 Task: Look for space in Bafia, Cameroon from 2nd June, 2023 to 9th June, 2023 for 5 adults in price range Rs.7000 to Rs.13000. Place can be shared room with 2 bedrooms having 5 beds and 2 bathrooms. Property type can be house, flat, guest house. Amenities needed are: wifi, washing machine. Booking option can be shelf check-in. Required host language is English.
Action: Mouse moved to (328, 240)
Screenshot: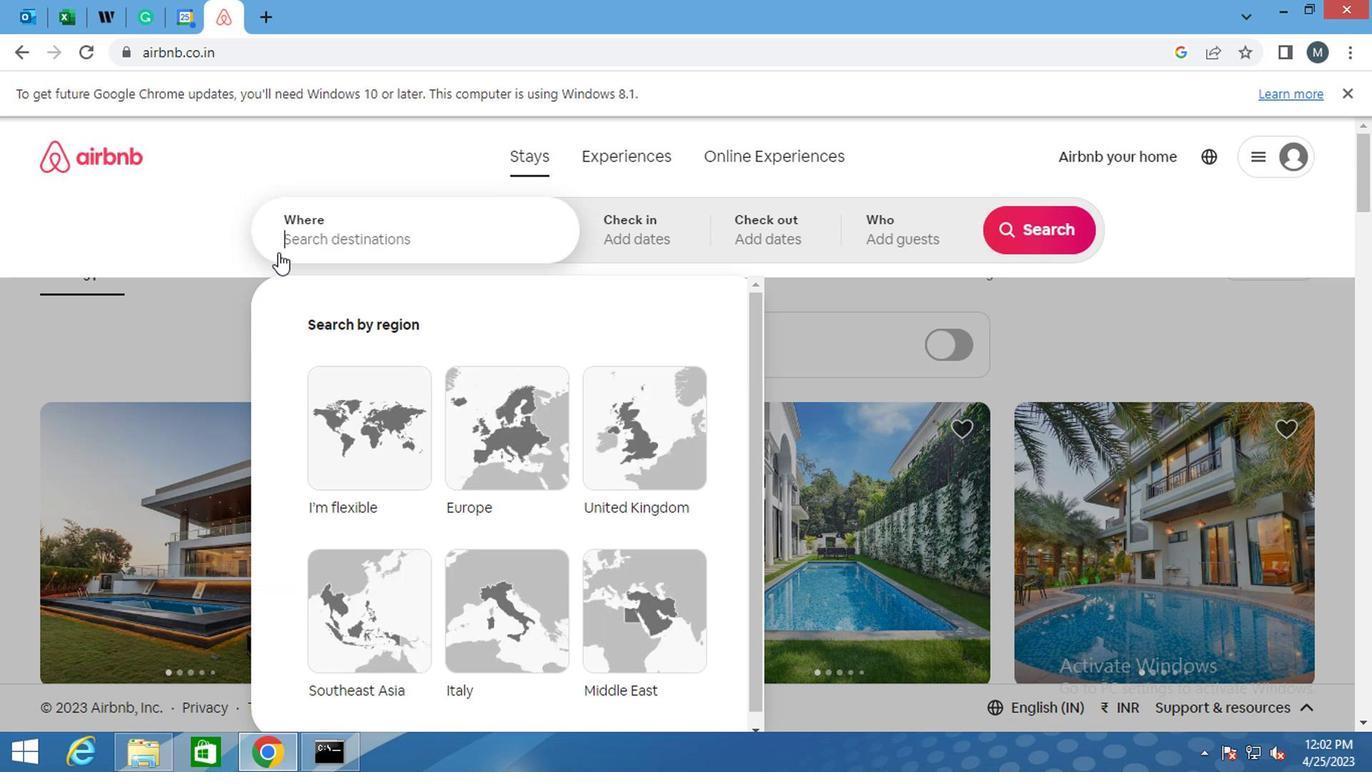 
Action: Mouse pressed left at (328, 240)
Screenshot: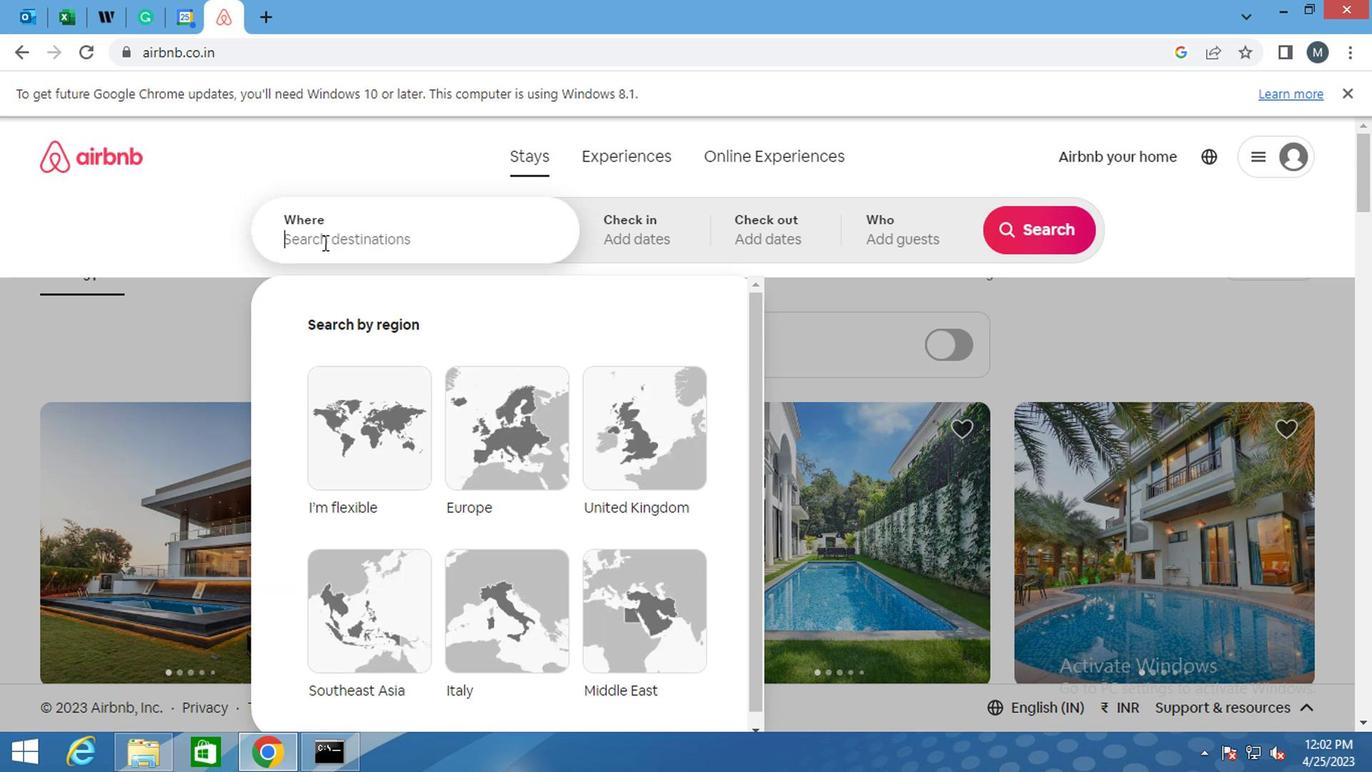
Action: Mouse moved to (329, 240)
Screenshot: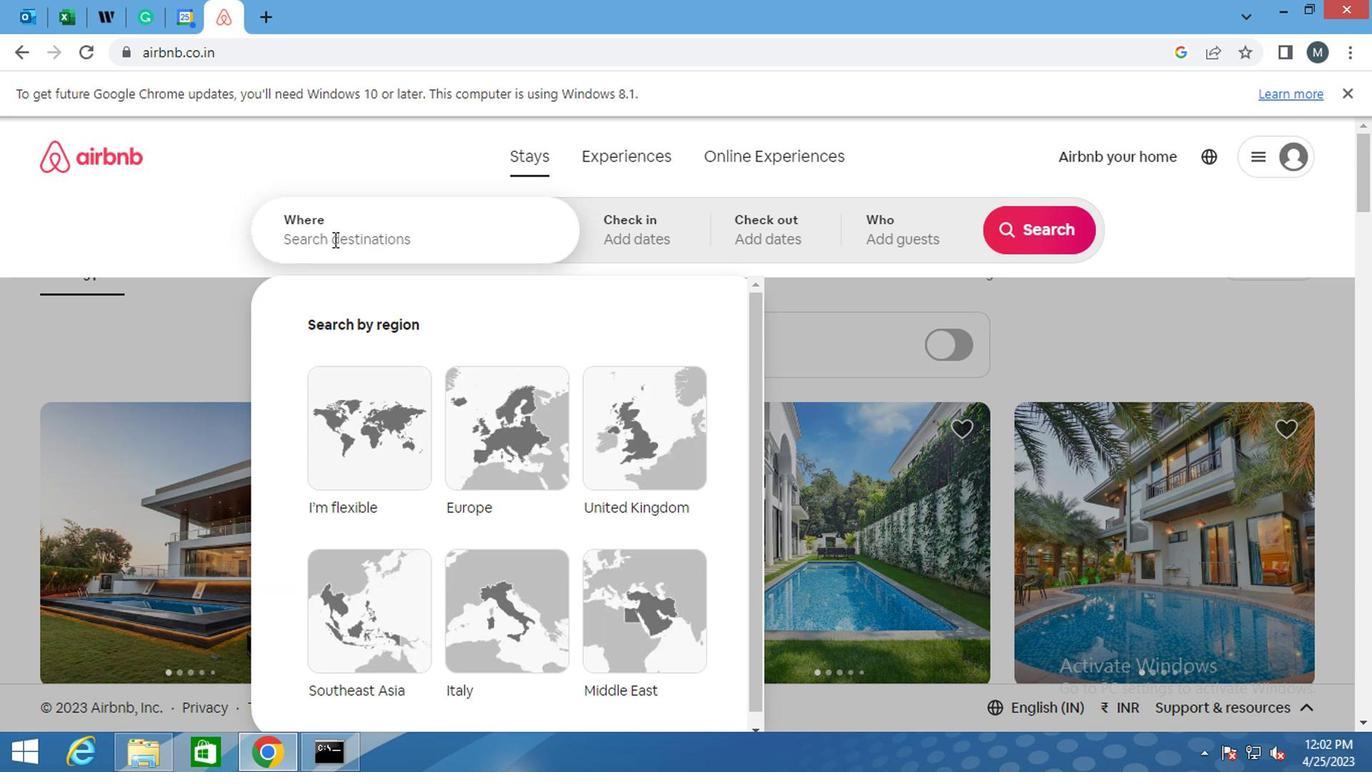 
Action: Key pressed <Key.shift>BAFIA,<Key.shift>CAMEROO
Screenshot: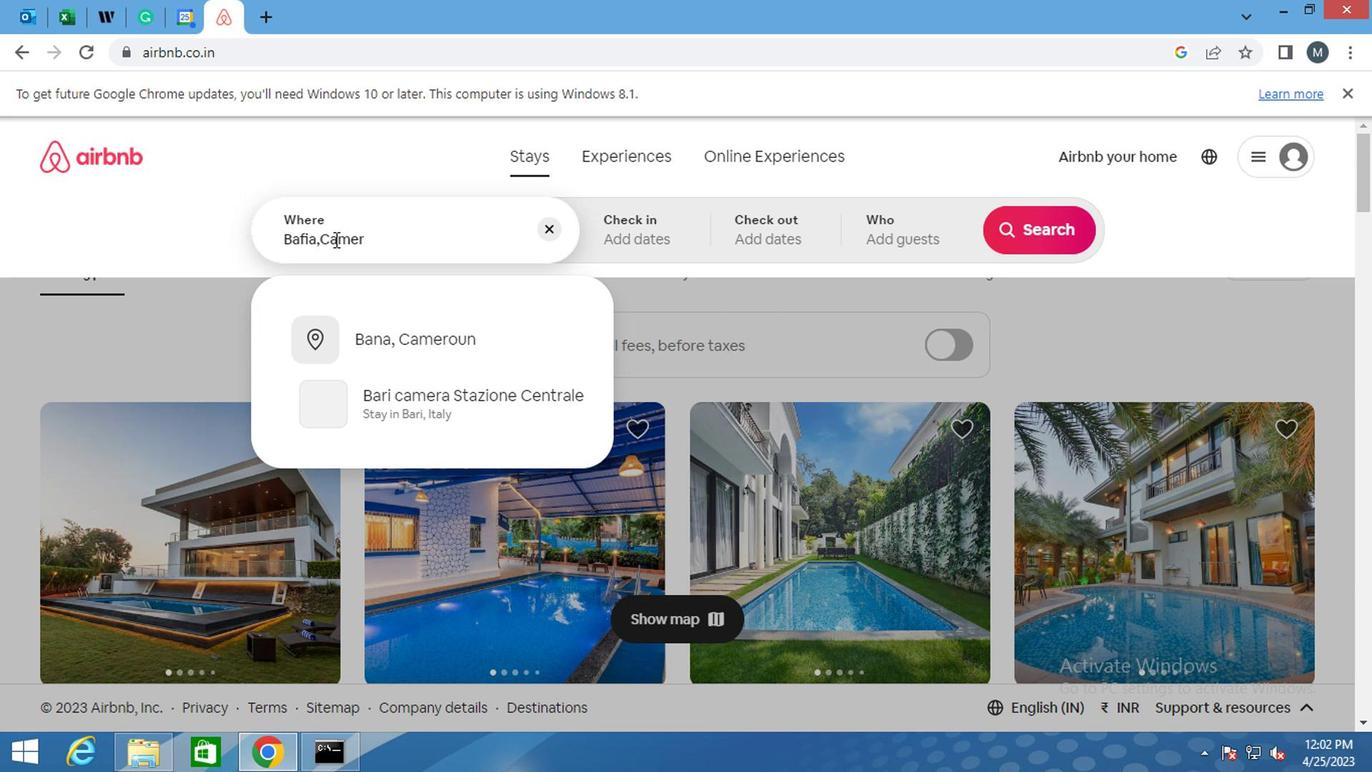 
Action: Mouse moved to (290, 230)
Screenshot: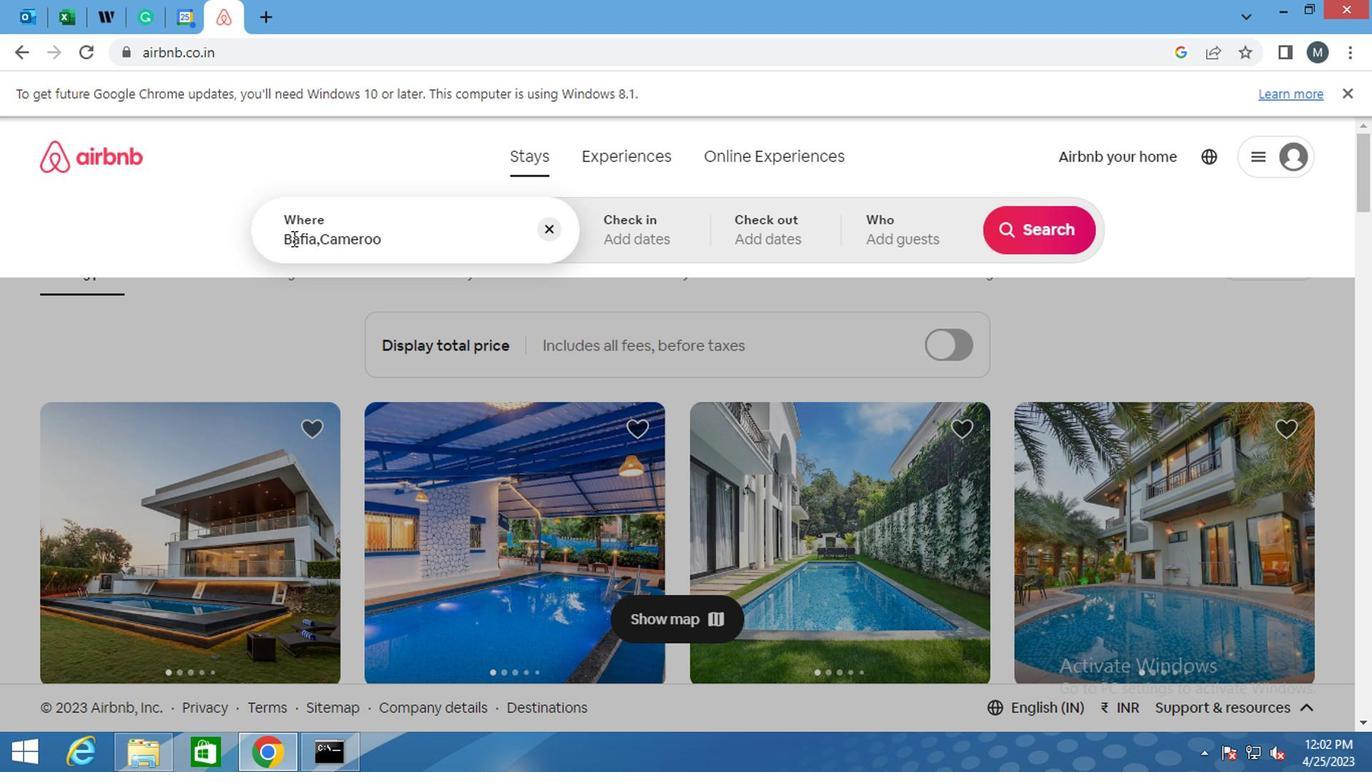 
Action: Key pressed <Key.backspace>
Screenshot: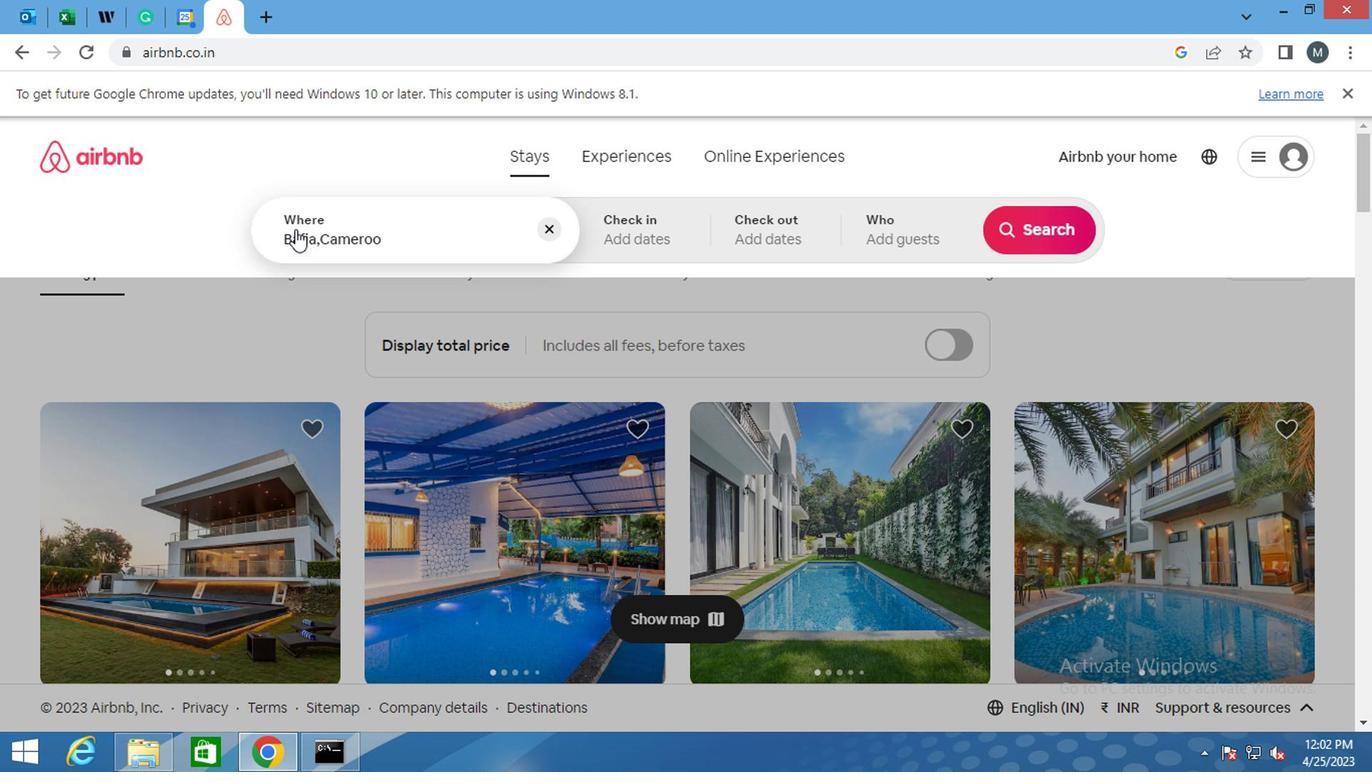
Action: Mouse moved to (381, 338)
Screenshot: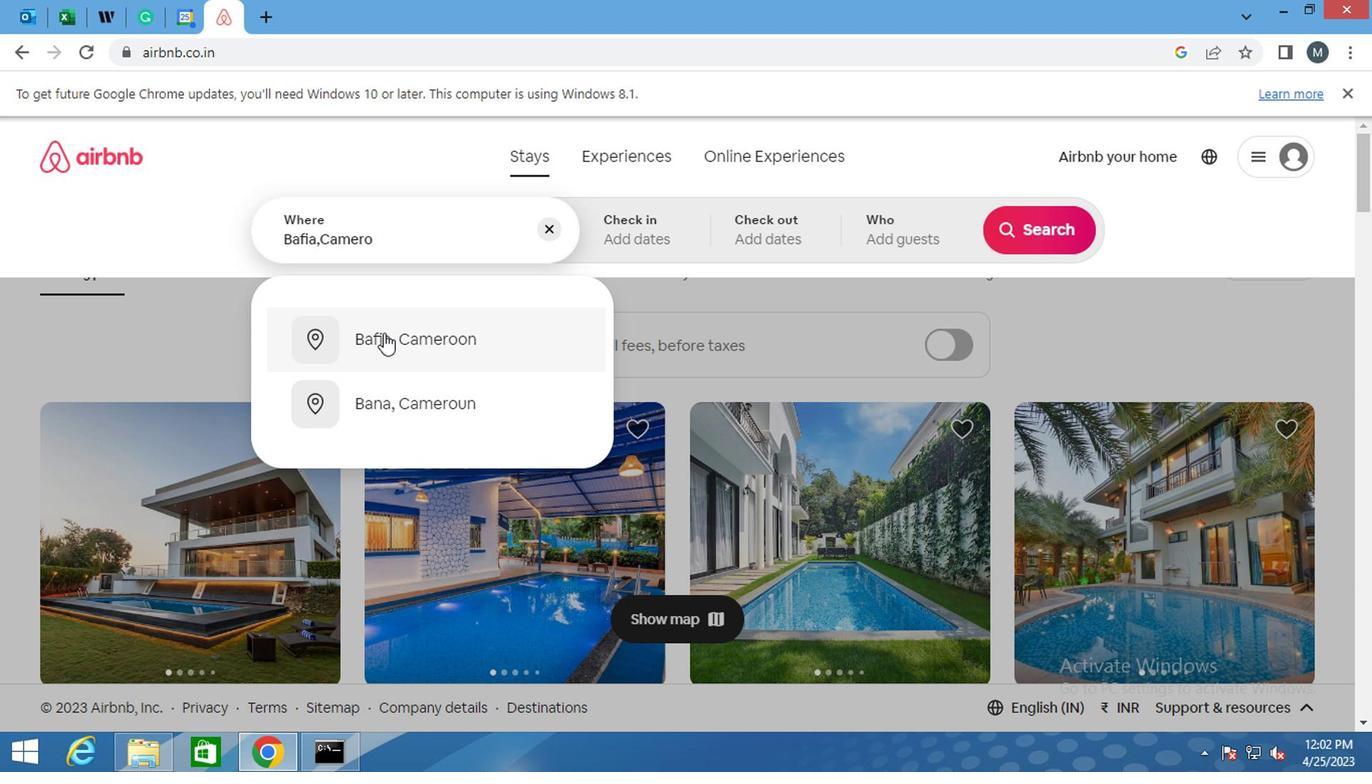 
Action: Mouse pressed left at (381, 338)
Screenshot: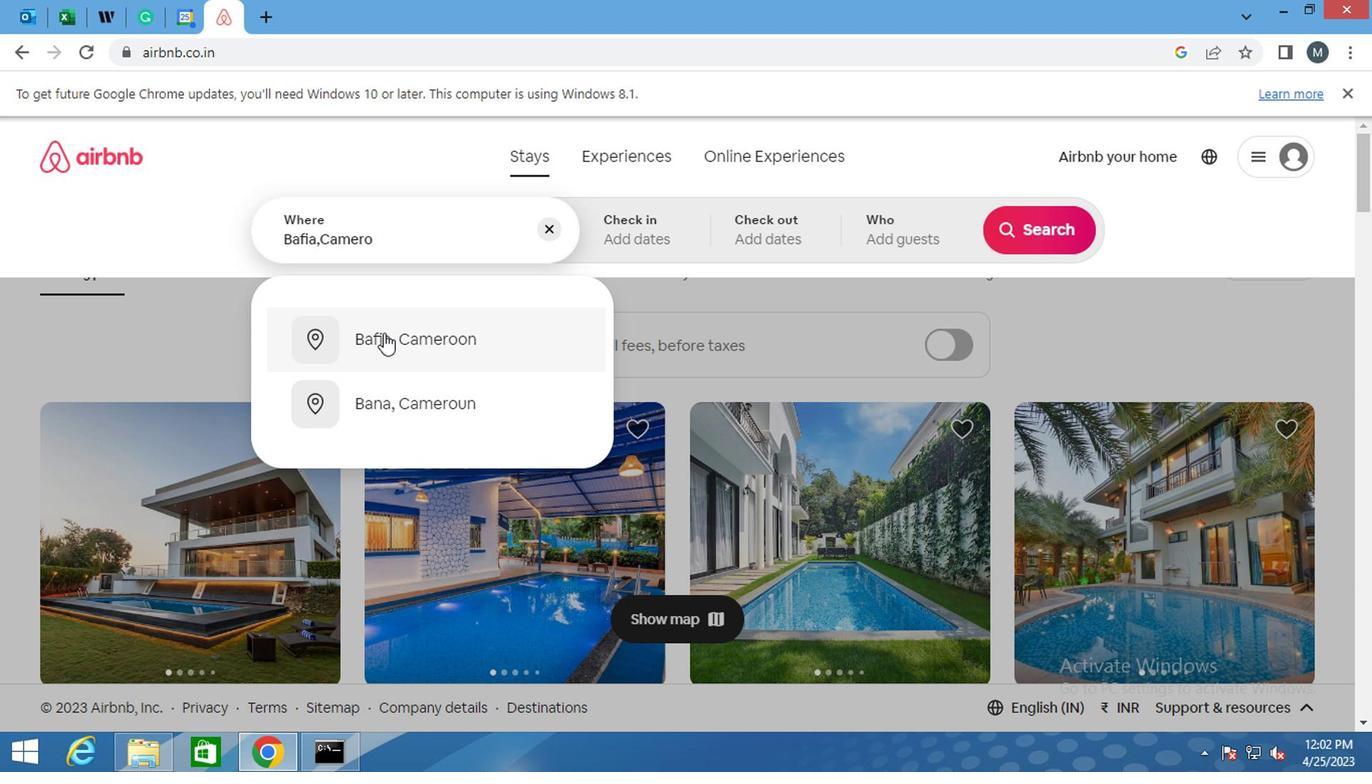 
Action: Mouse moved to (1012, 388)
Screenshot: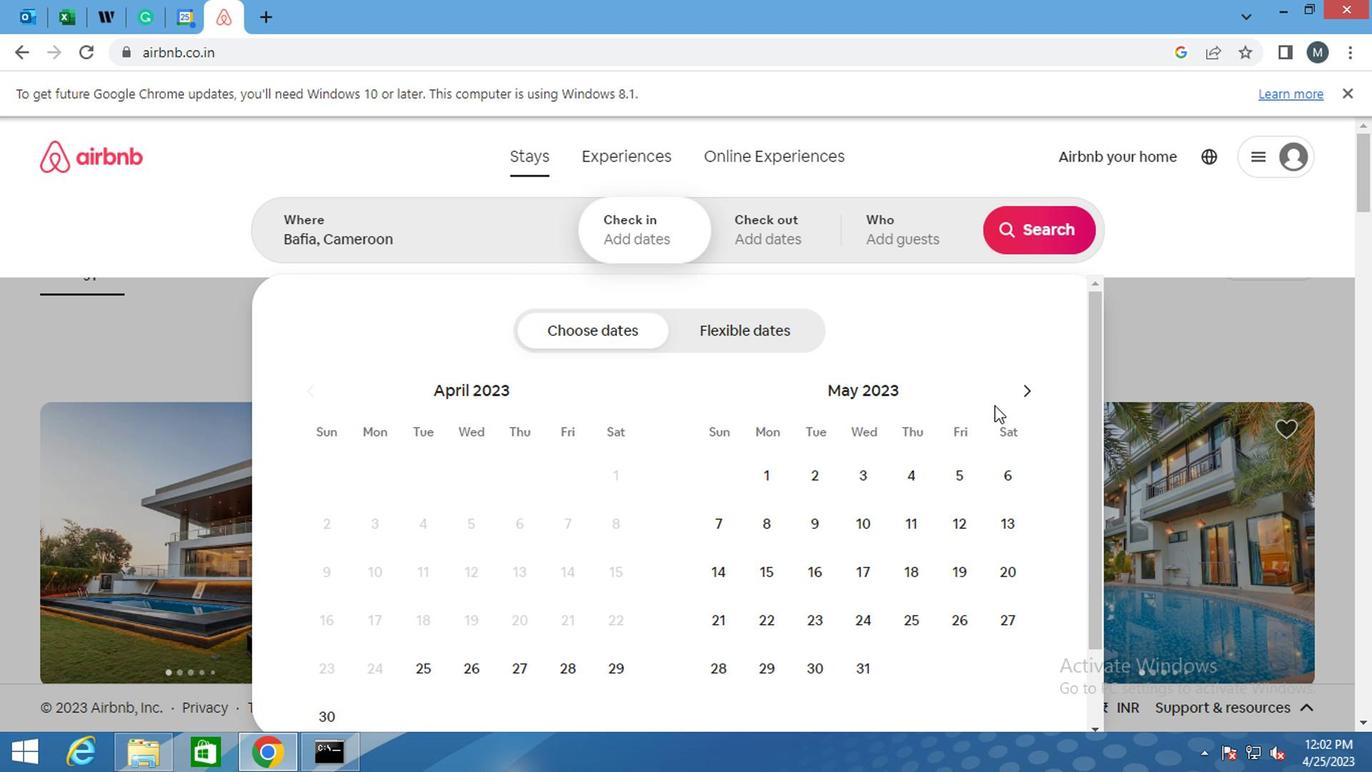 
Action: Mouse pressed left at (1012, 388)
Screenshot: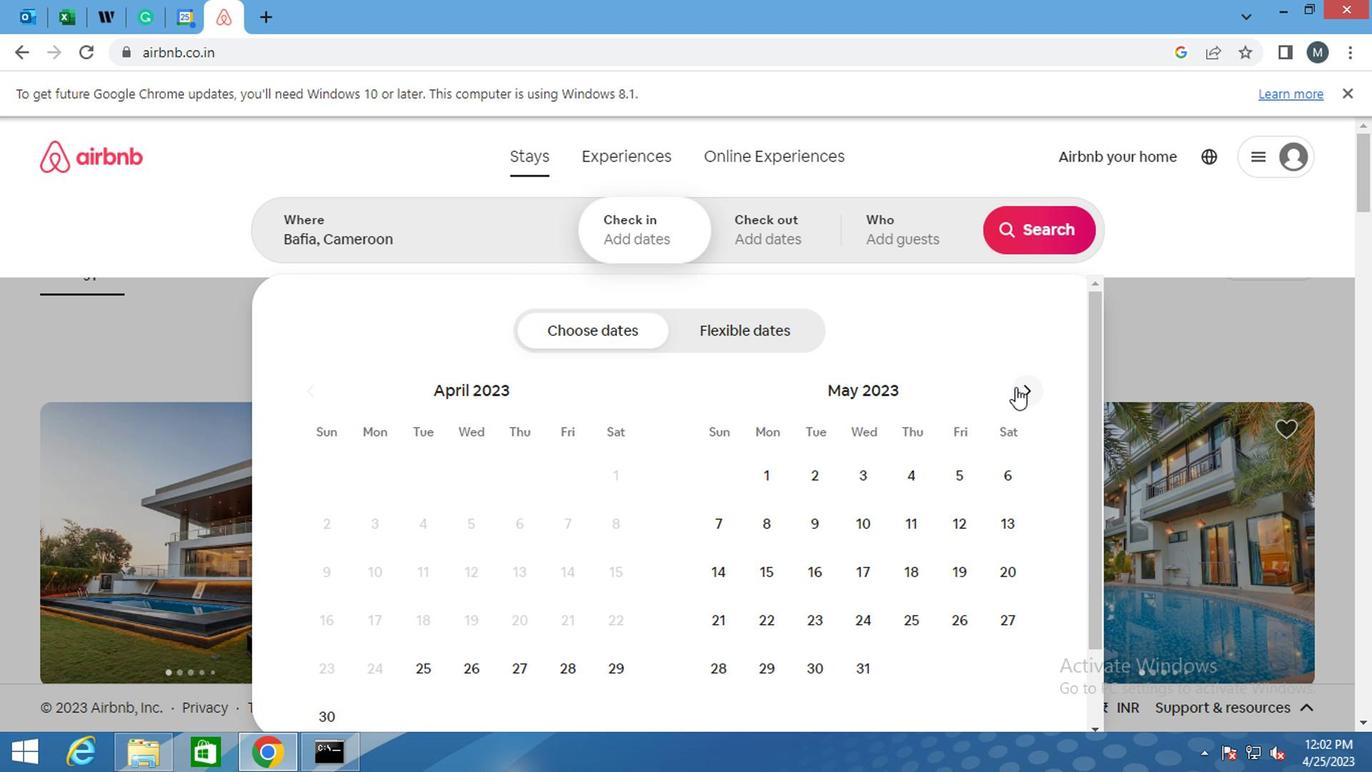 
Action: Mouse moved to (1015, 388)
Screenshot: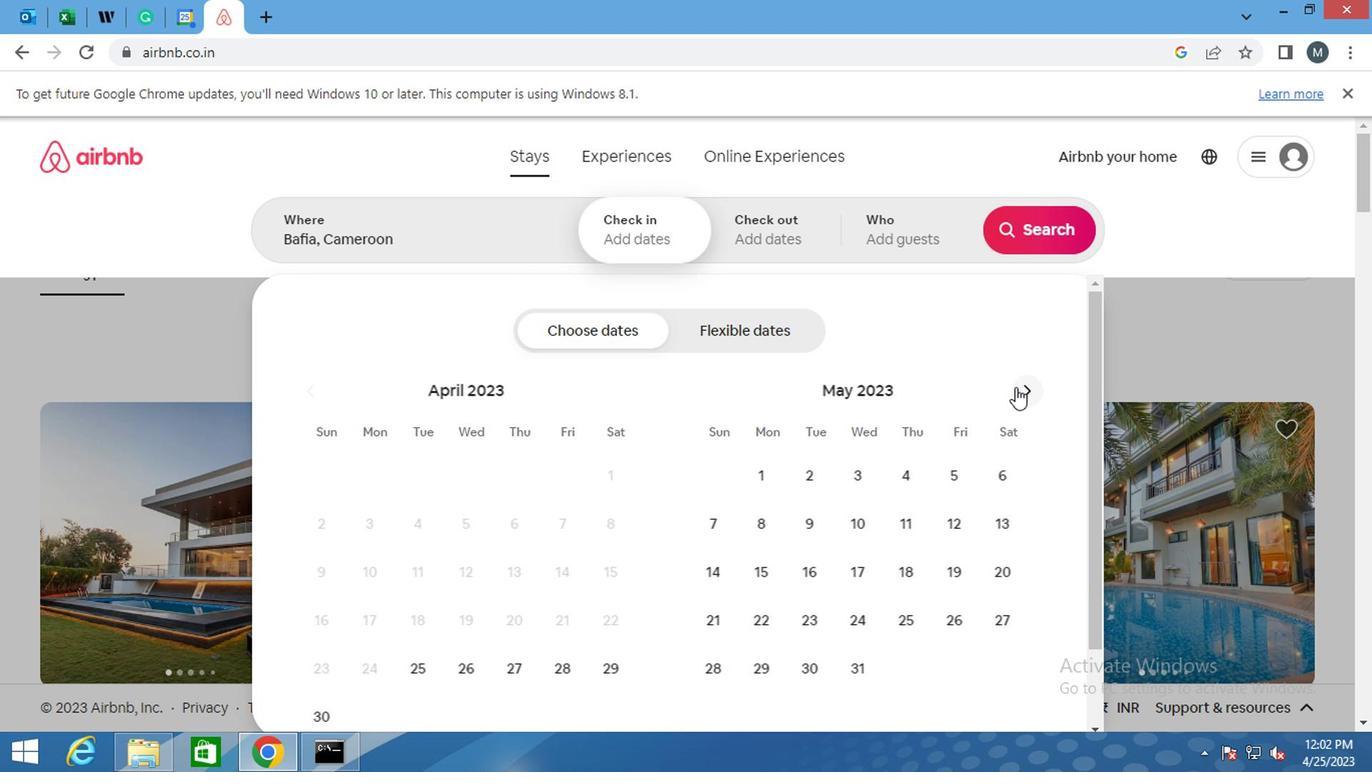 
Action: Mouse pressed left at (1015, 388)
Screenshot: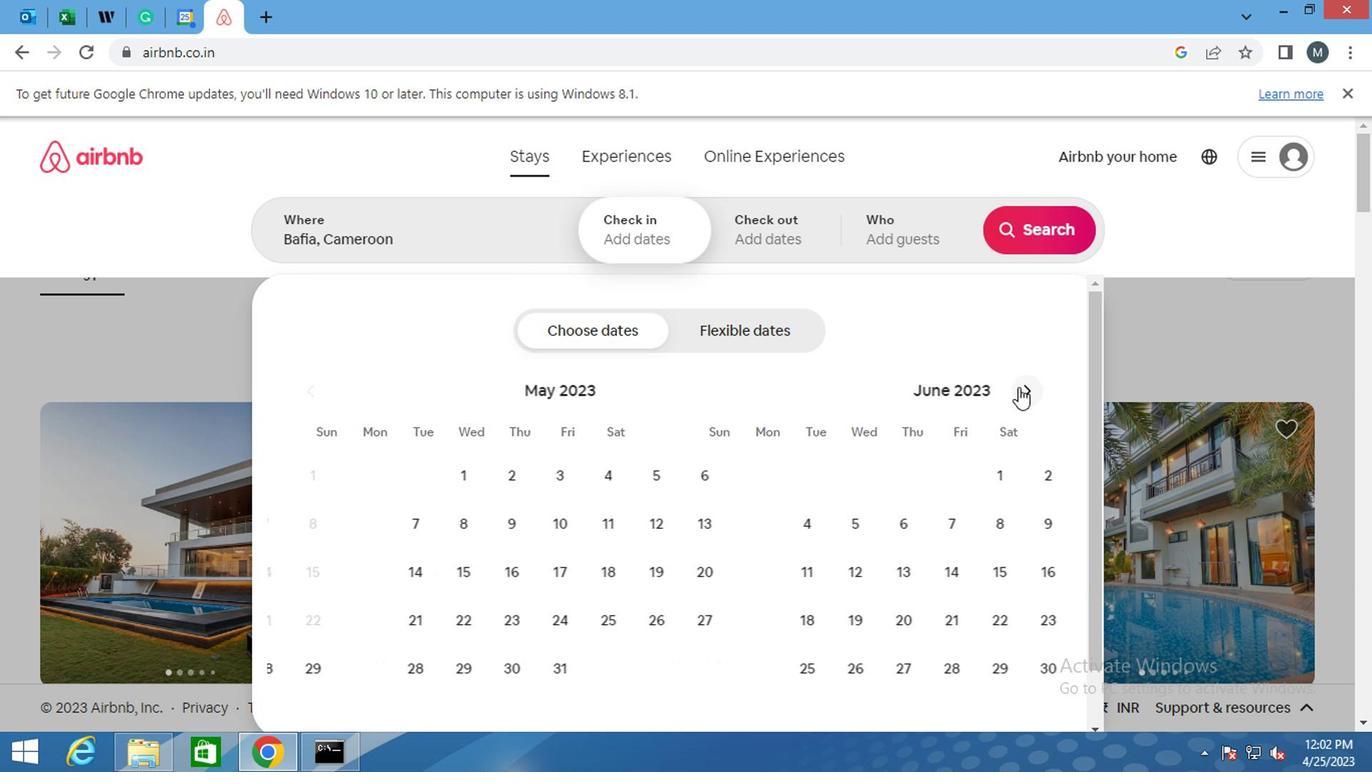 
Action: Mouse moved to (556, 487)
Screenshot: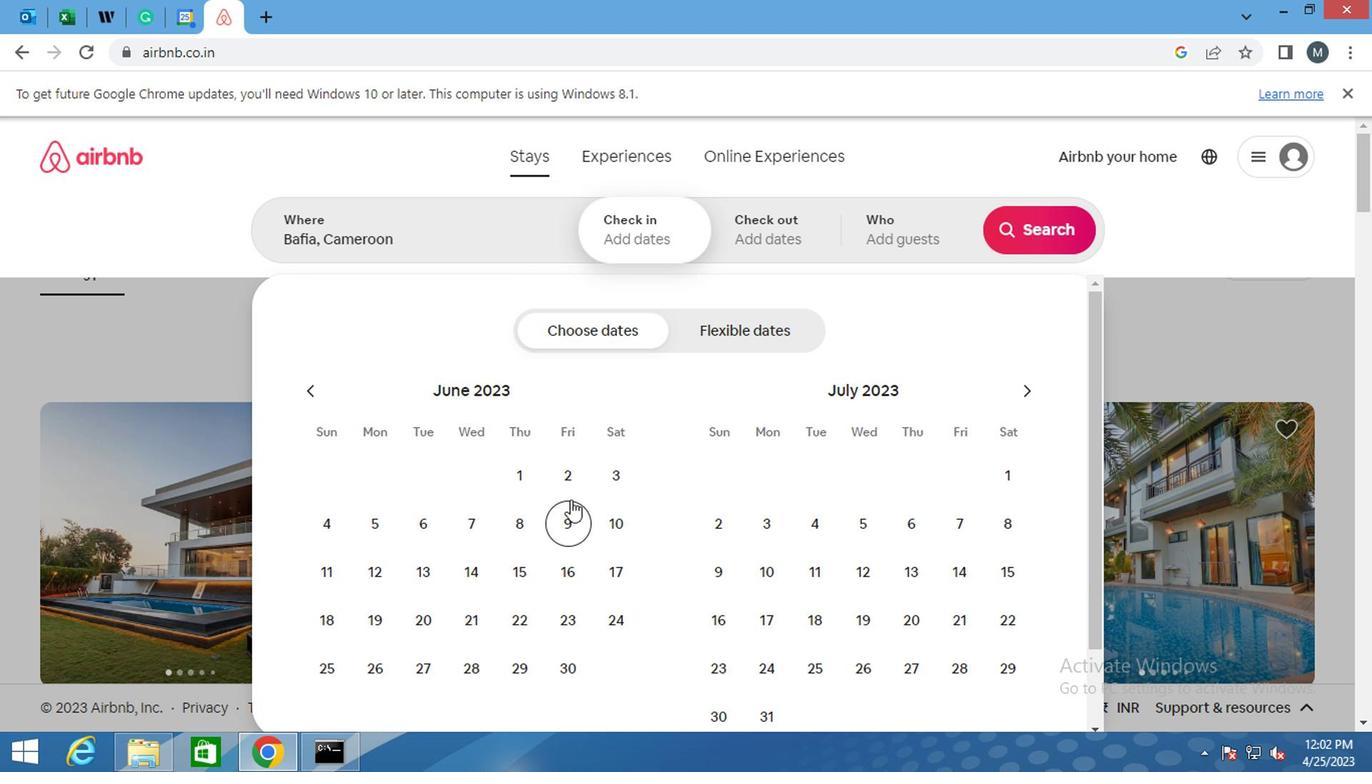
Action: Mouse pressed left at (556, 487)
Screenshot: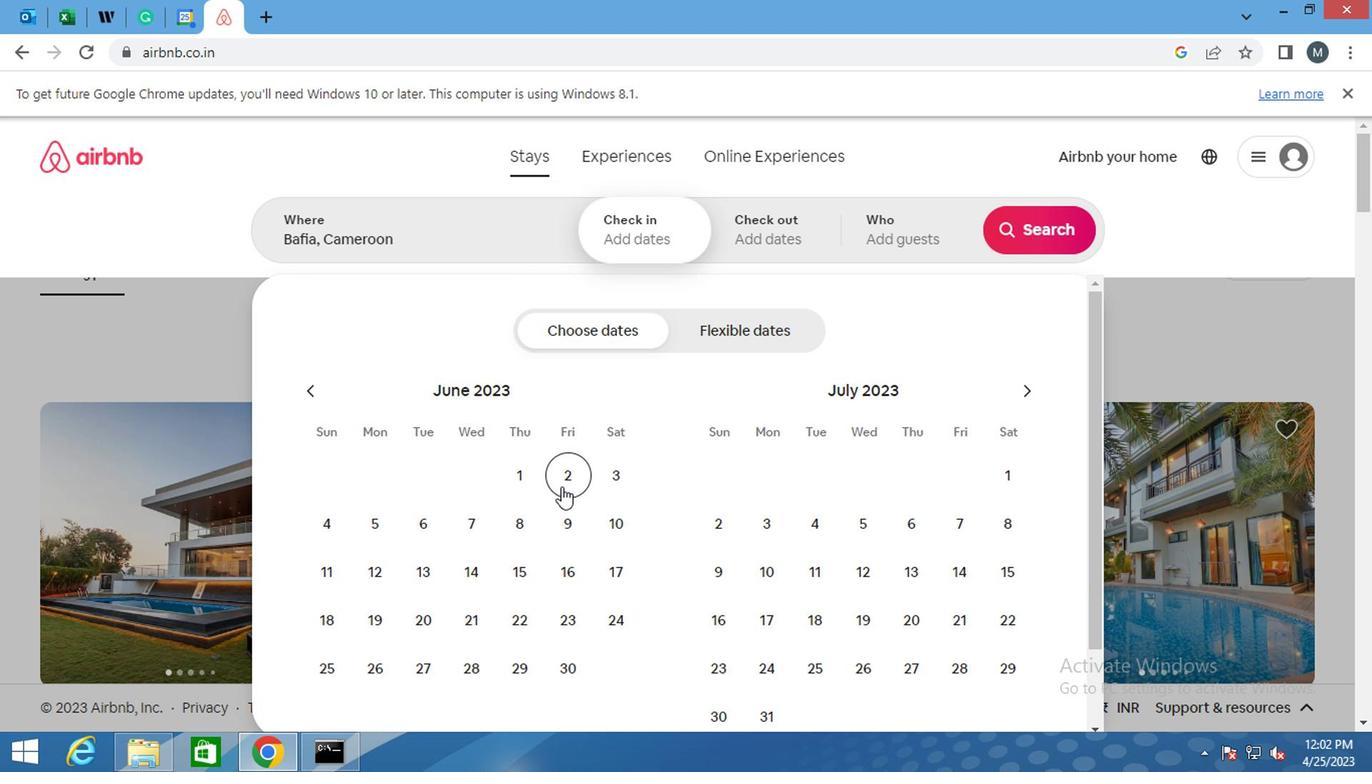 
Action: Mouse moved to (555, 516)
Screenshot: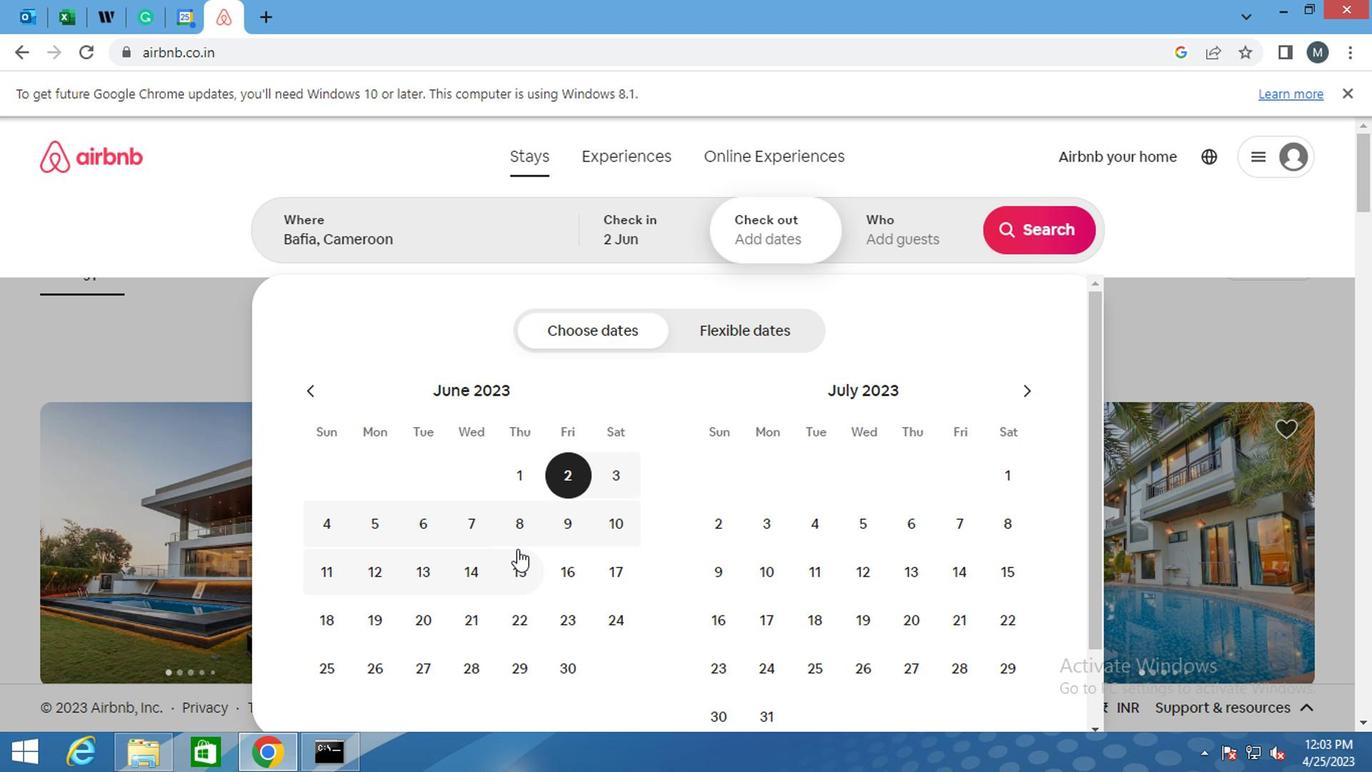 
Action: Mouse pressed left at (555, 516)
Screenshot: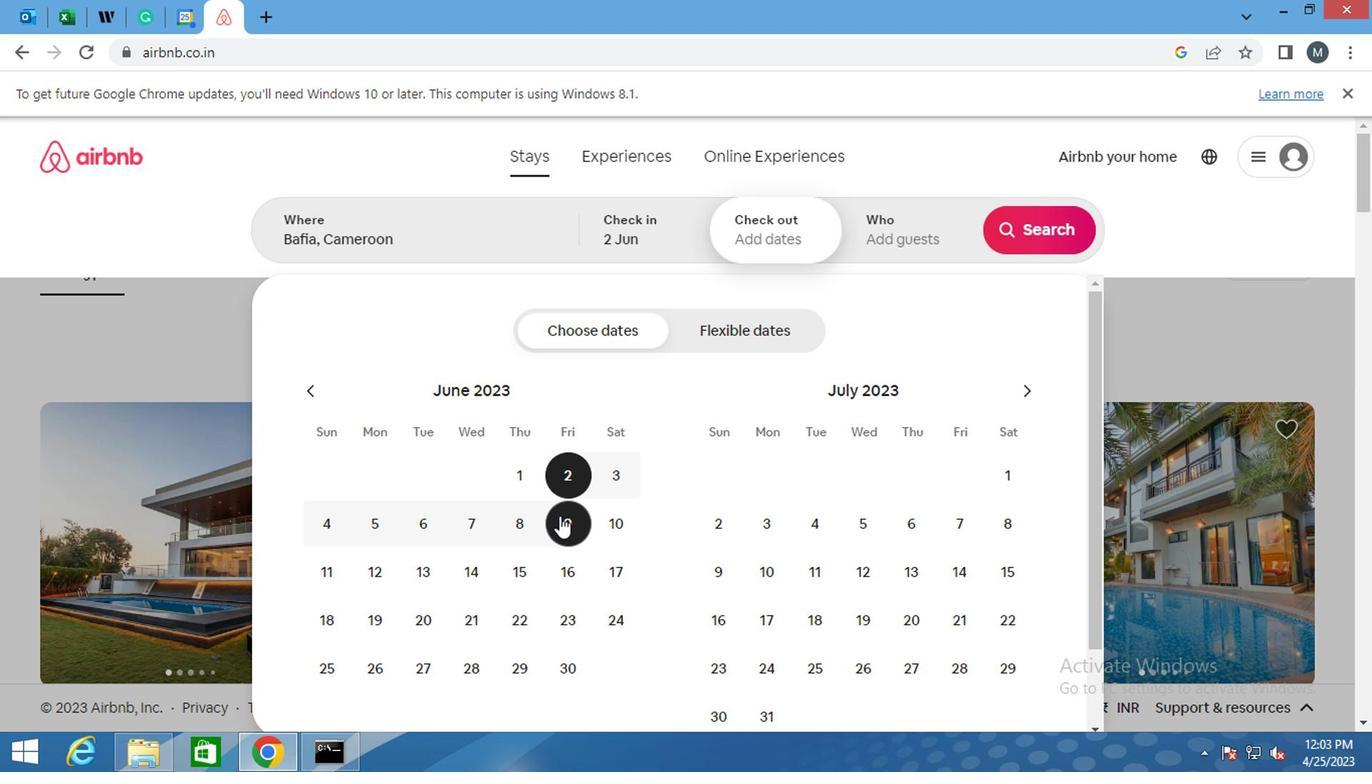 
Action: Mouse moved to (885, 227)
Screenshot: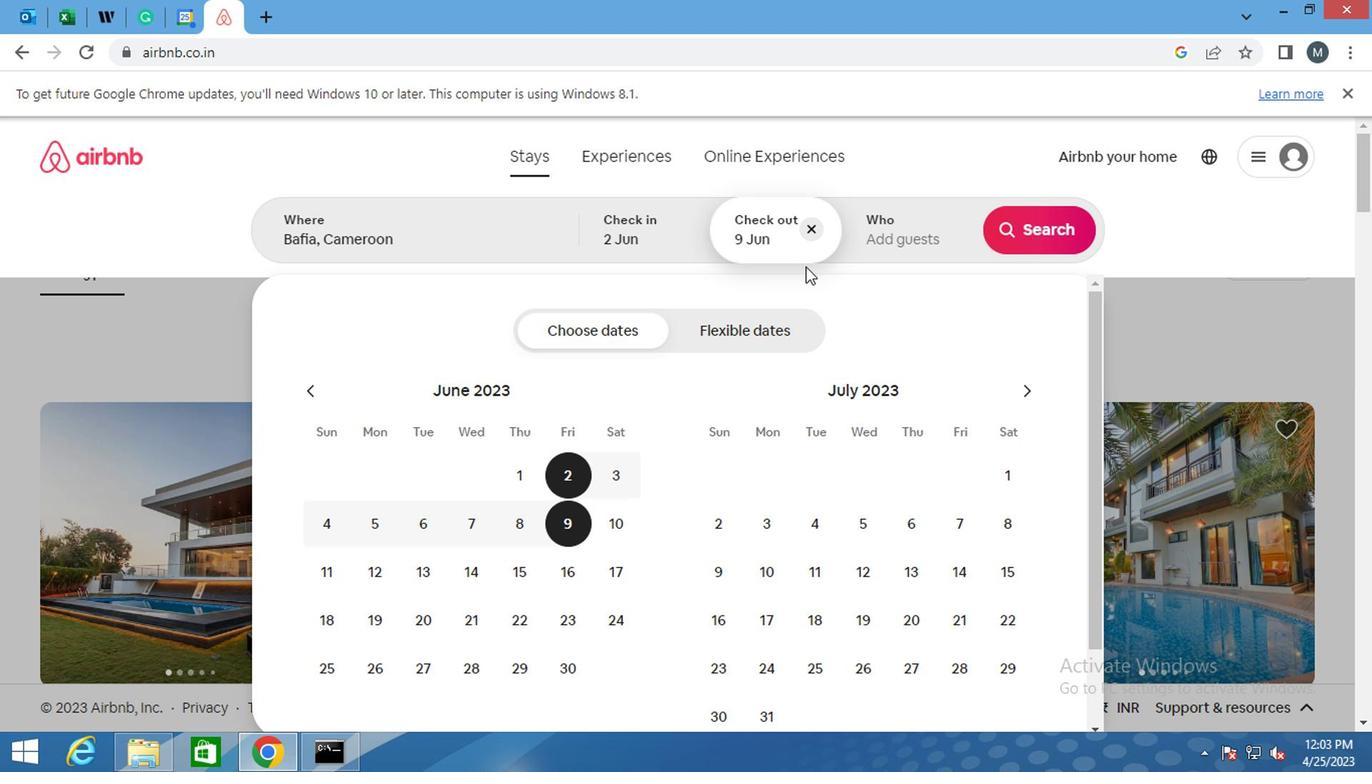 
Action: Mouse pressed left at (885, 227)
Screenshot: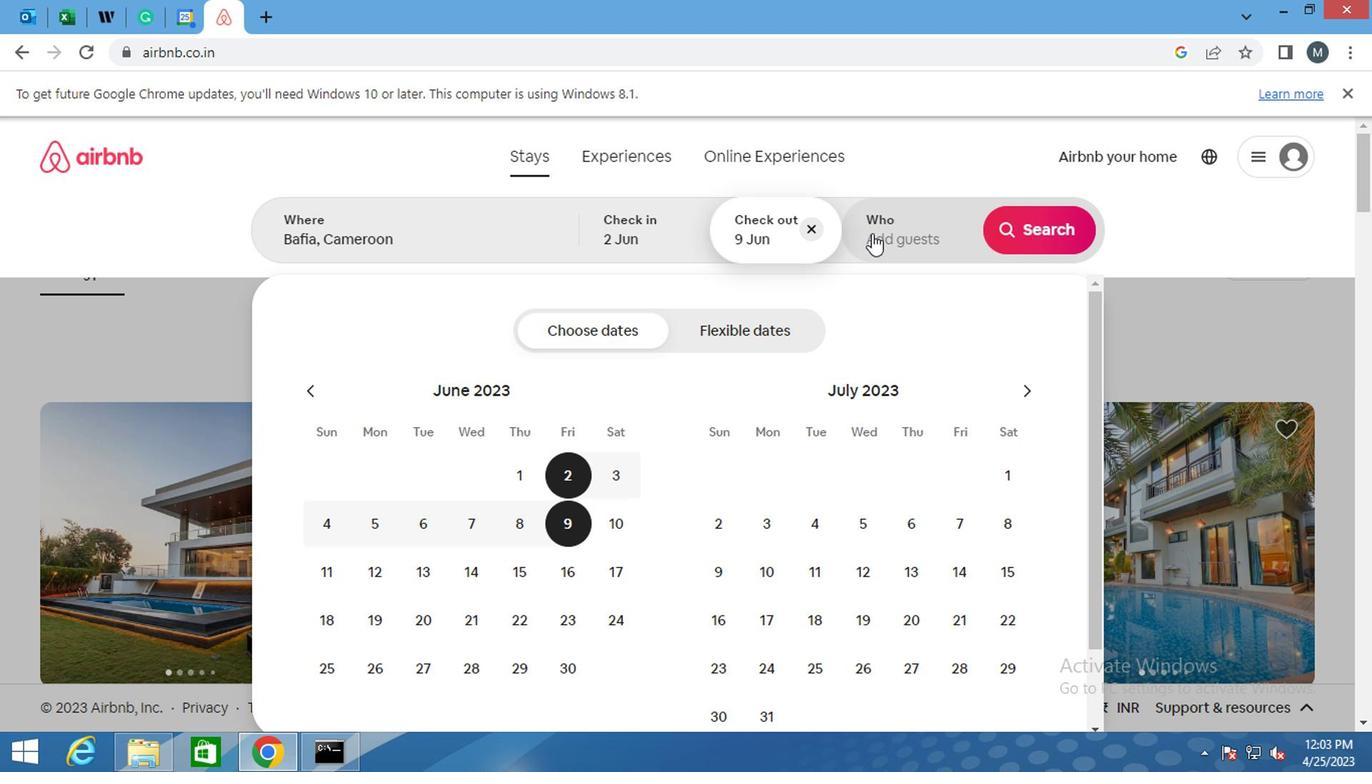 
Action: Mouse moved to (1033, 333)
Screenshot: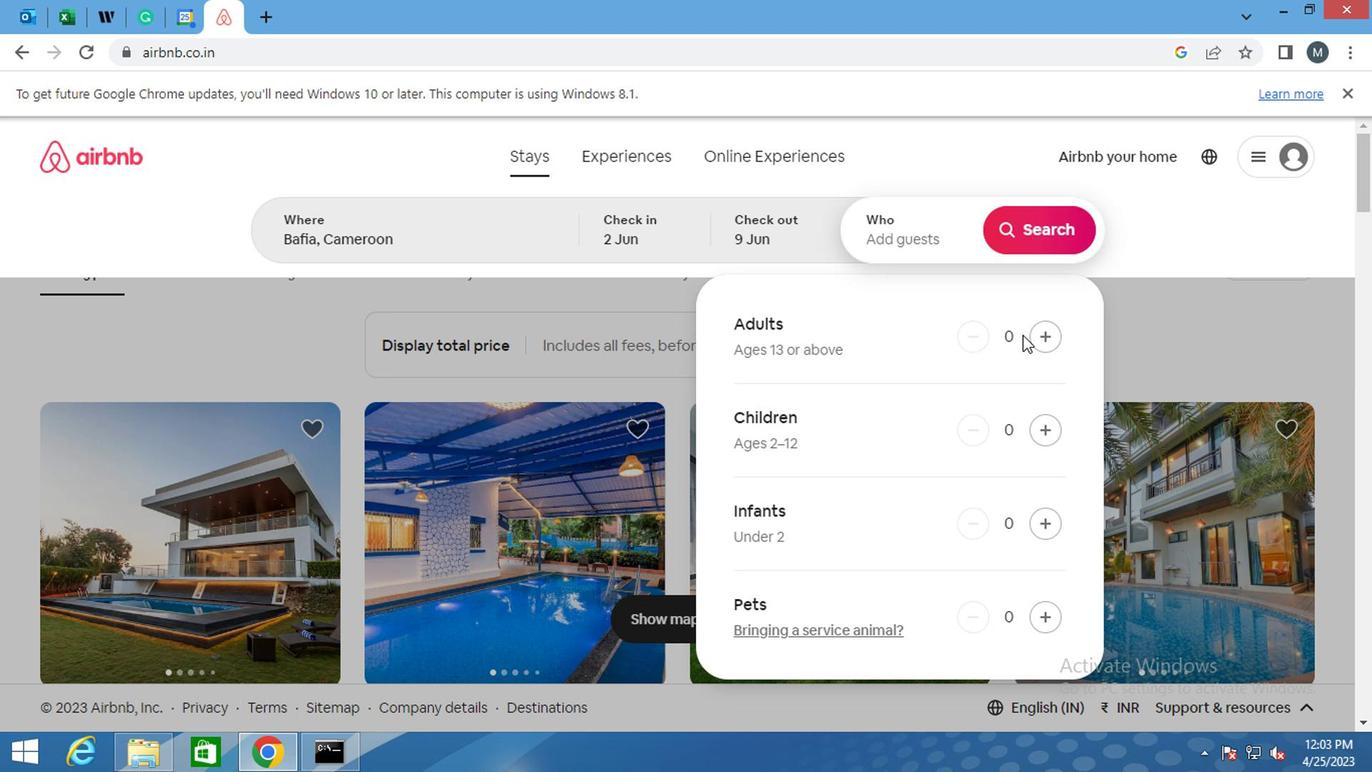 
Action: Mouse pressed left at (1033, 333)
Screenshot: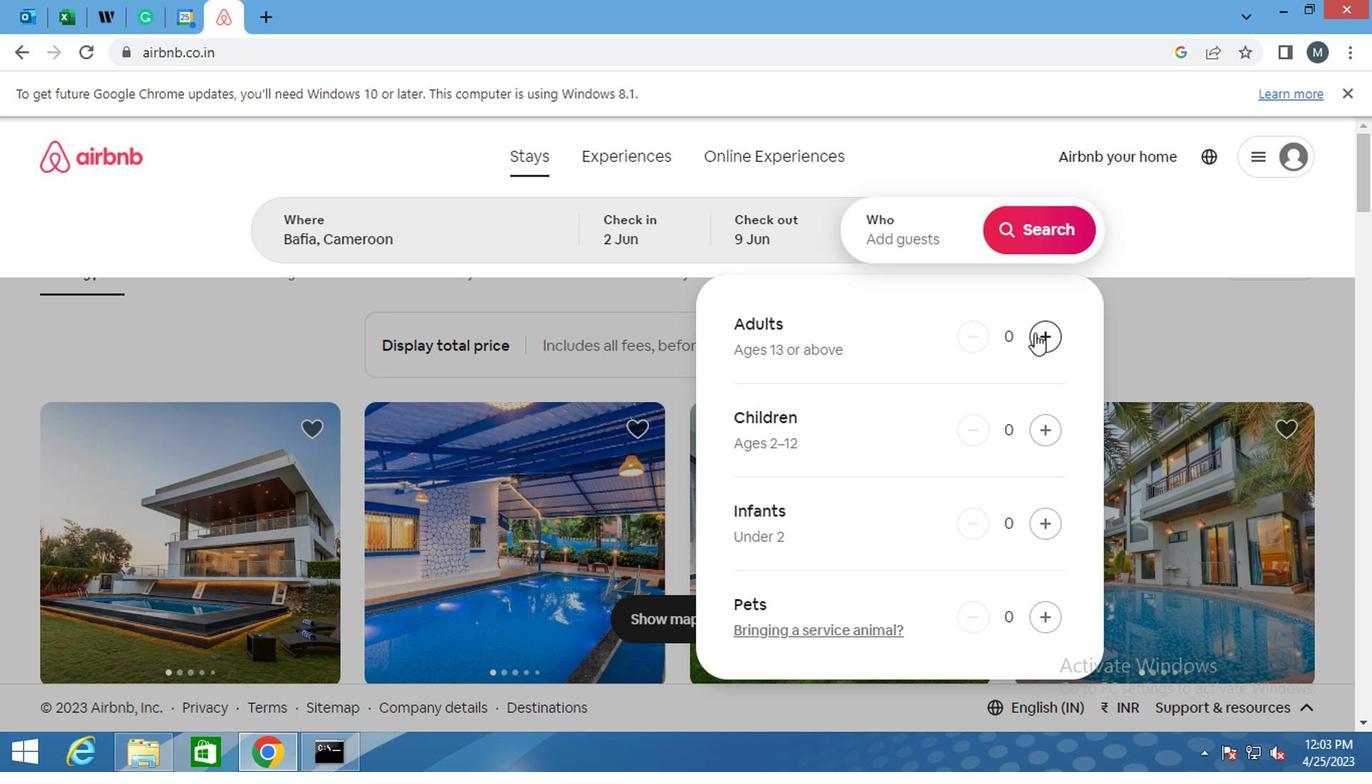 
Action: Mouse moved to (1035, 333)
Screenshot: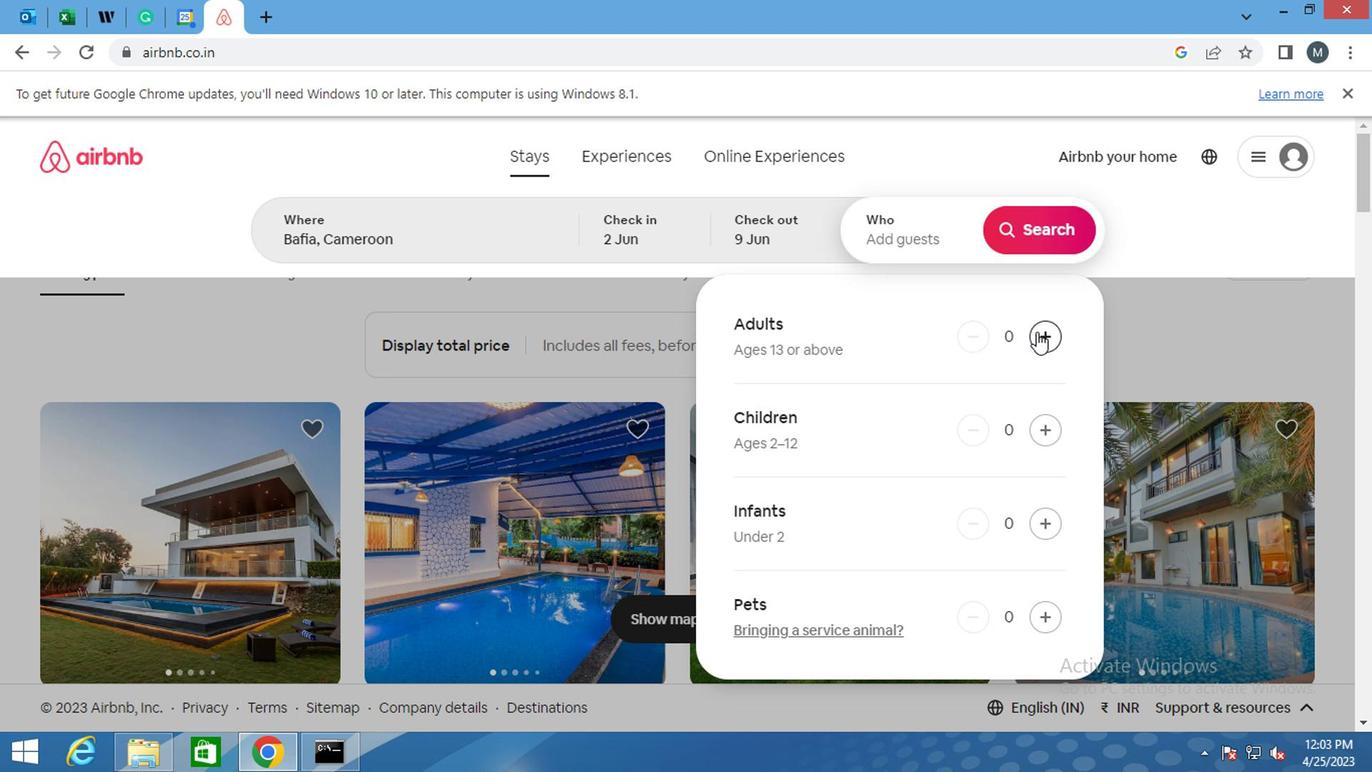
Action: Mouse pressed left at (1035, 333)
Screenshot: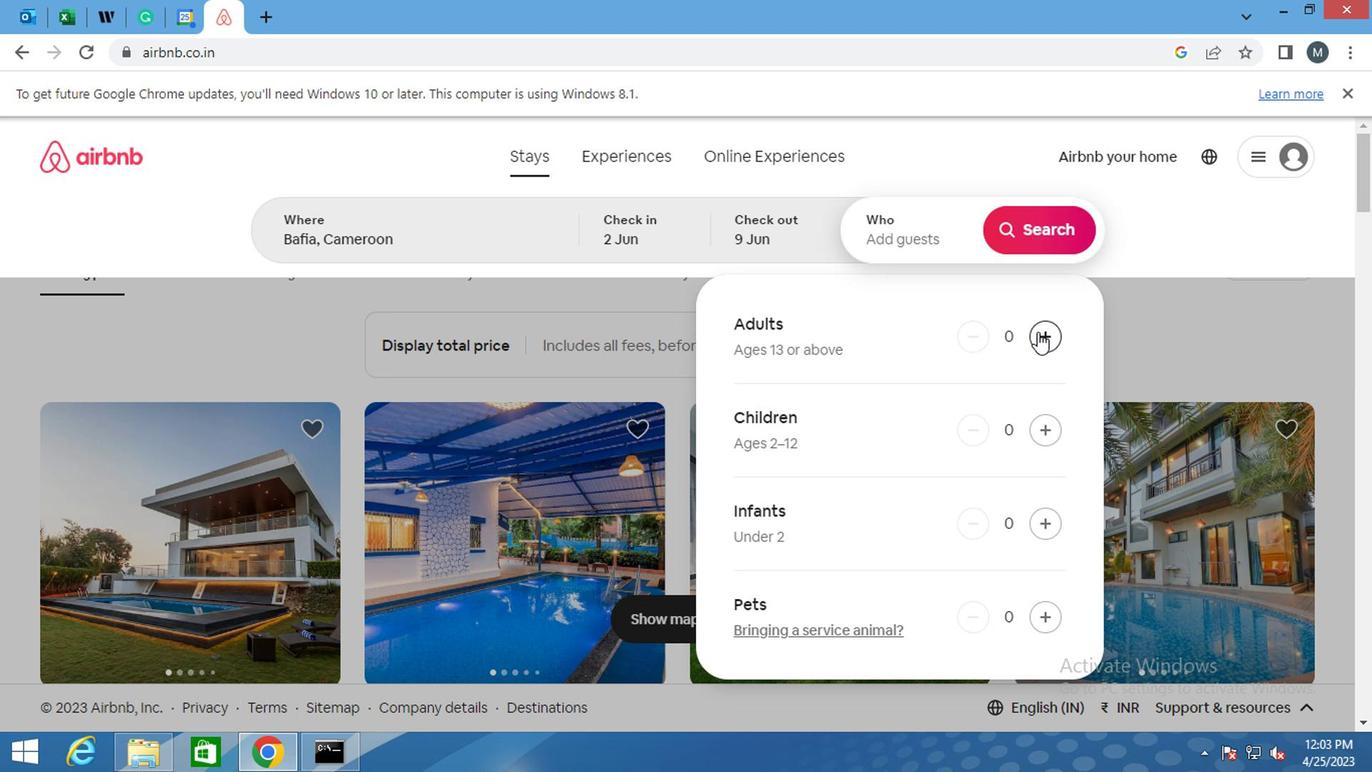 
Action: Mouse pressed left at (1035, 333)
Screenshot: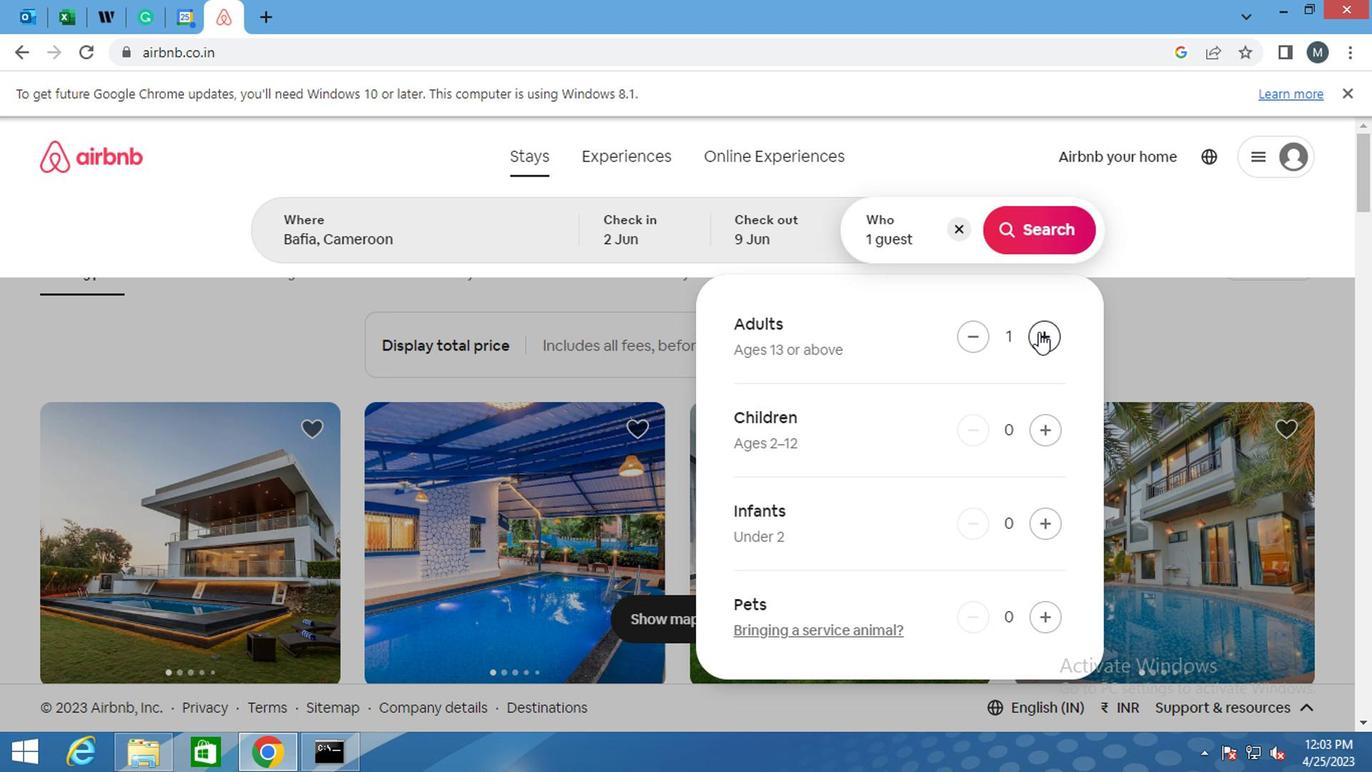 
Action: Mouse pressed left at (1035, 333)
Screenshot: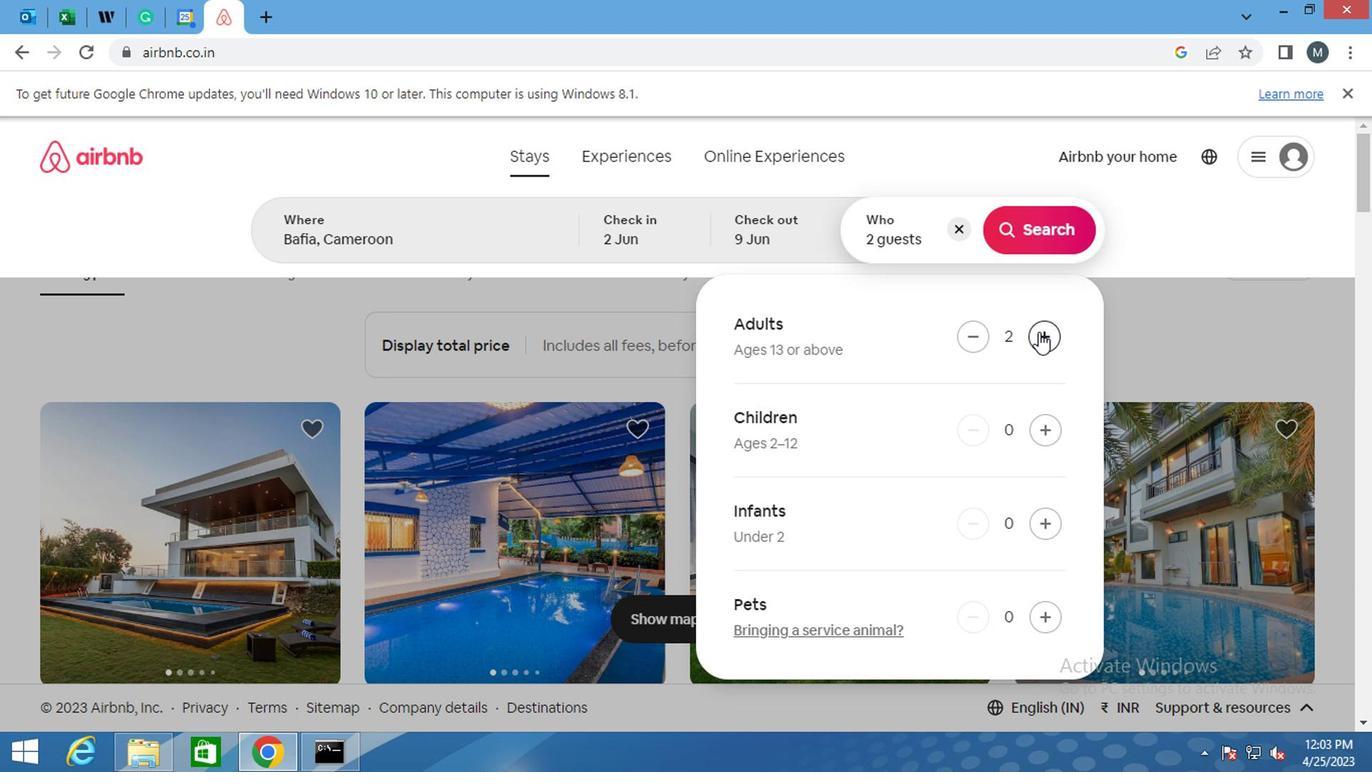 
Action: Mouse pressed left at (1035, 333)
Screenshot: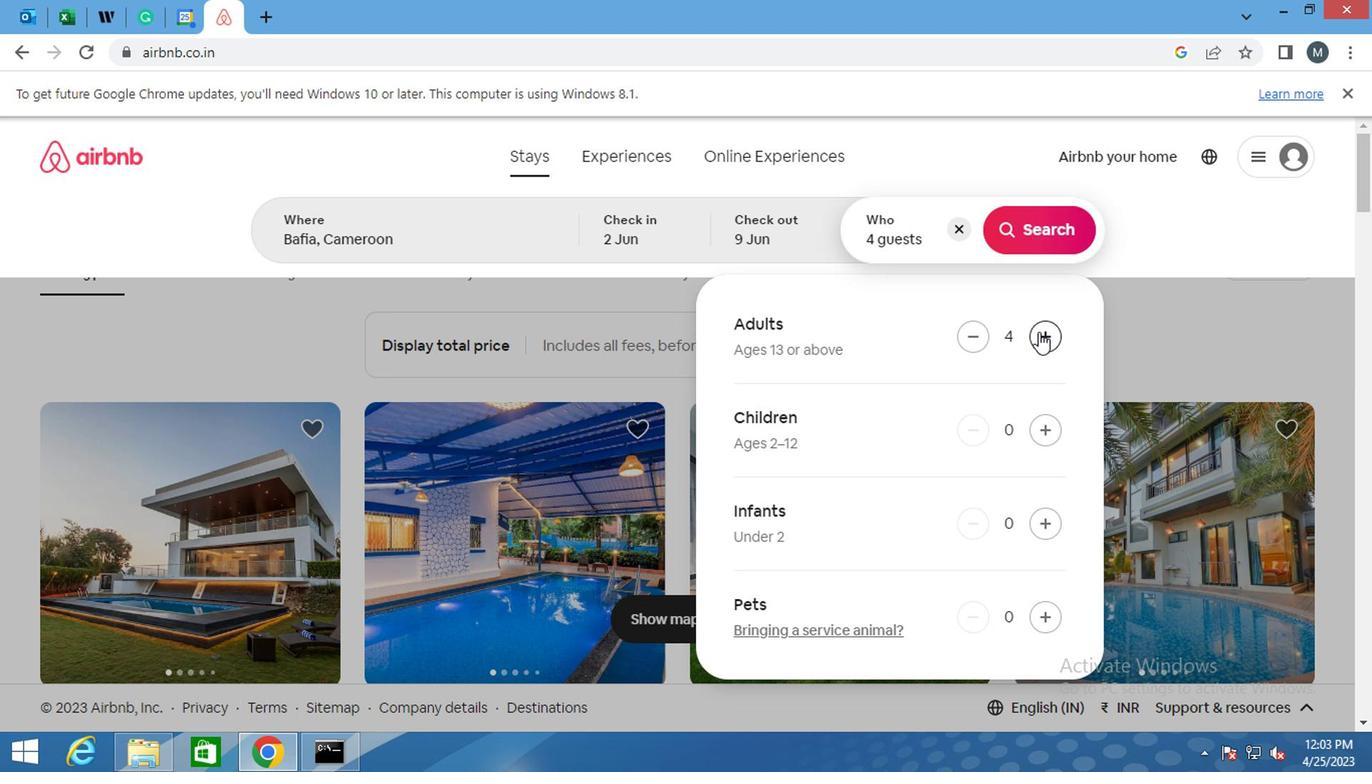 
Action: Mouse moved to (1035, 231)
Screenshot: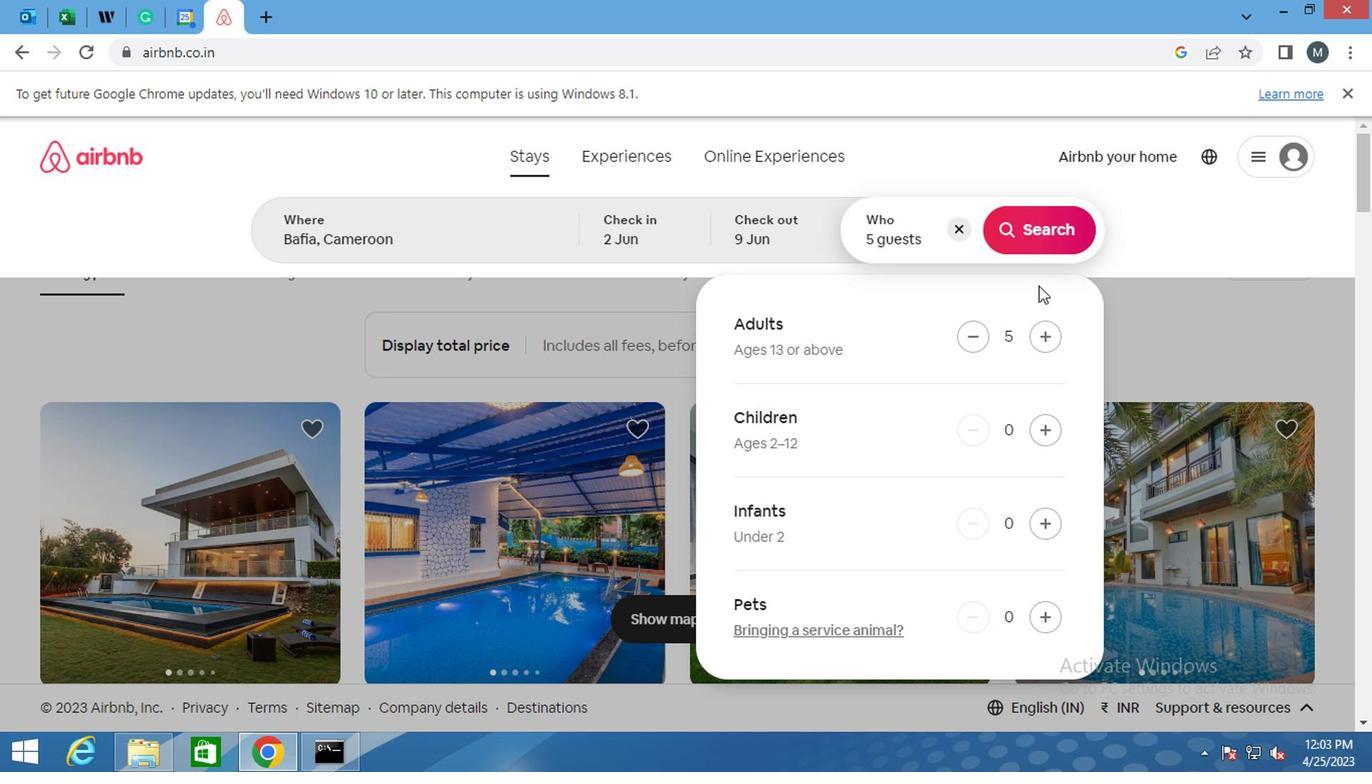 
Action: Mouse pressed left at (1035, 231)
Screenshot: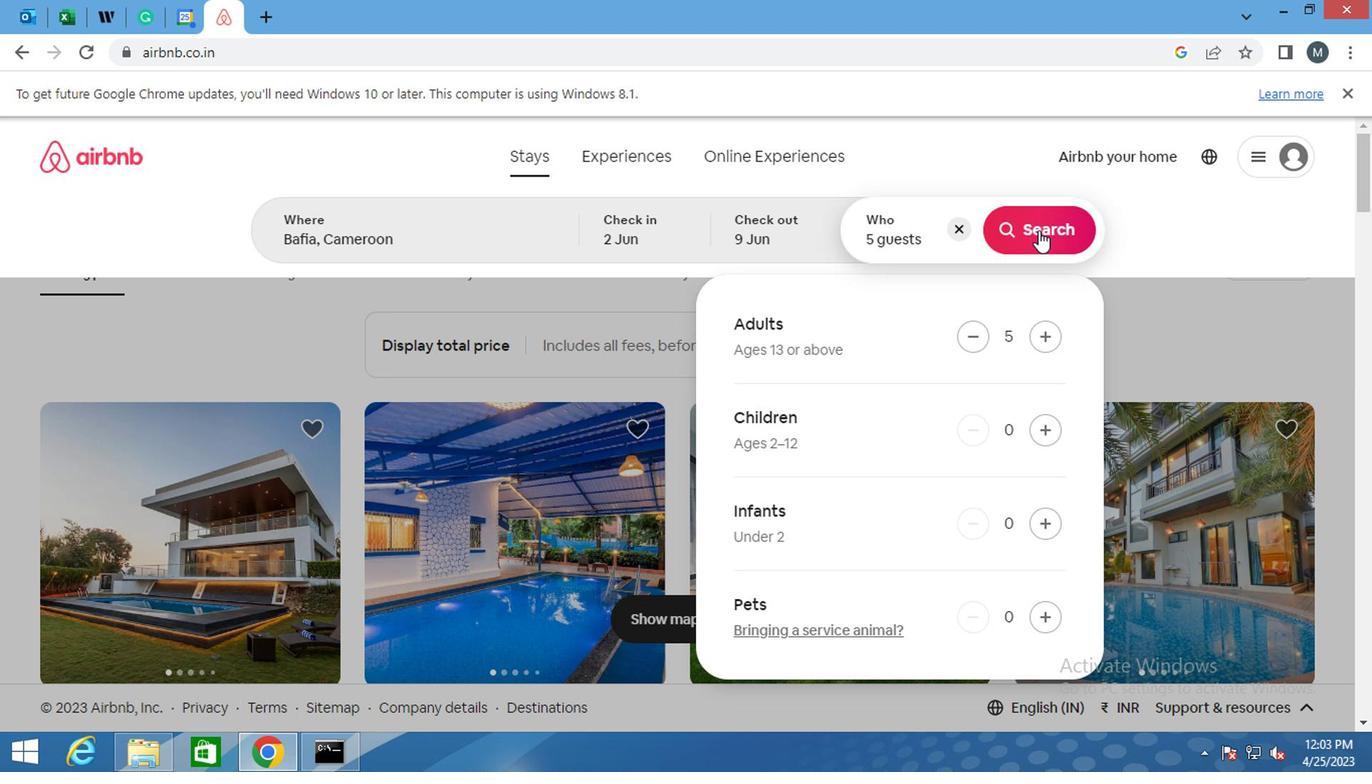 
Action: Mouse moved to (1276, 227)
Screenshot: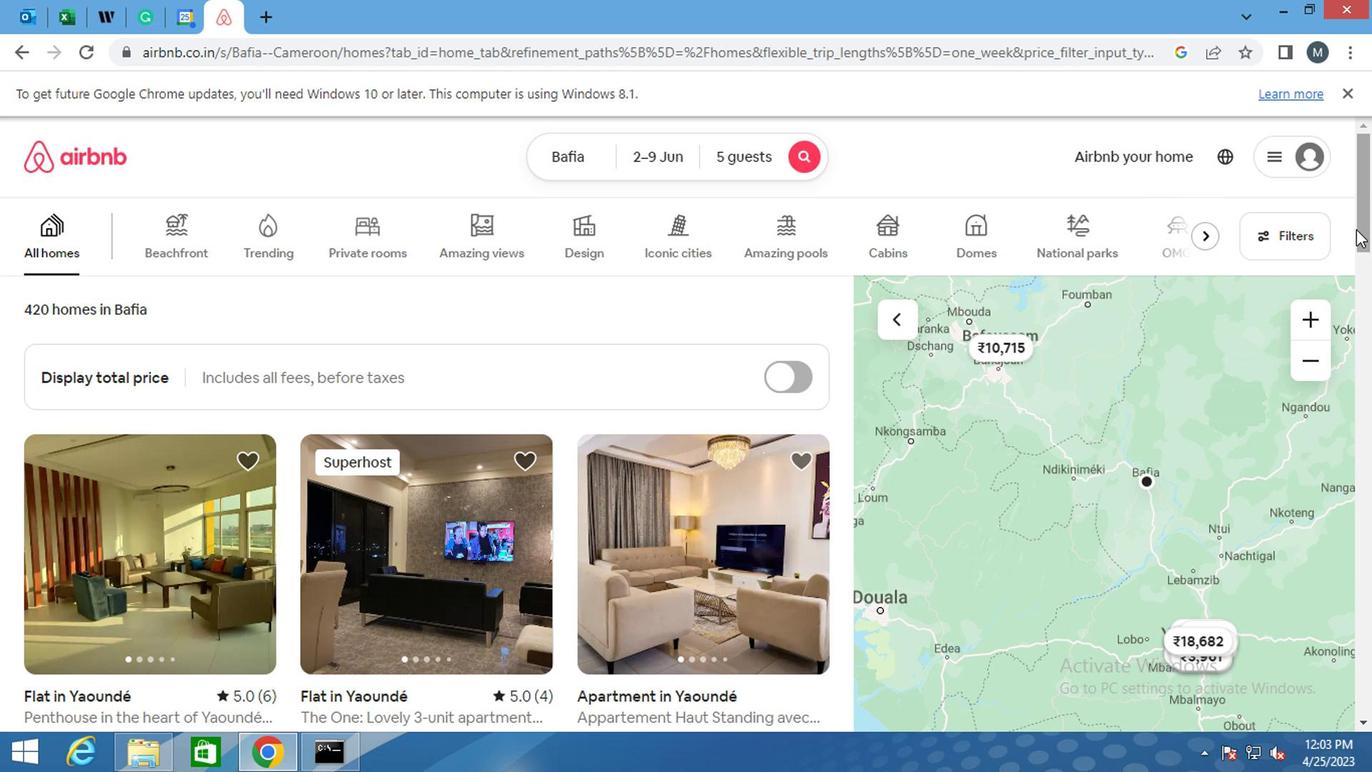 
Action: Mouse pressed left at (1276, 227)
Screenshot: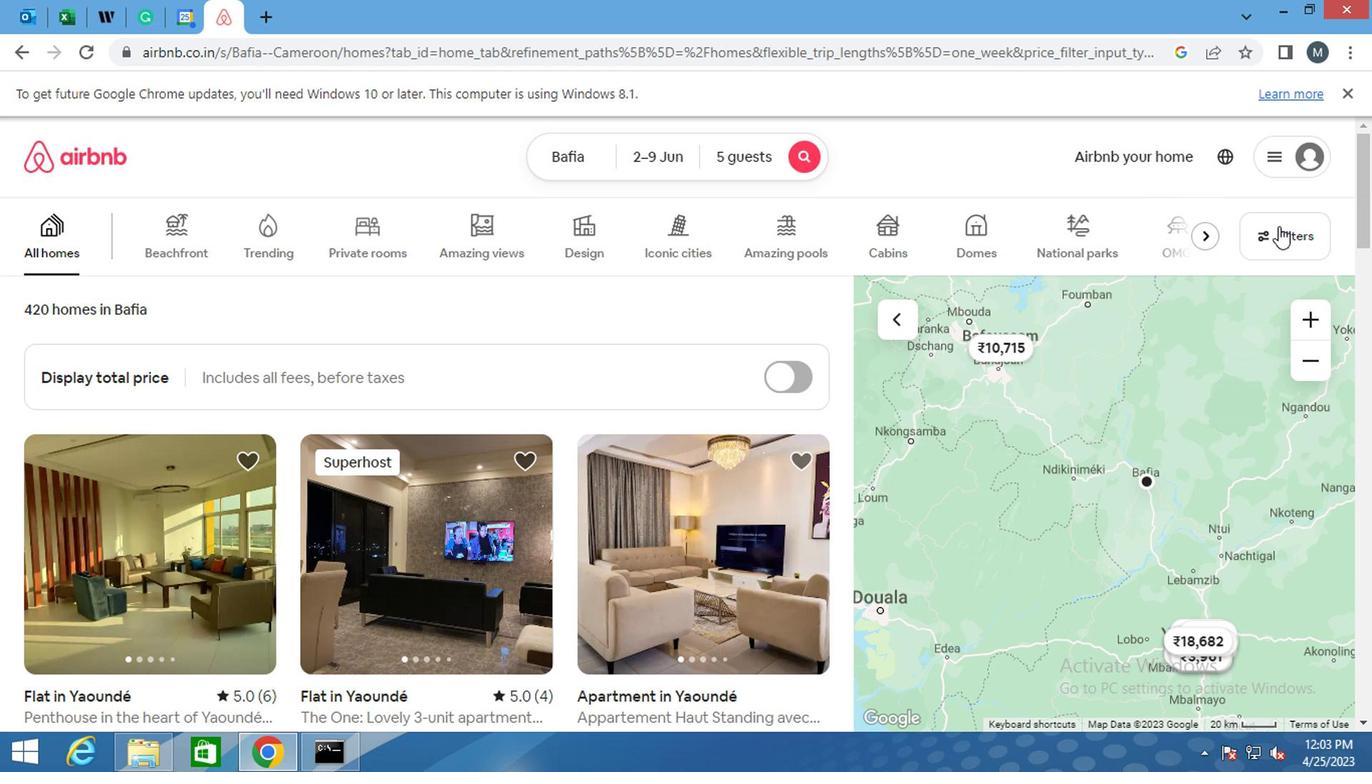 
Action: Mouse moved to (451, 492)
Screenshot: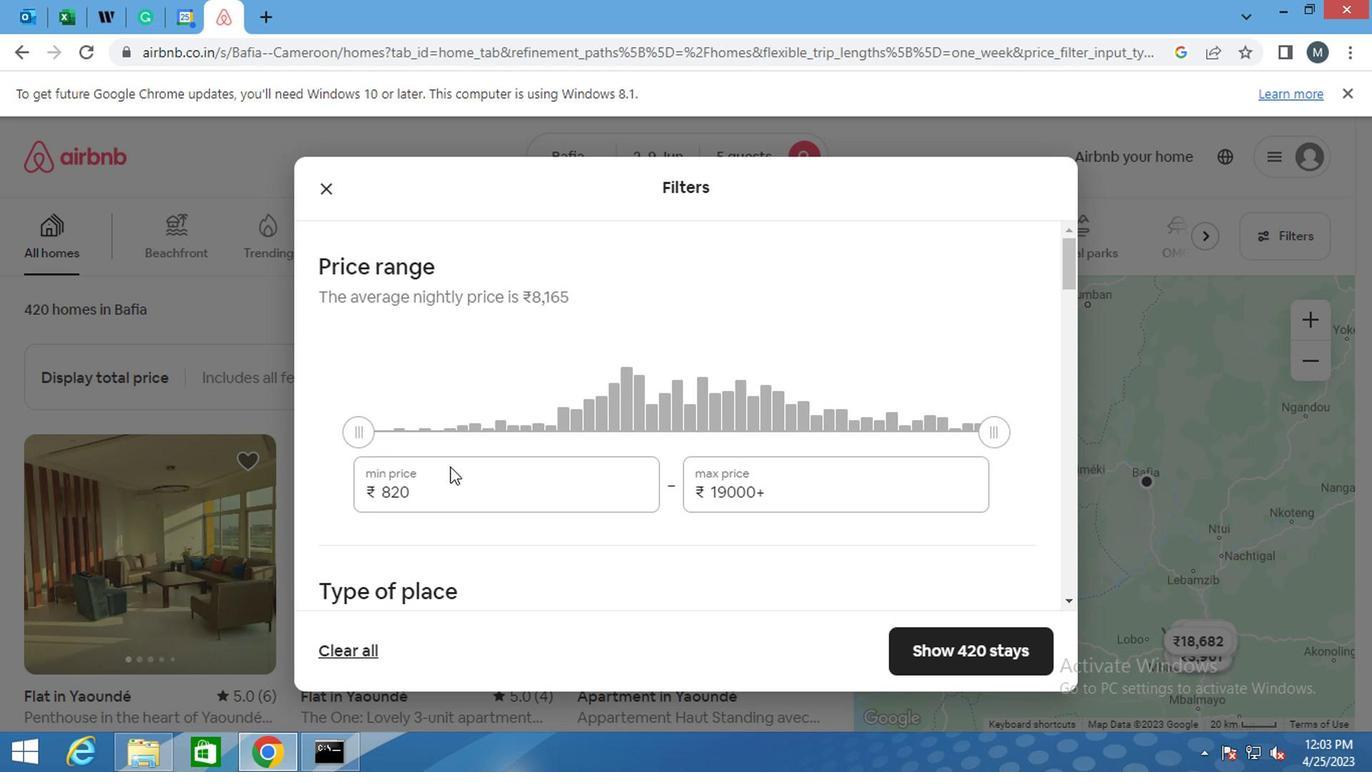 
Action: Mouse pressed left at (451, 492)
Screenshot: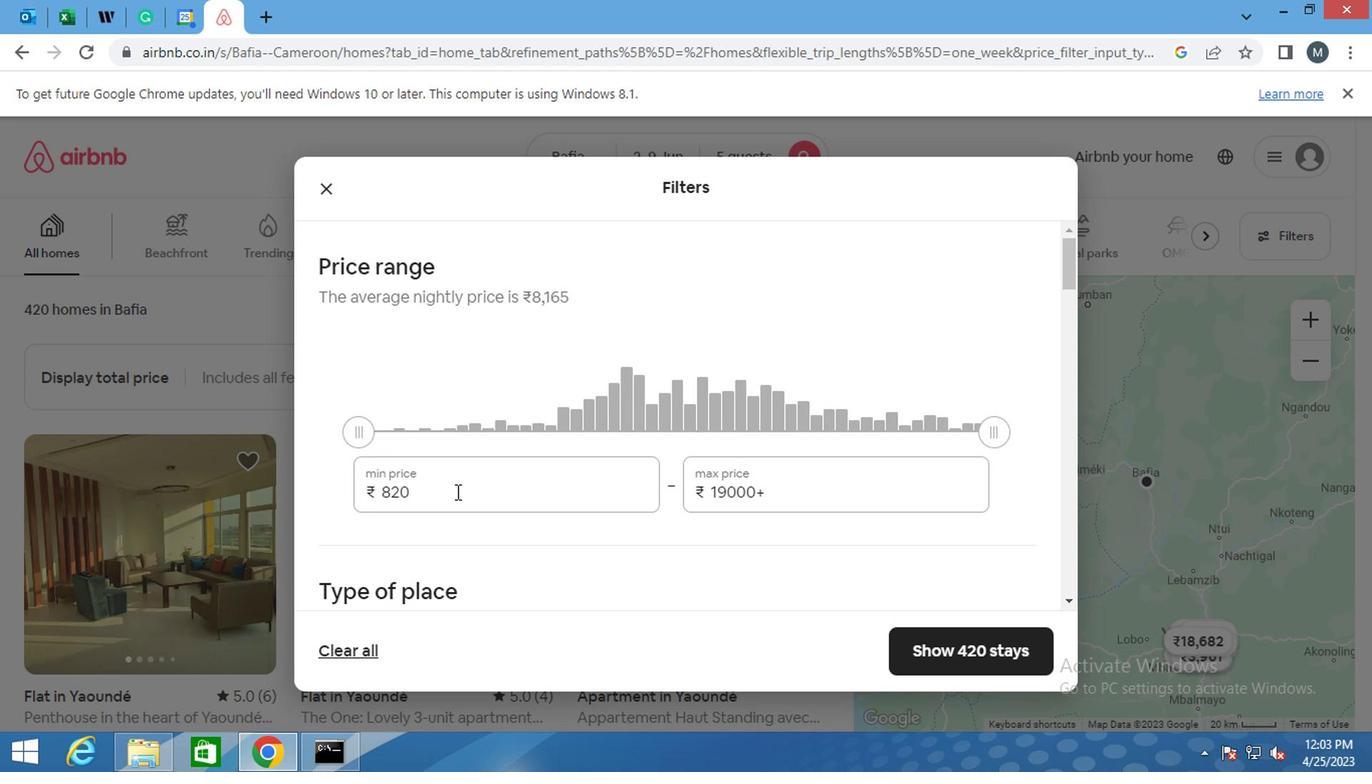 
Action: Mouse pressed left at (451, 492)
Screenshot: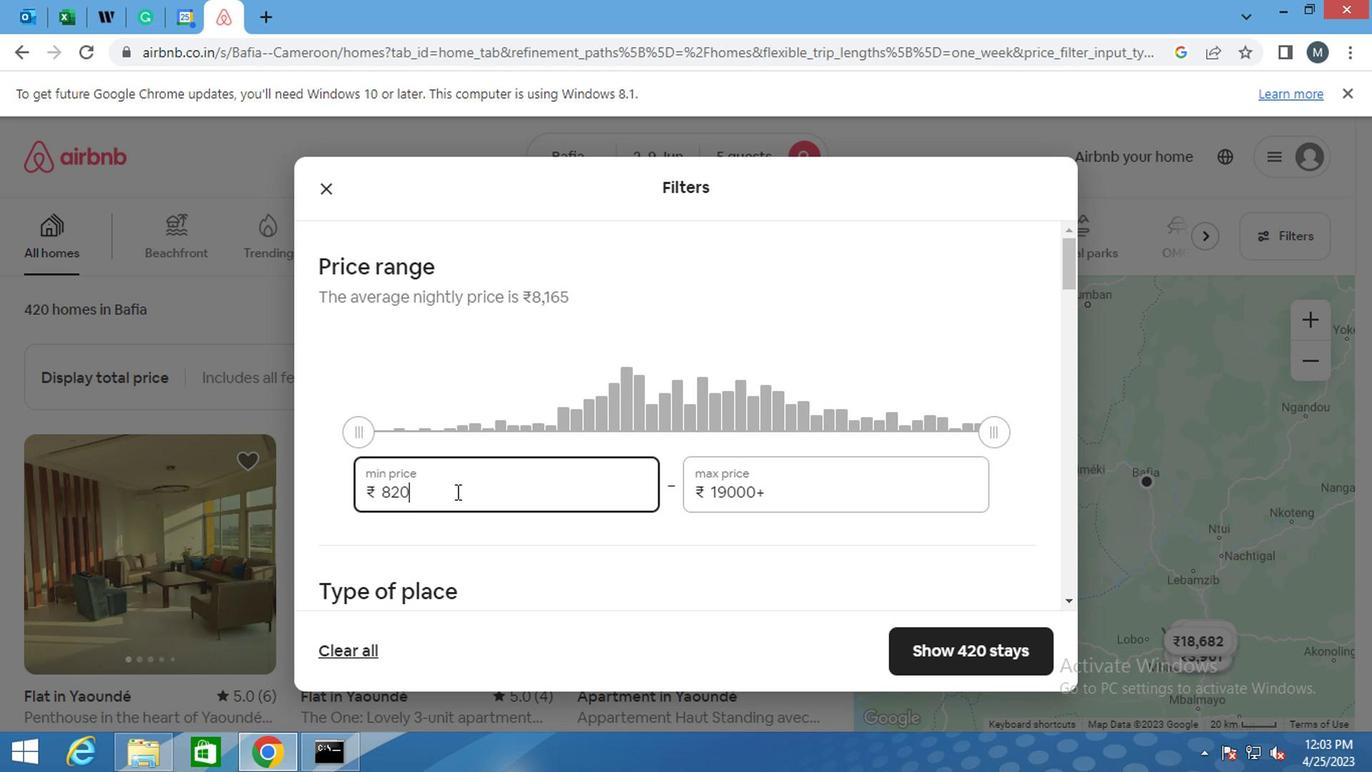 
Action: Mouse moved to (452, 492)
Screenshot: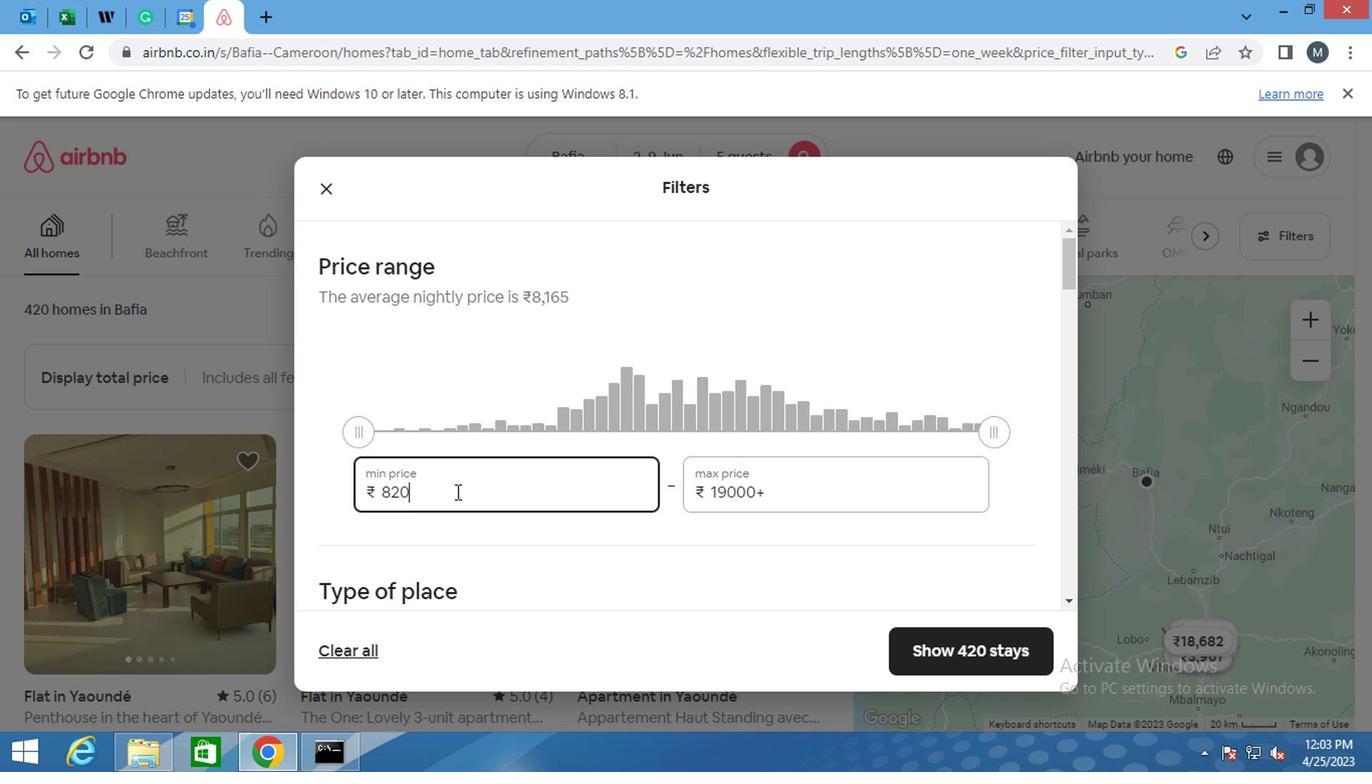 
Action: Key pressed 7000
Screenshot: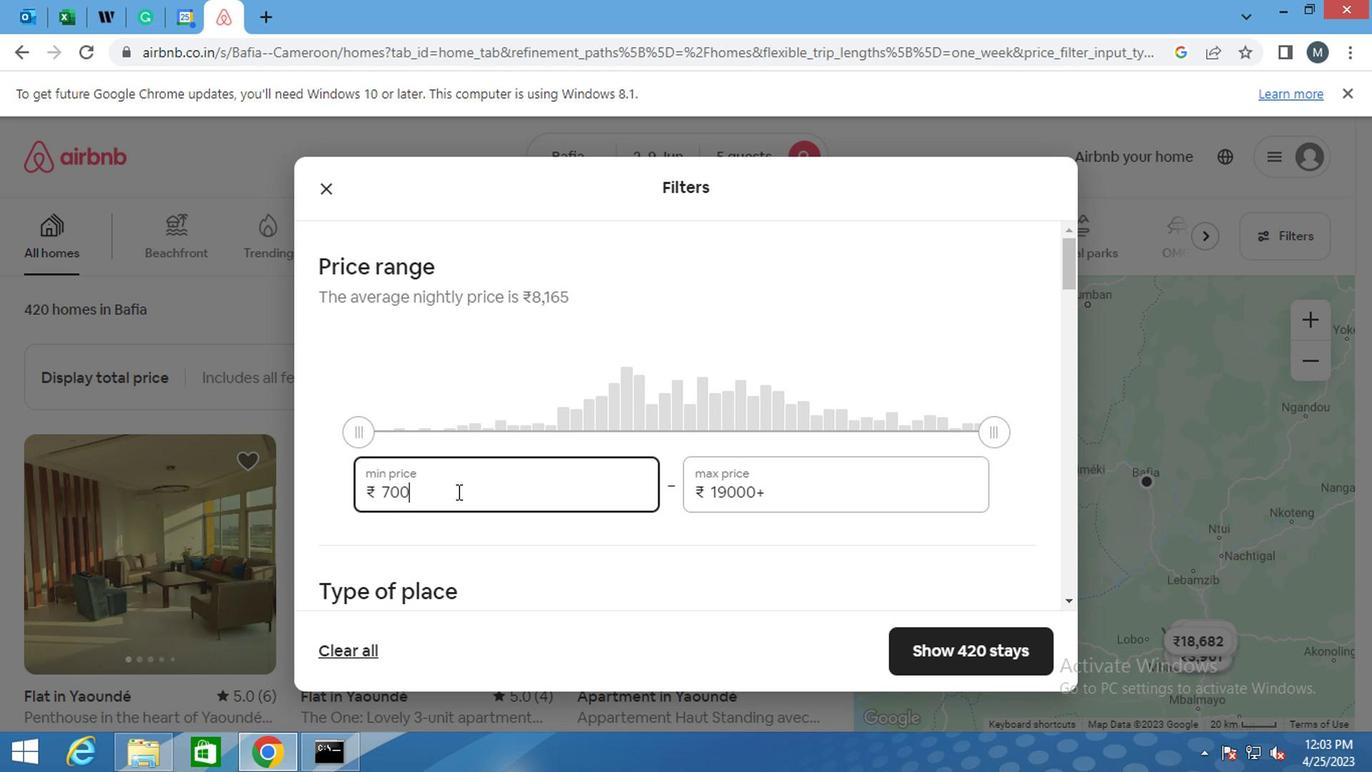 
Action: Mouse moved to (775, 497)
Screenshot: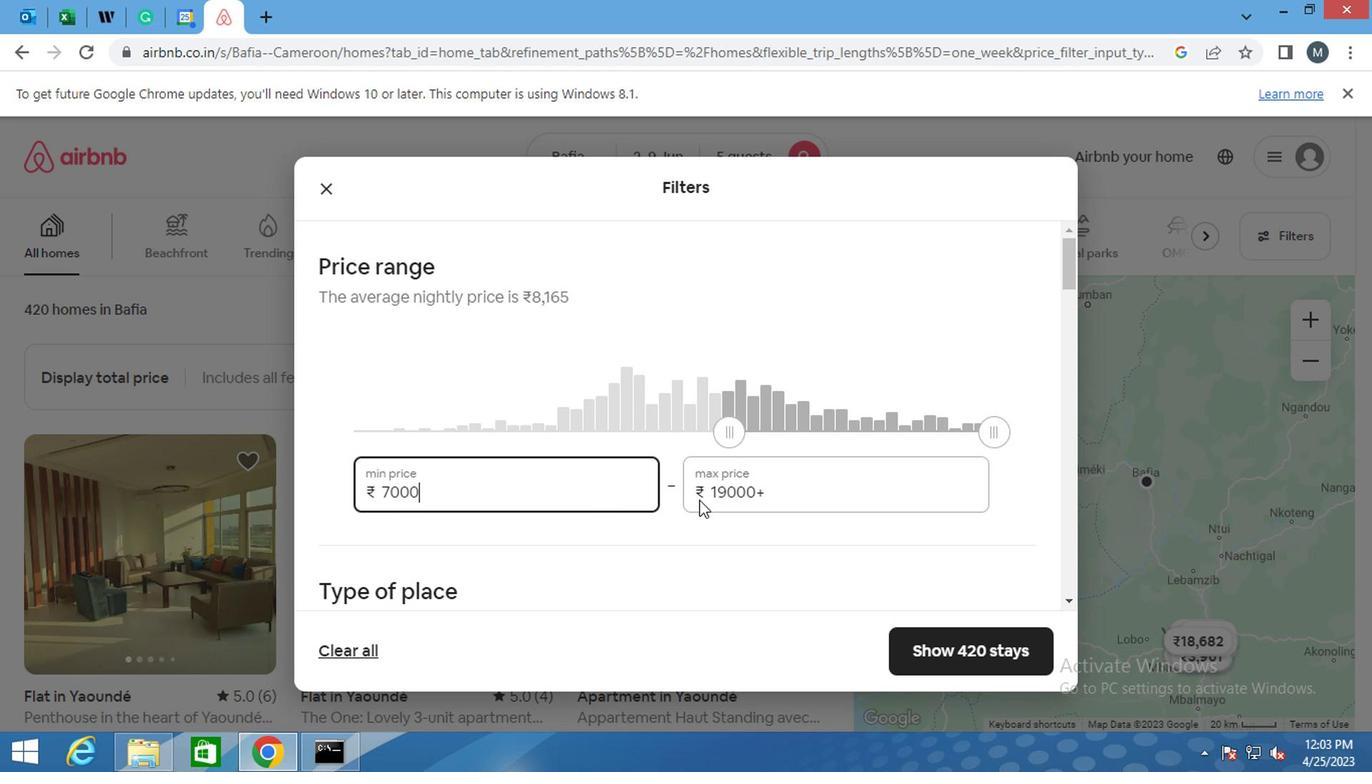 
Action: Mouse pressed left at (775, 497)
Screenshot: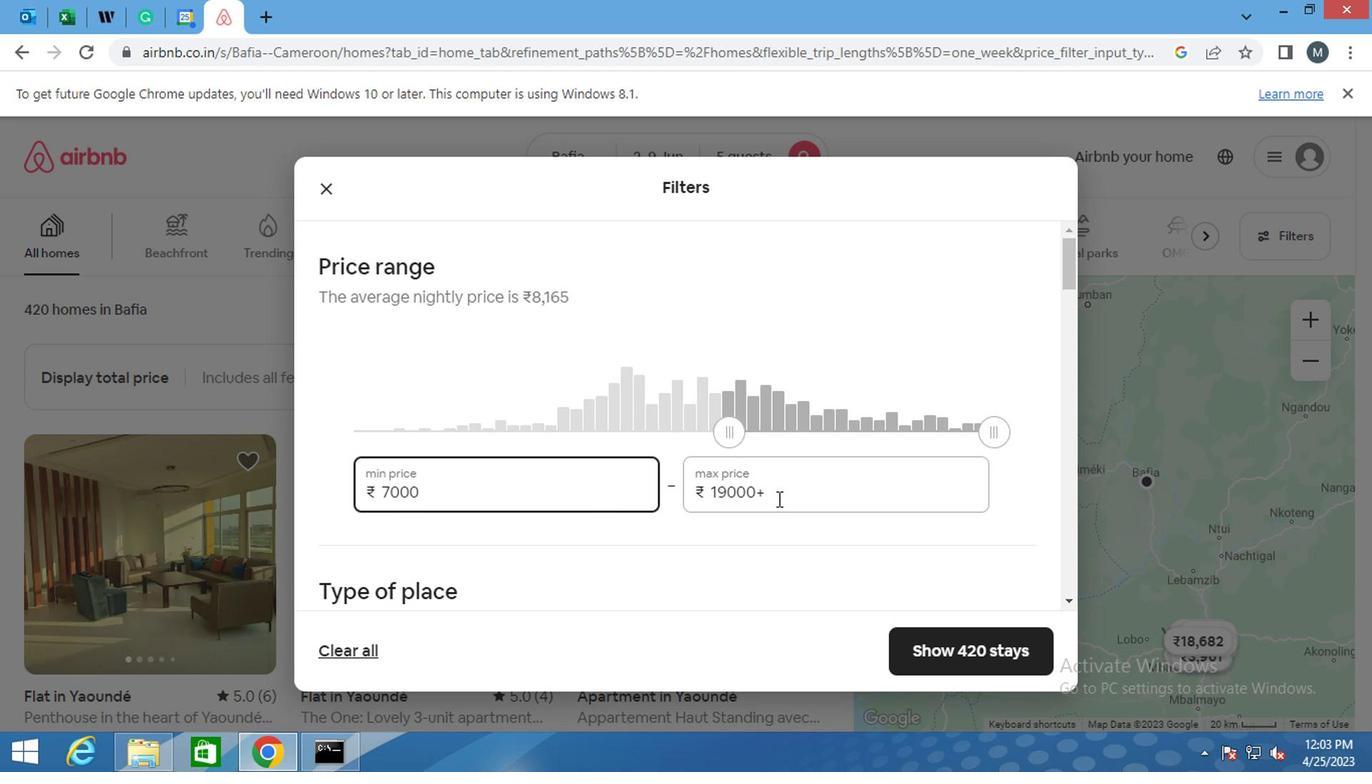 
Action: Mouse moved to (775, 496)
Screenshot: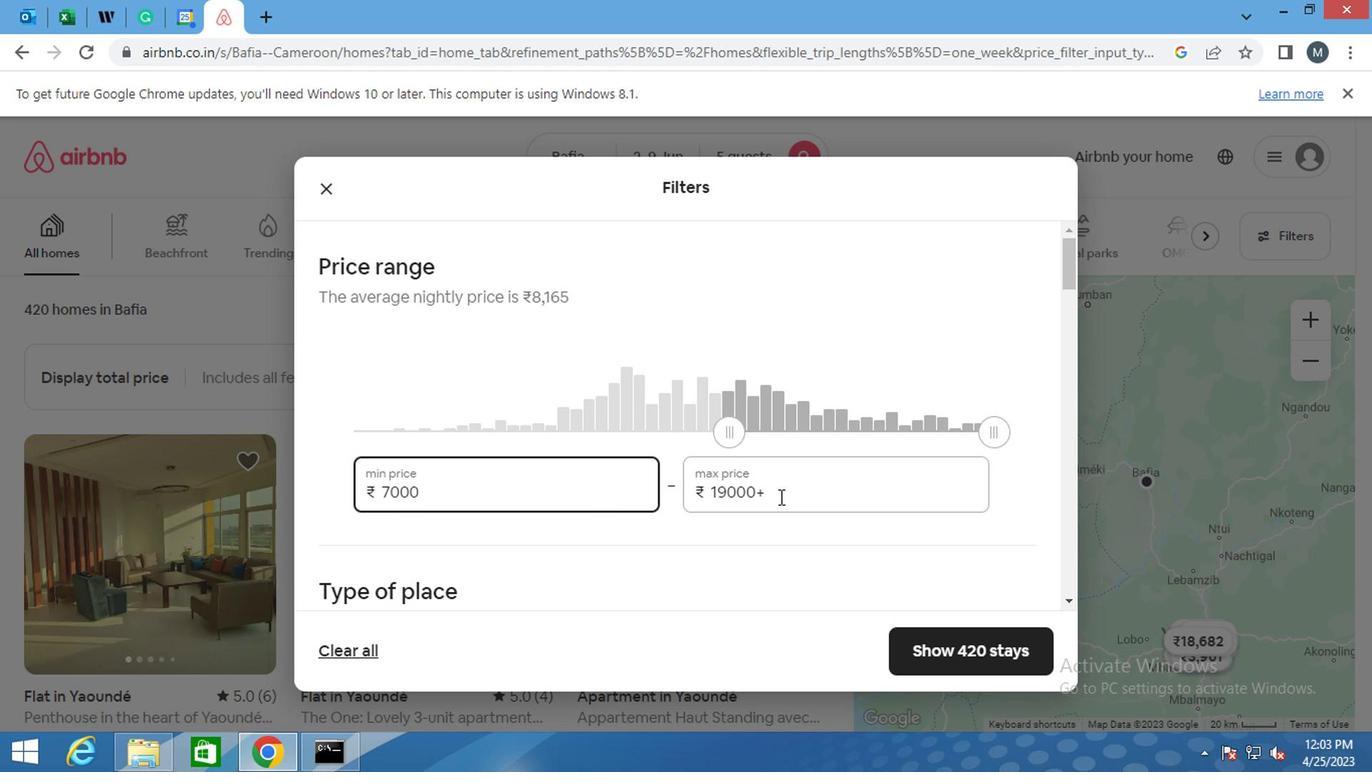
Action: Mouse pressed left at (775, 496)
Screenshot: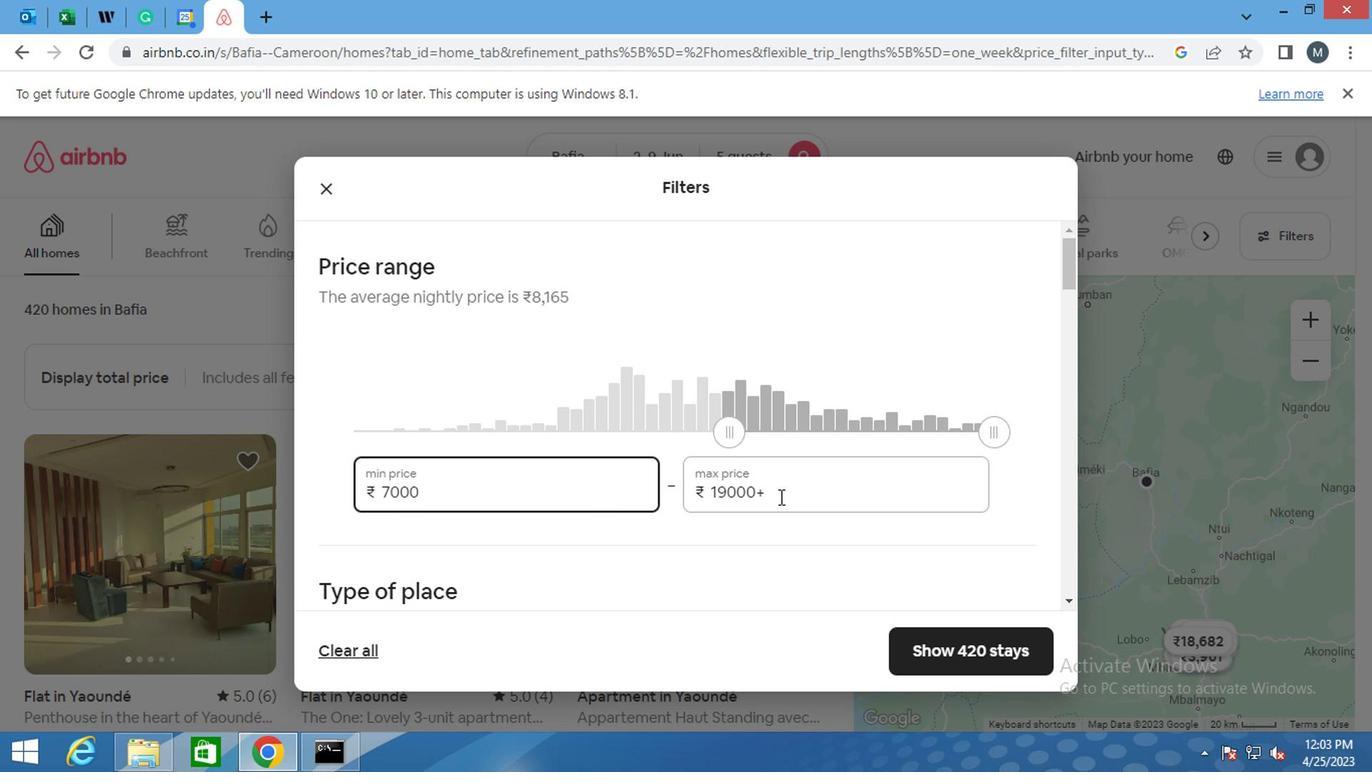
Action: Mouse pressed left at (775, 496)
Screenshot: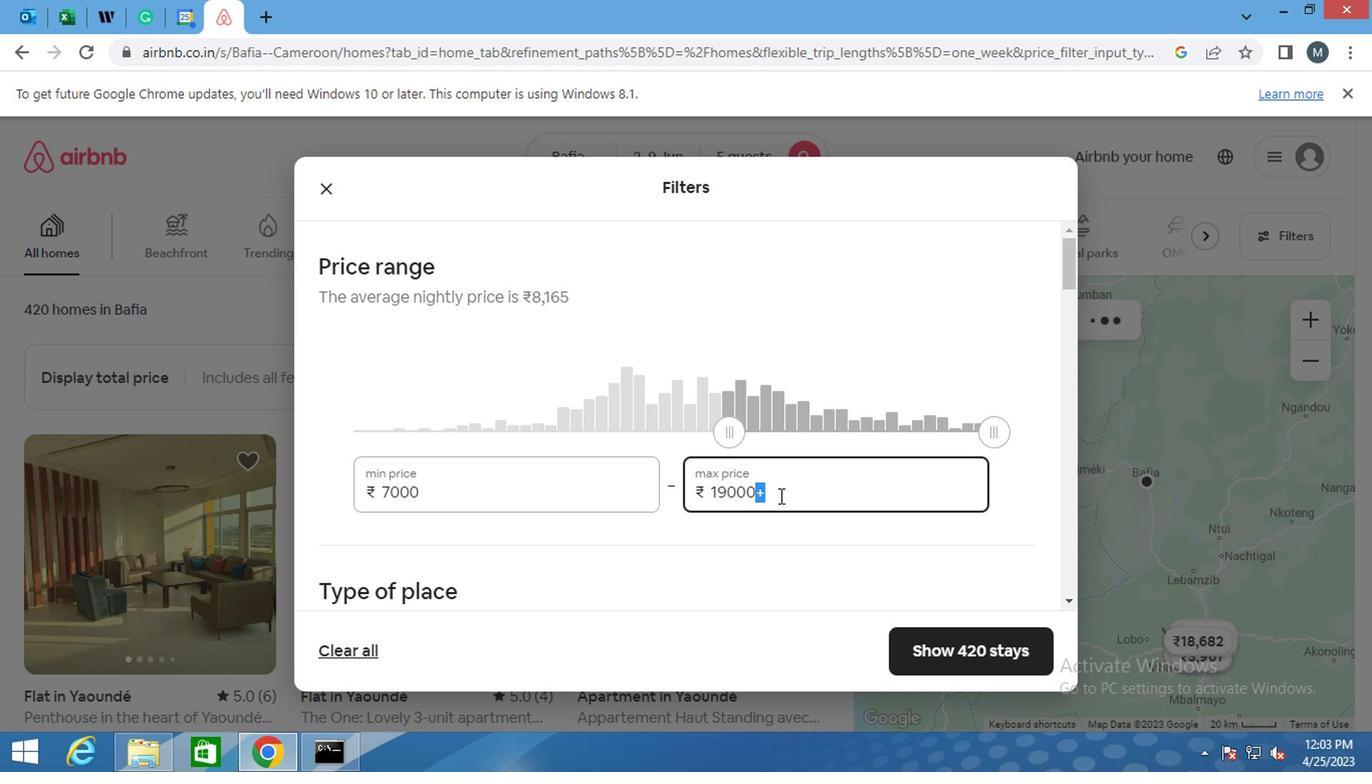 
Action: Mouse moved to (773, 497)
Screenshot: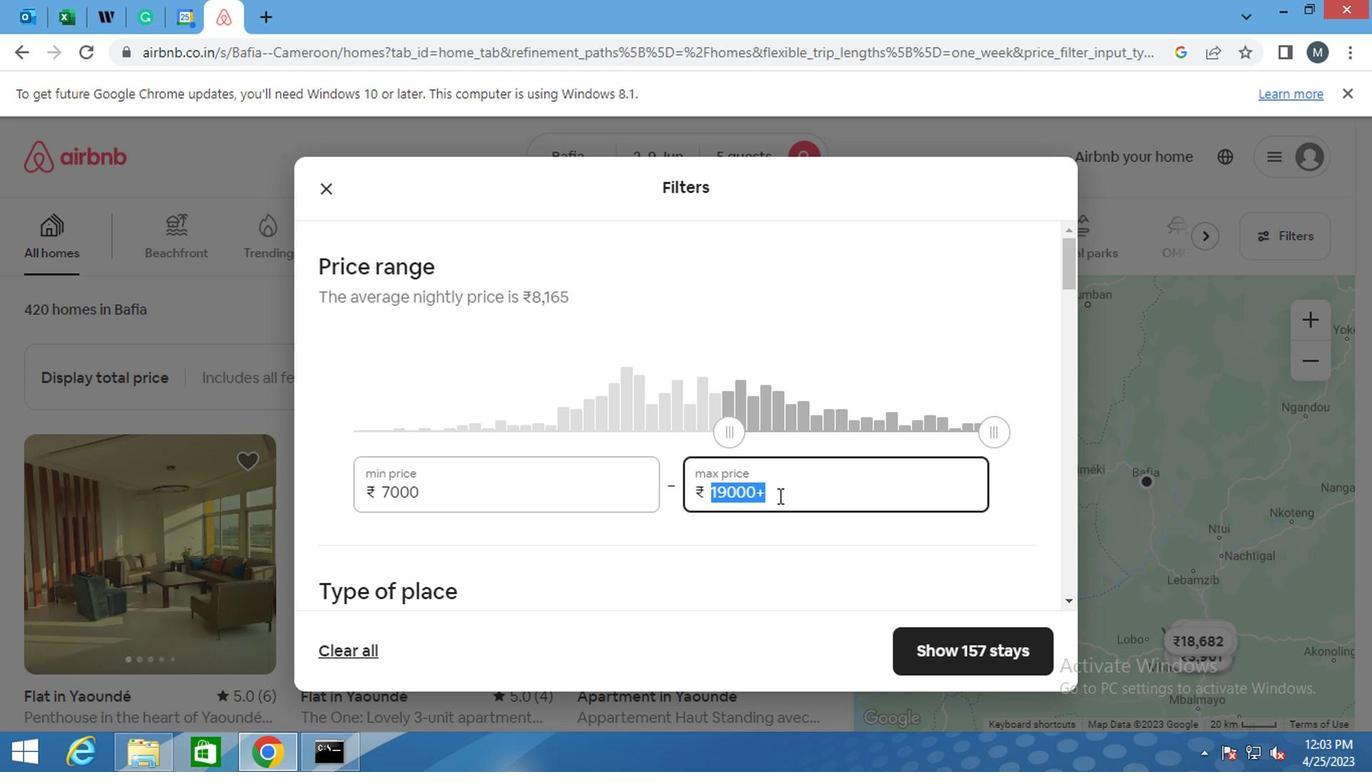 
Action: Key pressed 13000
Screenshot: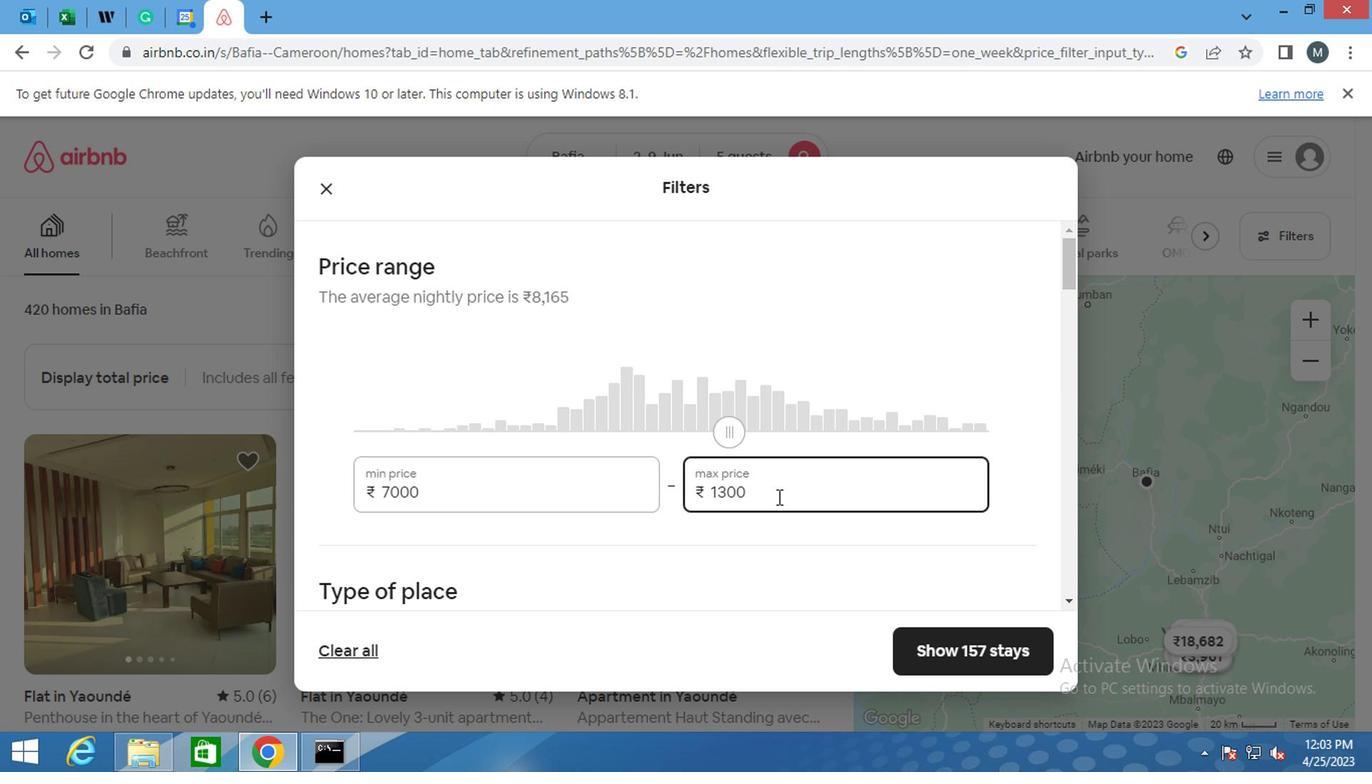 
Action: Mouse moved to (754, 509)
Screenshot: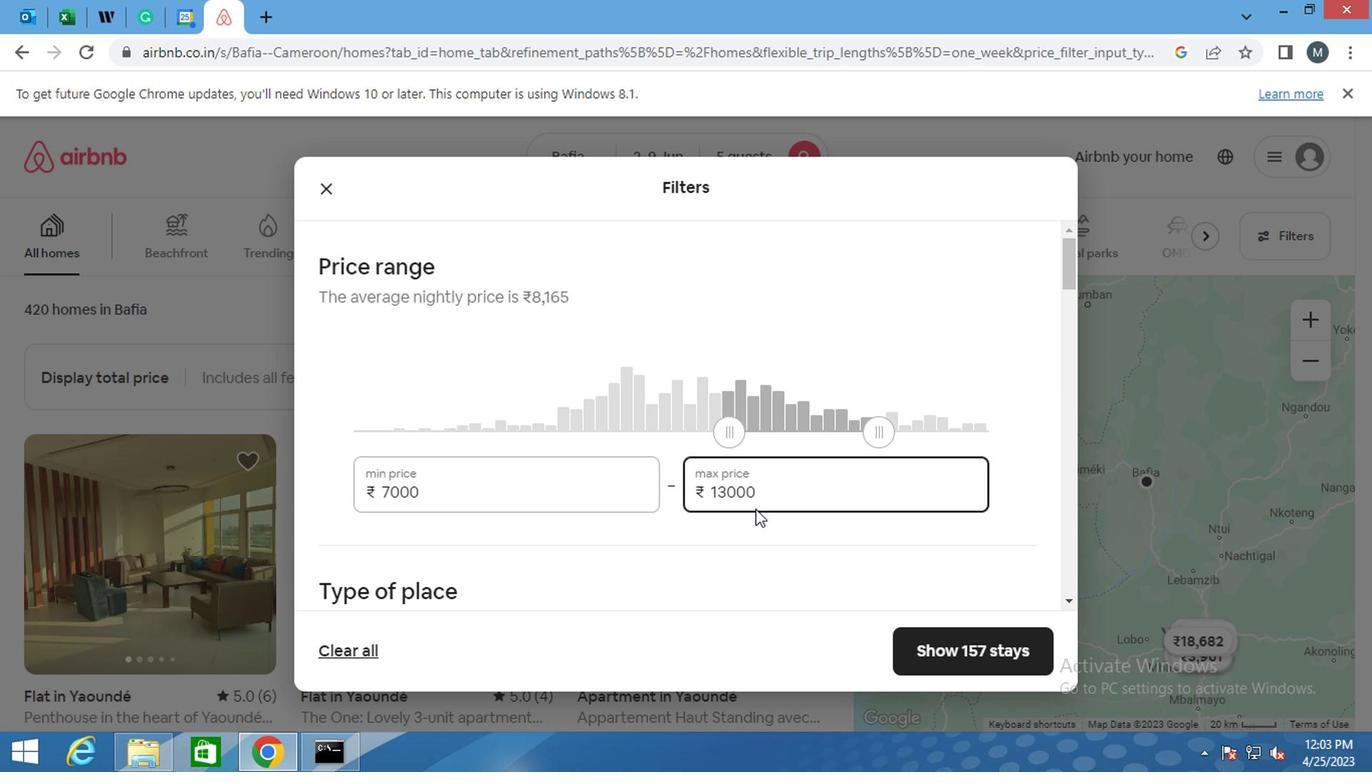 
Action: Mouse scrolled (754, 509) with delta (0, 0)
Screenshot: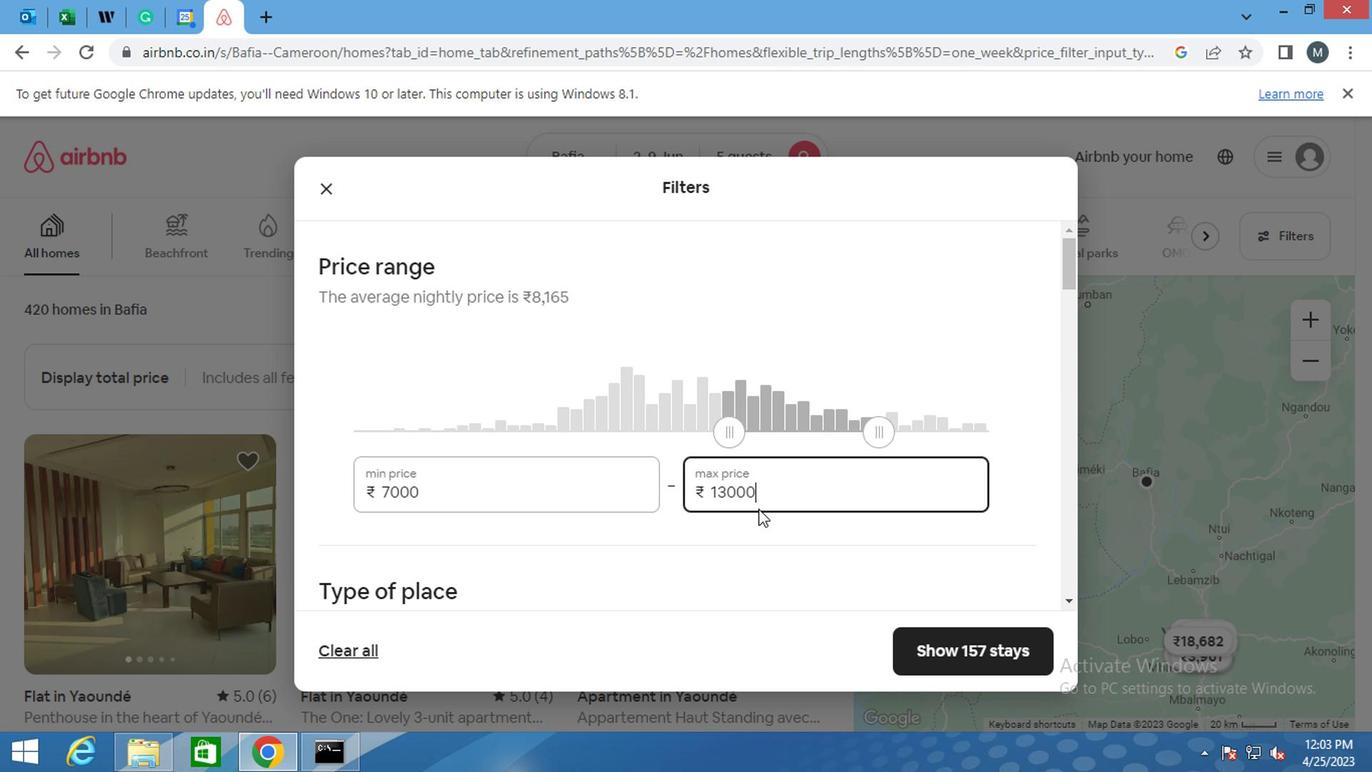 
Action: Mouse moved to (682, 479)
Screenshot: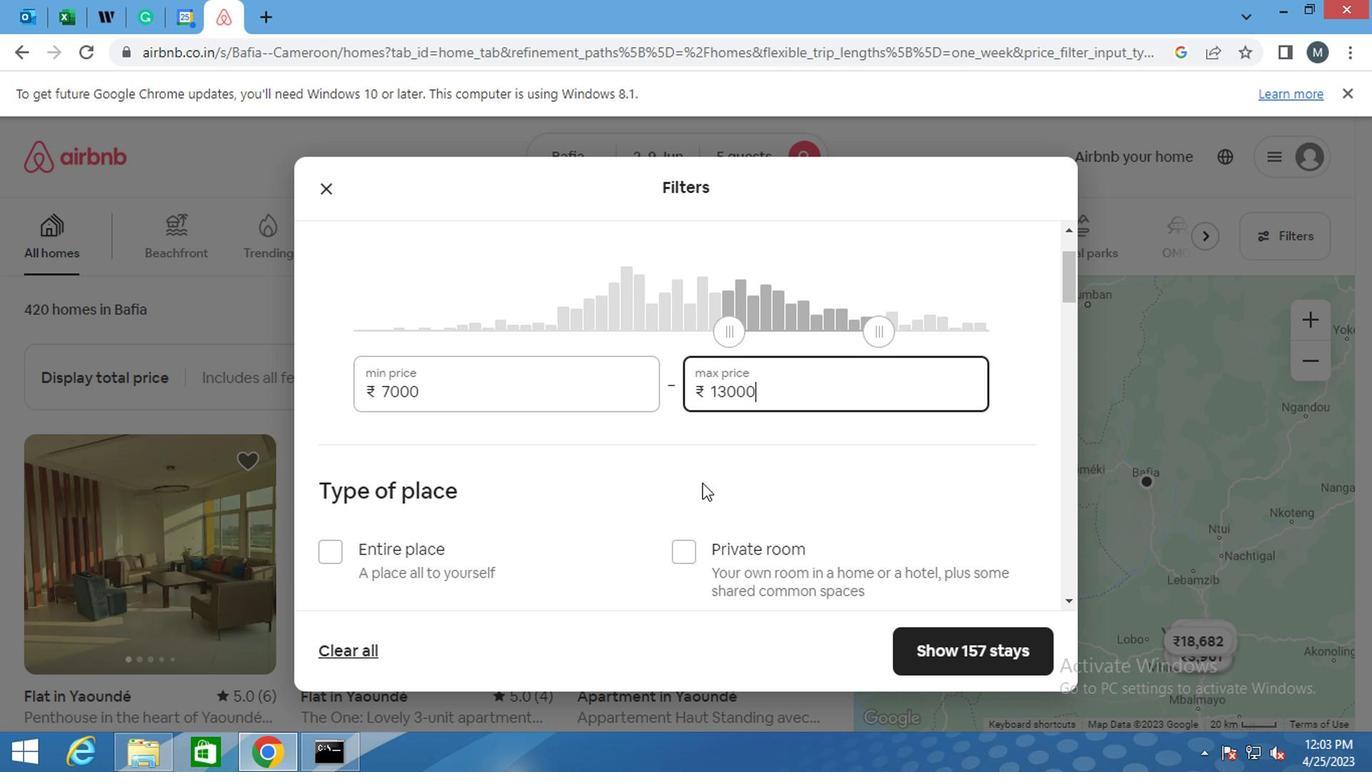 
Action: Mouse scrolled (682, 477) with delta (0, -1)
Screenshot: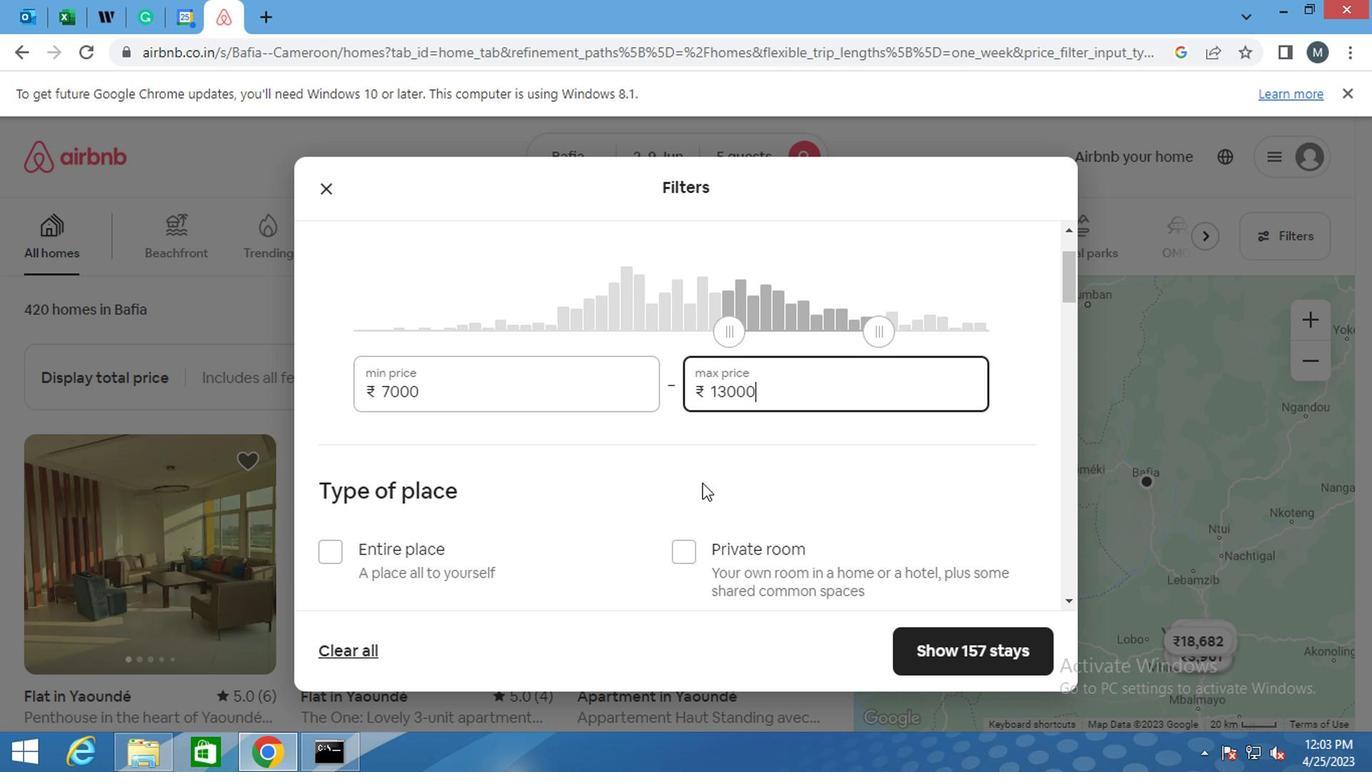 
Action: Mouse moved to (328, 534)
Screenshot: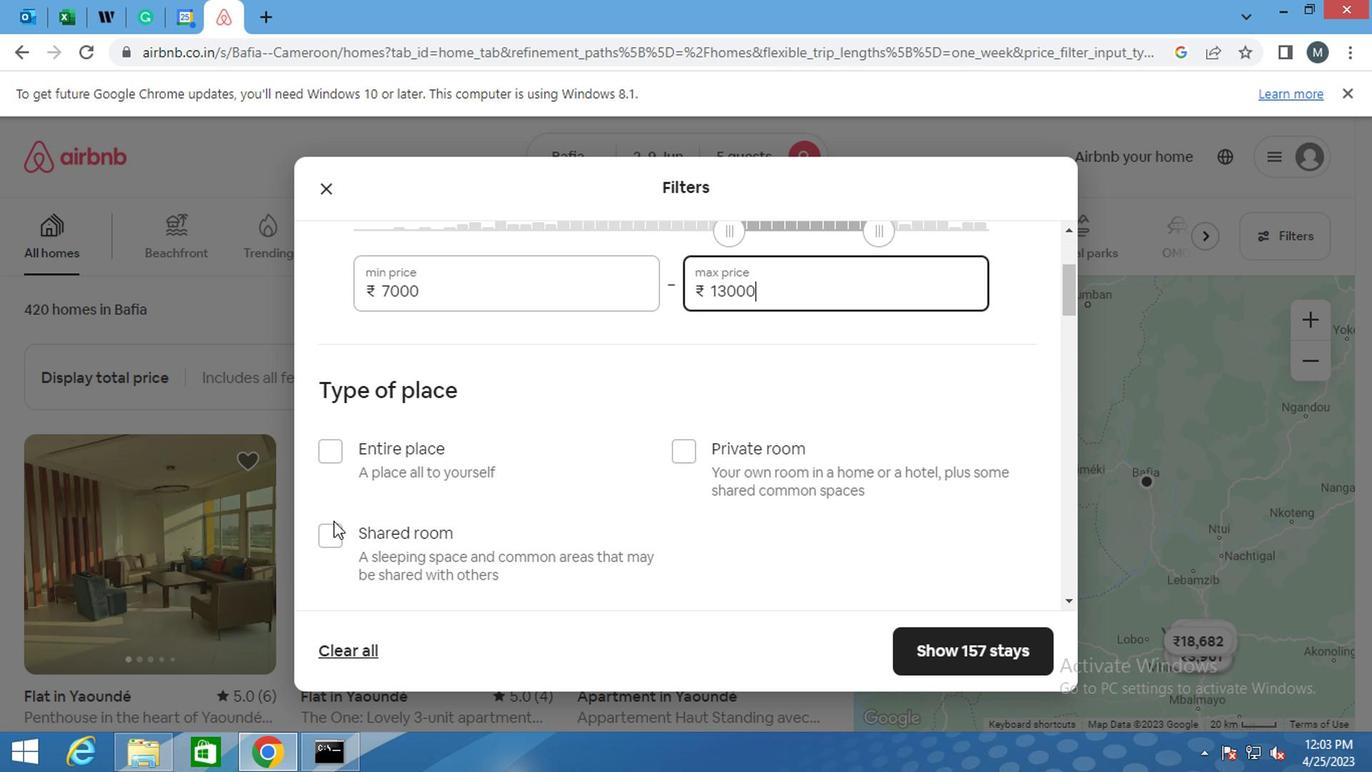 
Action: Mouse pressed left at (328, 534)
Screenshot: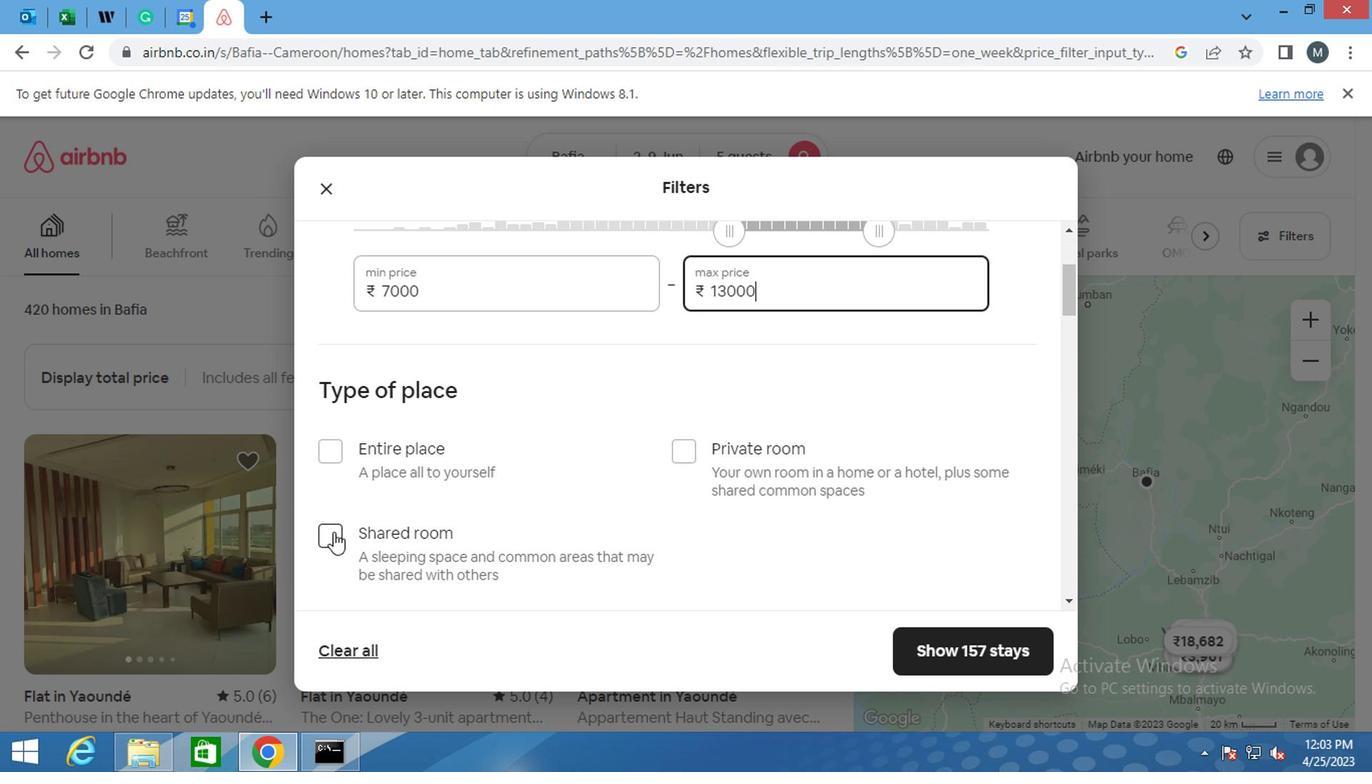 
Action: Mouse moved to (529, 459)
Screenshot: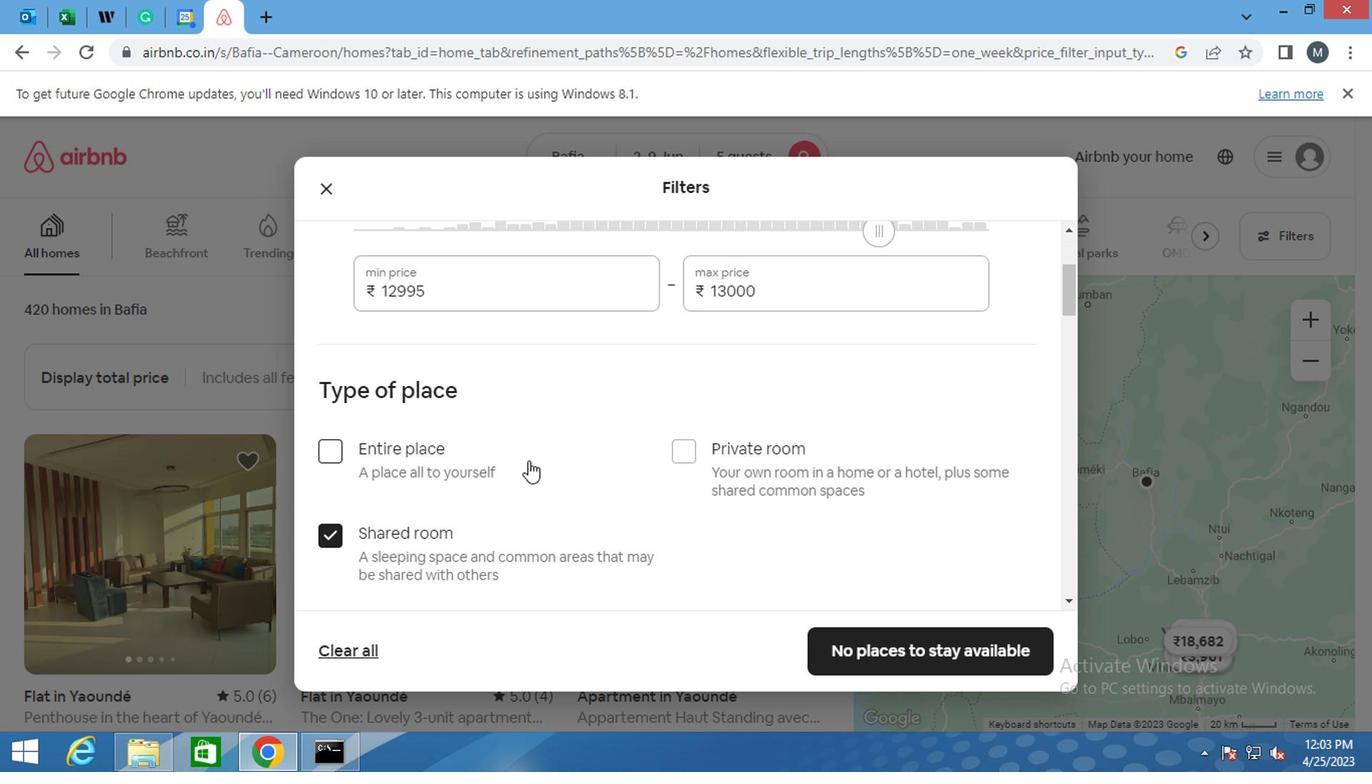 
Action: Mouse scrolled (529, 458) with delta (0, -1)
Screenshot: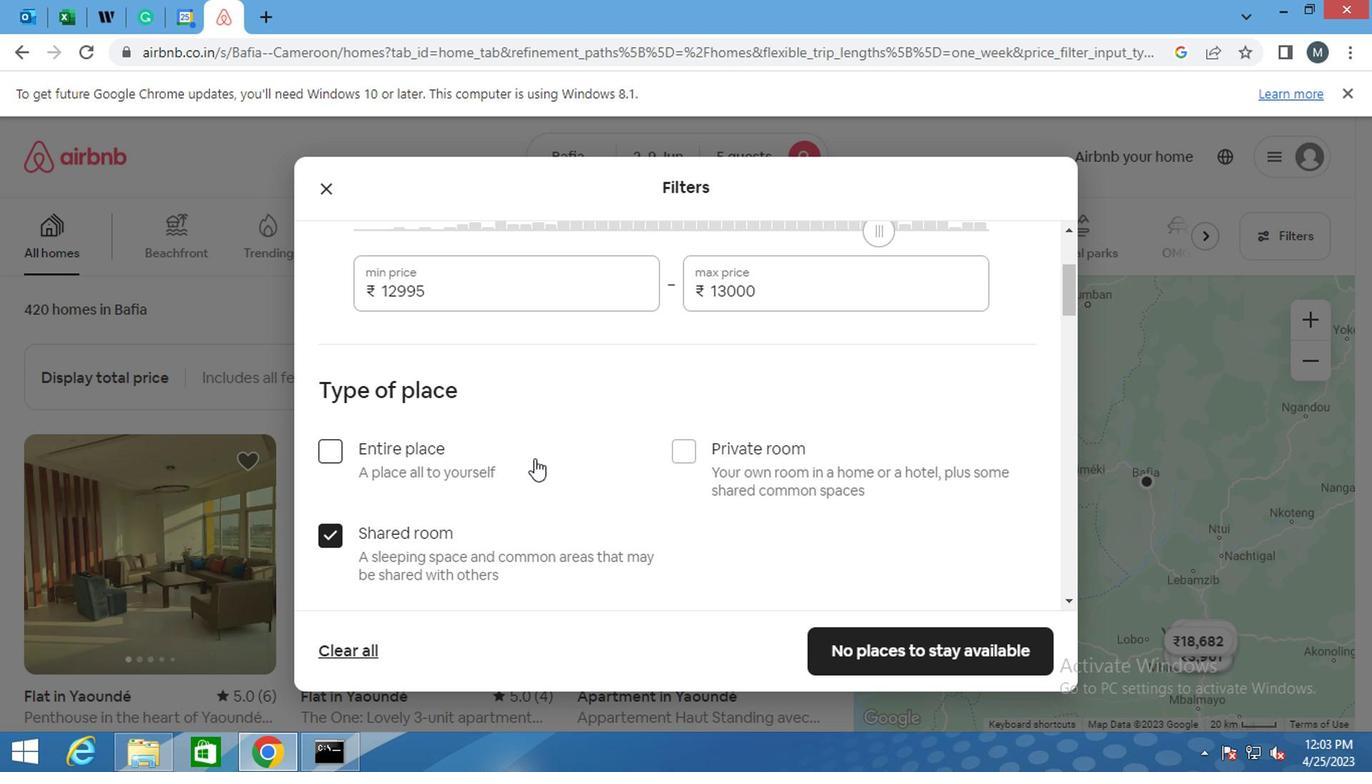 
Action: Mouse scrolled (529, 458) with delta (0, -1)
Screenshot: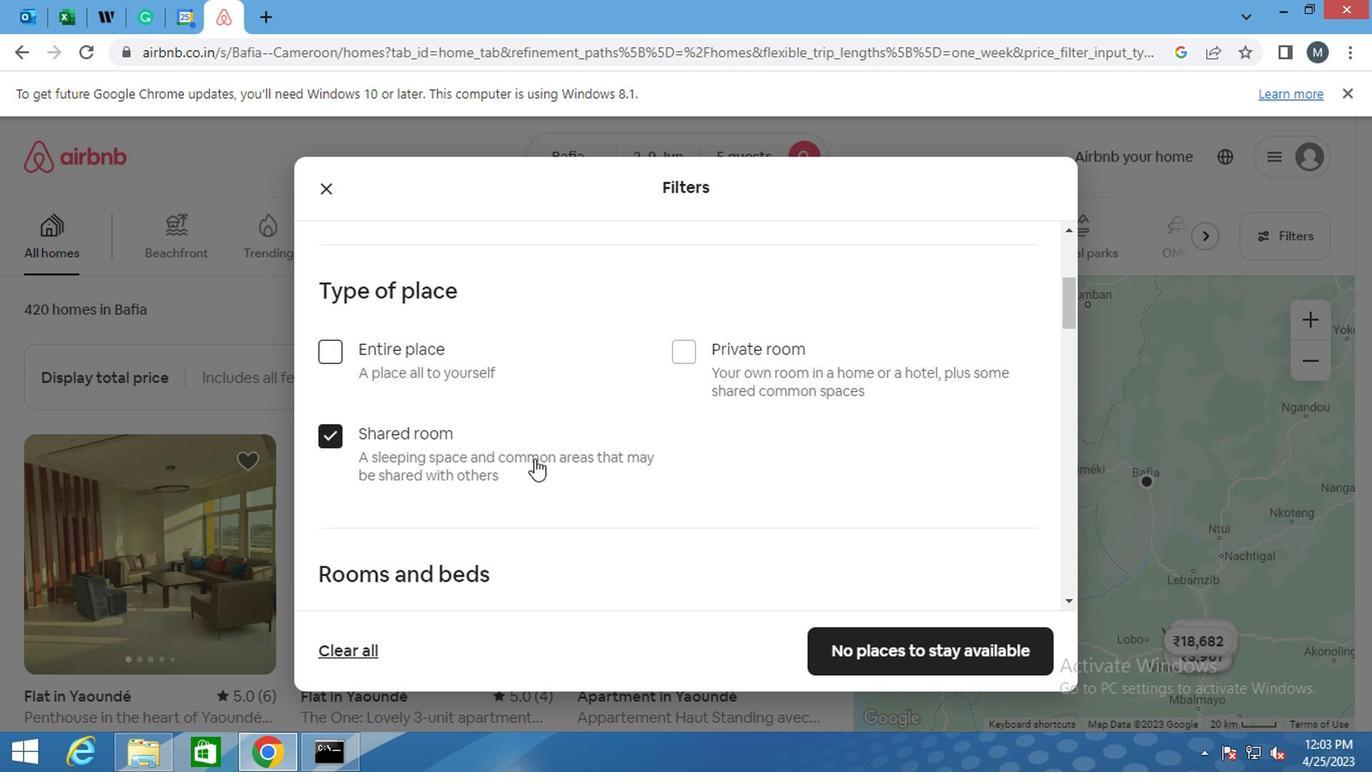 
Action: Mouse moved to (506, 527)
Screenshot: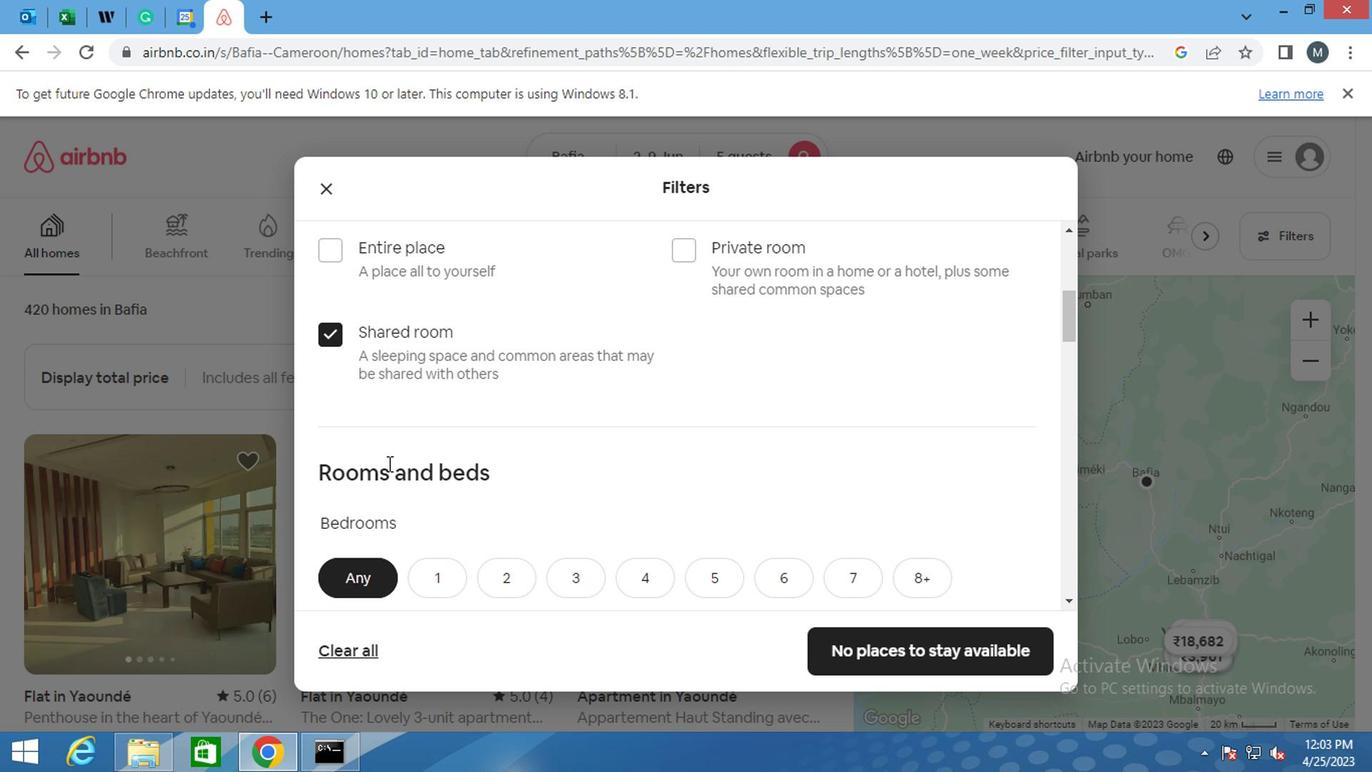 
Action: Mouse scrolled (506, 526) with delta (0, 0)
Screenshot: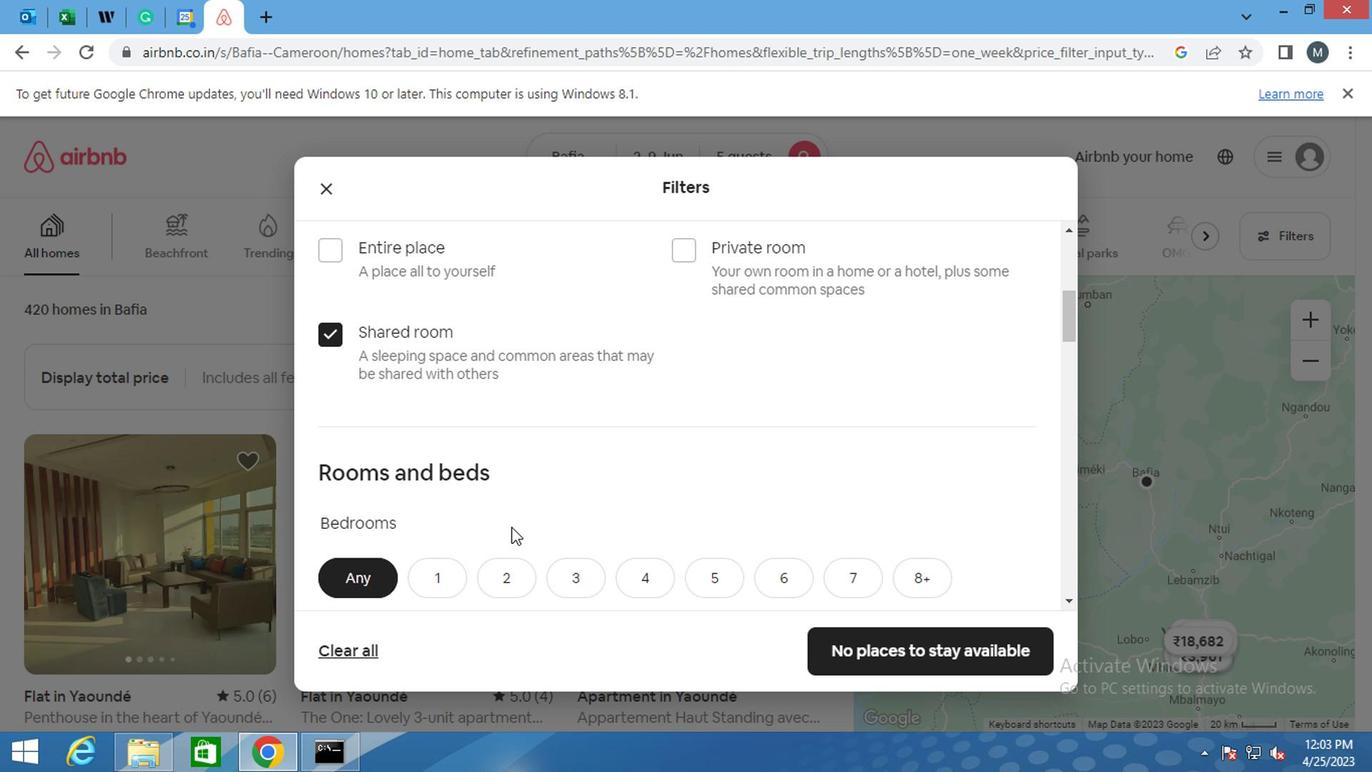 
Action: Mouse moved to (548, 410)
Screenshot: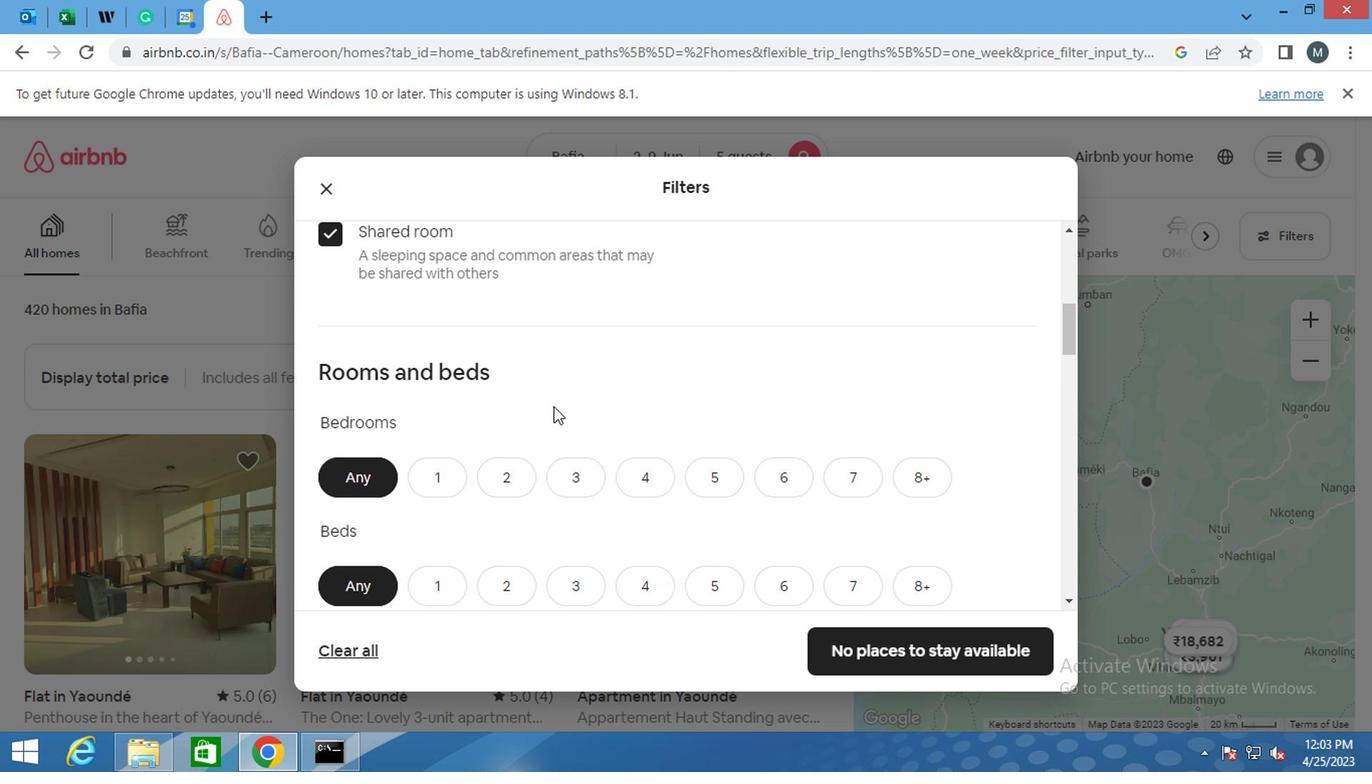 
Action: Mouse scrolled (548, 409) with delta (0, 0)
Screenshot: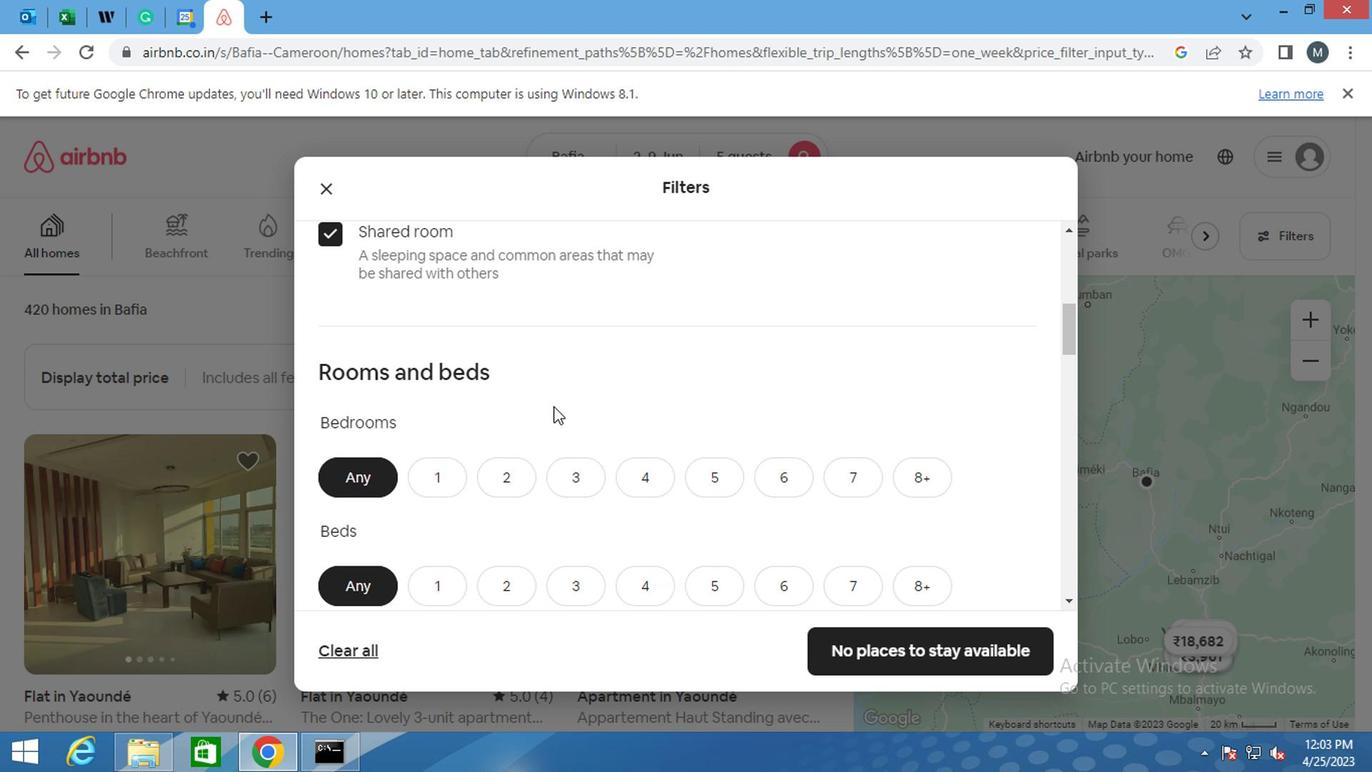 
Action: Mouse moved to (504, 378)
Screenshot: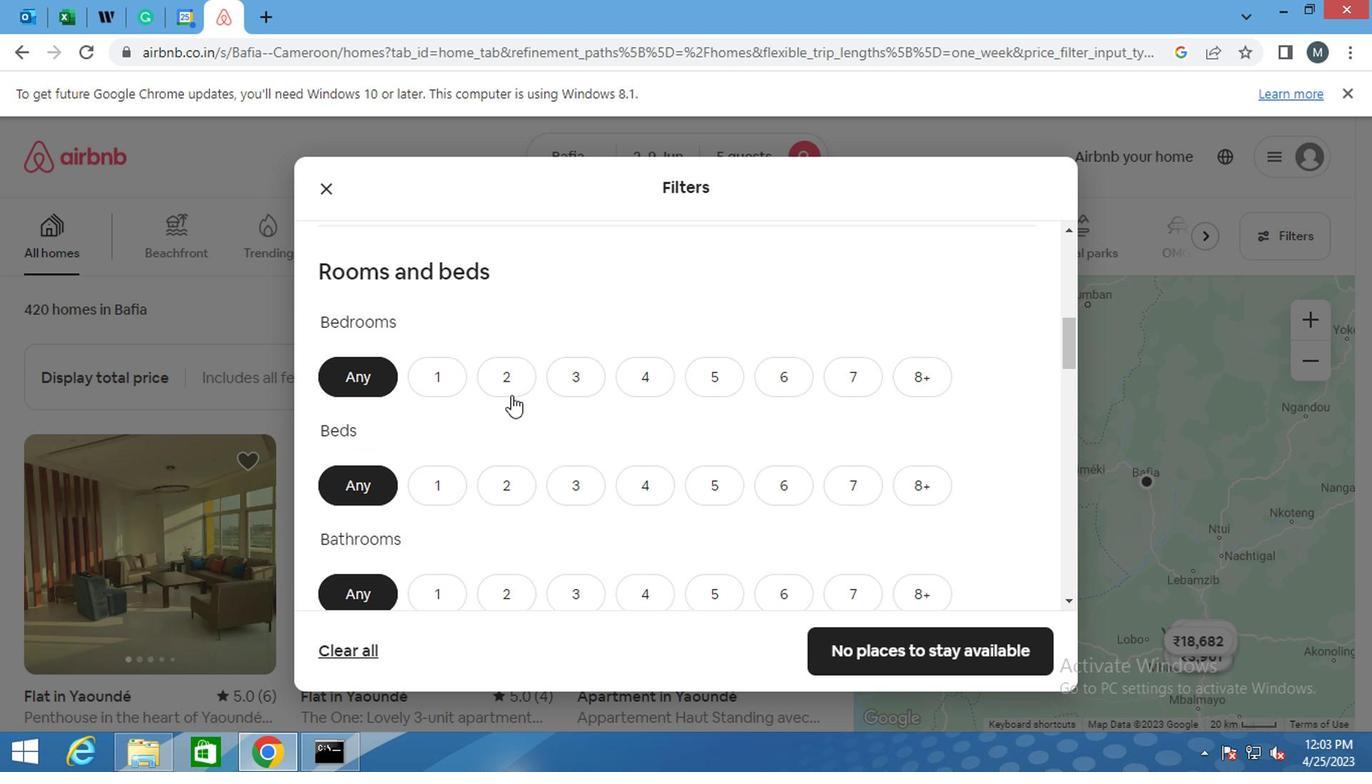 
Action: Mouse pressed left at (504, 378)
Screenshot: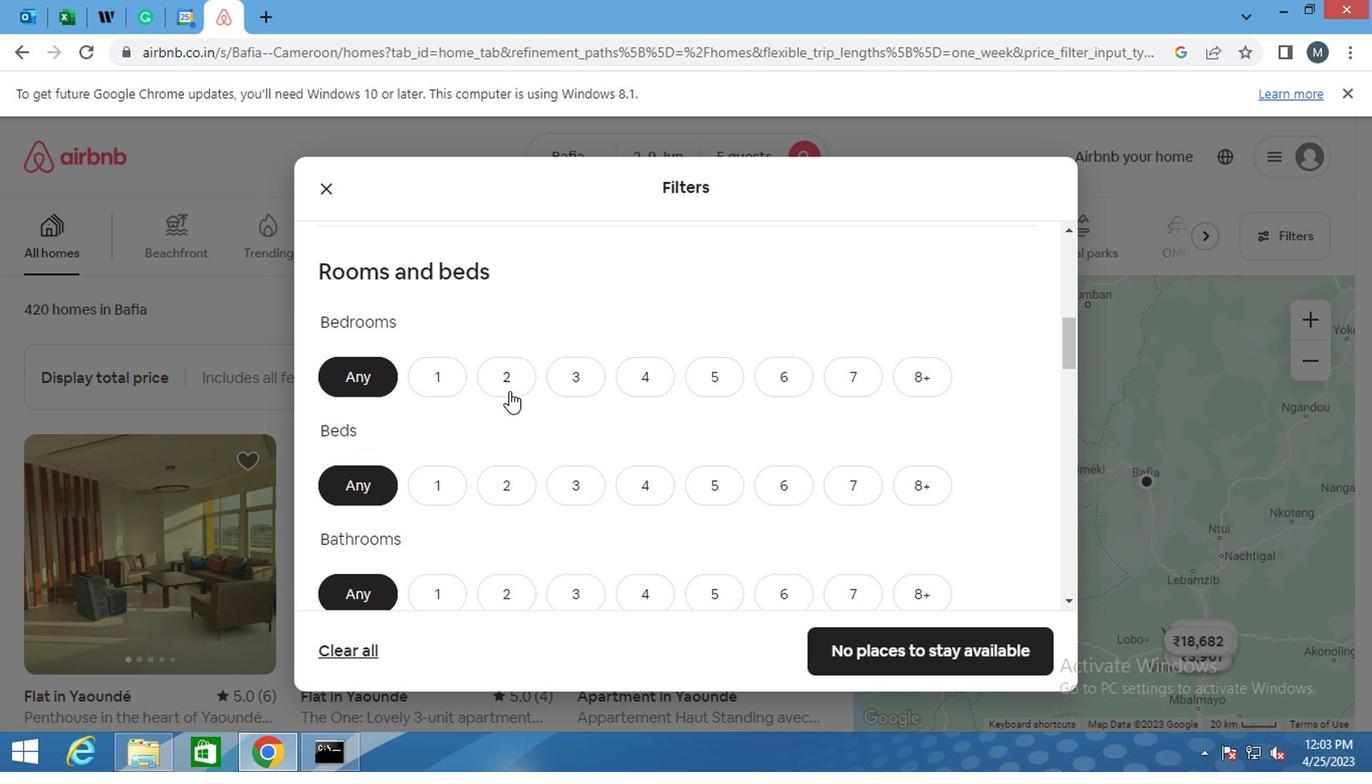 
Action: Mouse scrolled (504, 377) with delta (0, 0)
Screenshot: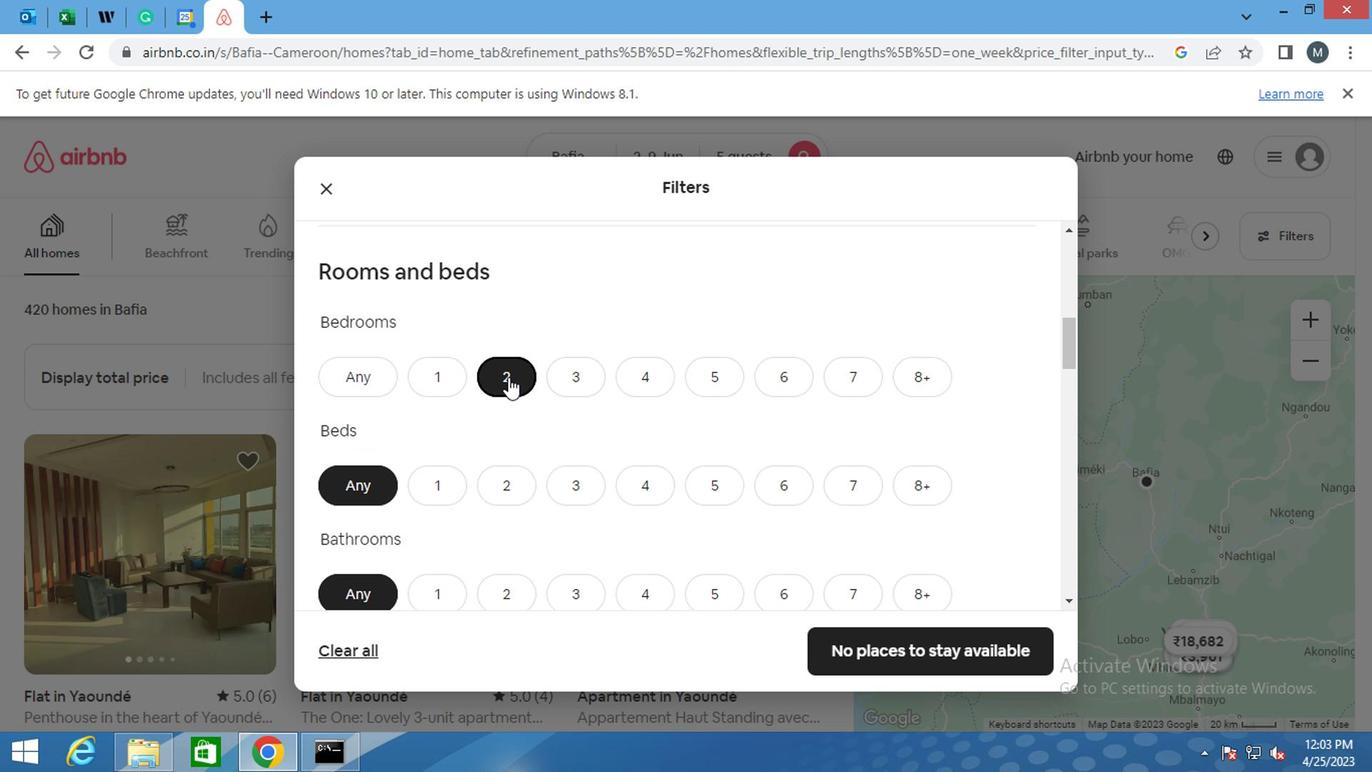 
Action: Mouse moved to (720, 384)
Screenshot: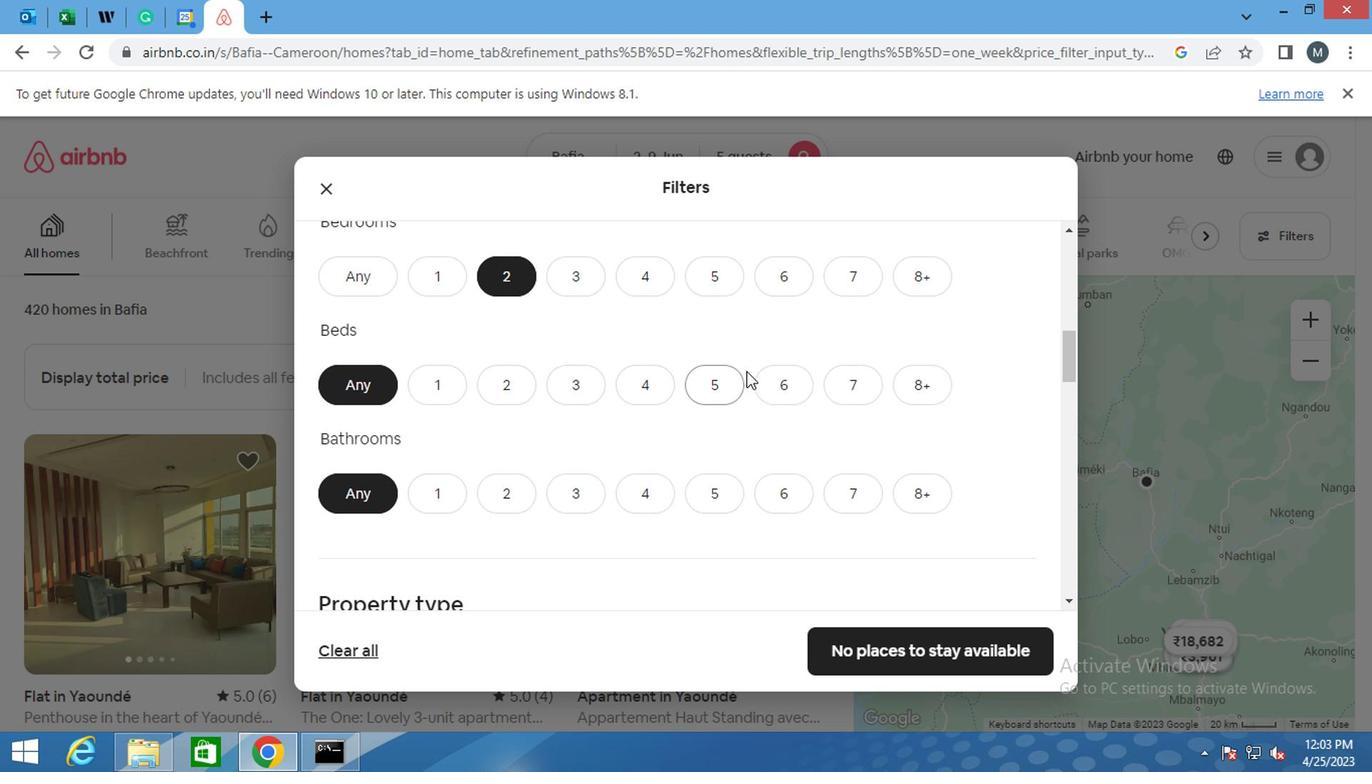 
Action: Mouse pressed left at (720, 384)
Screenshot: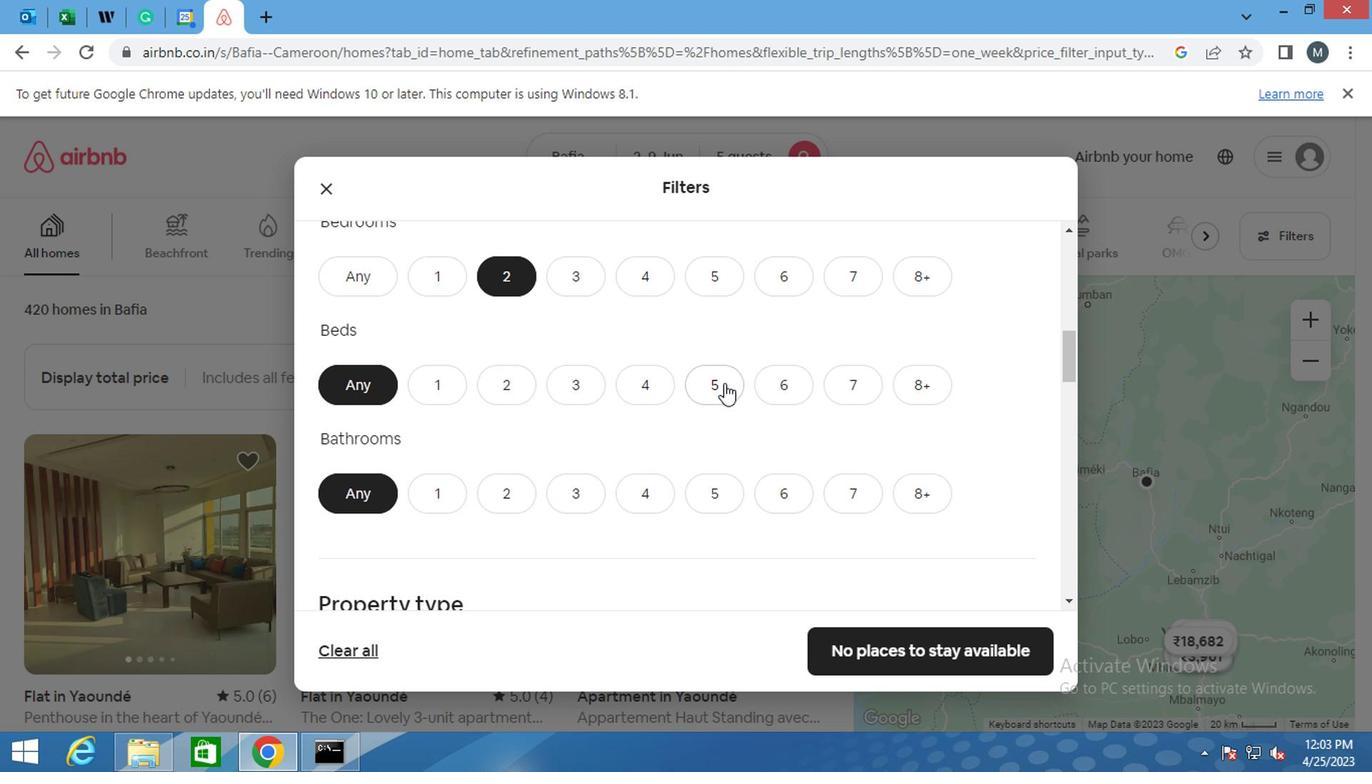 
Action: Mouse moved to (554, 373)
Screenshot: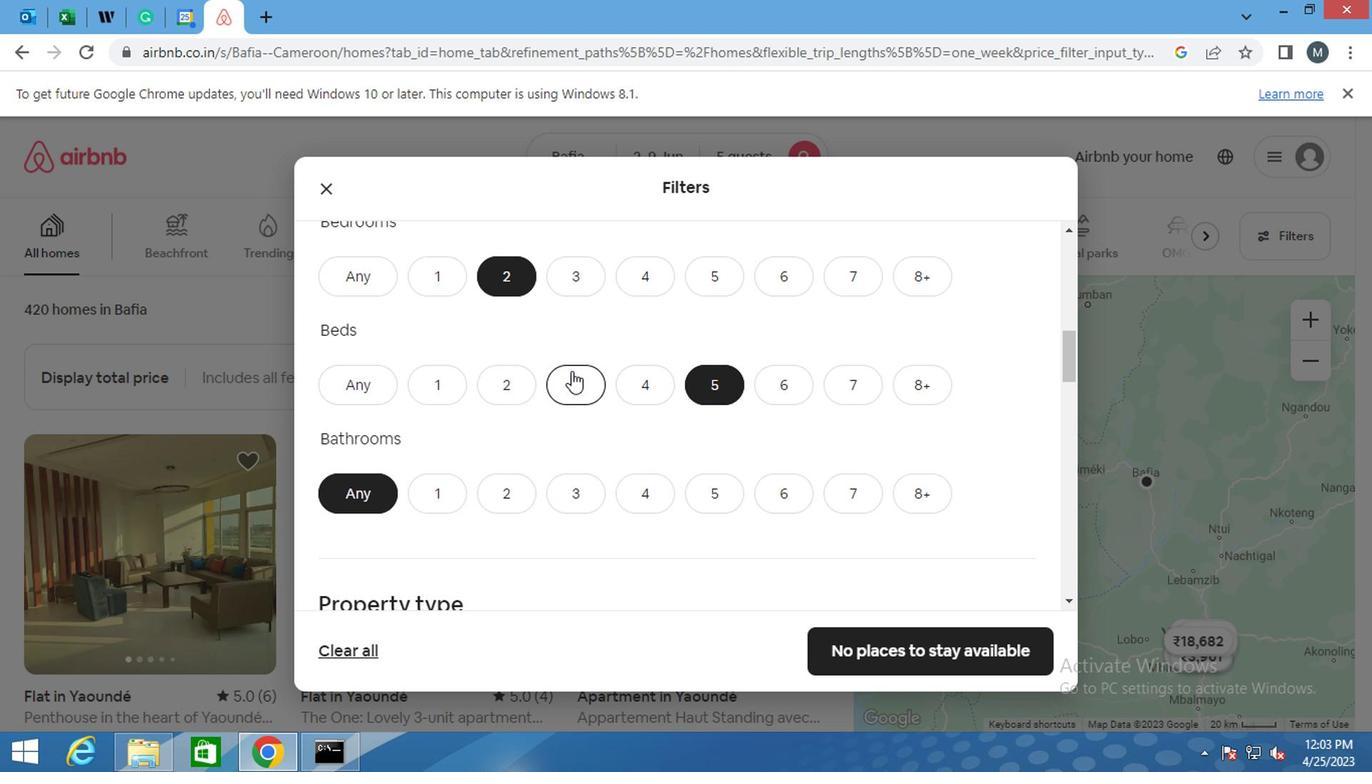 
Action: Mouse scrolled (554, 372) with delta (0, 0)
Screenshot: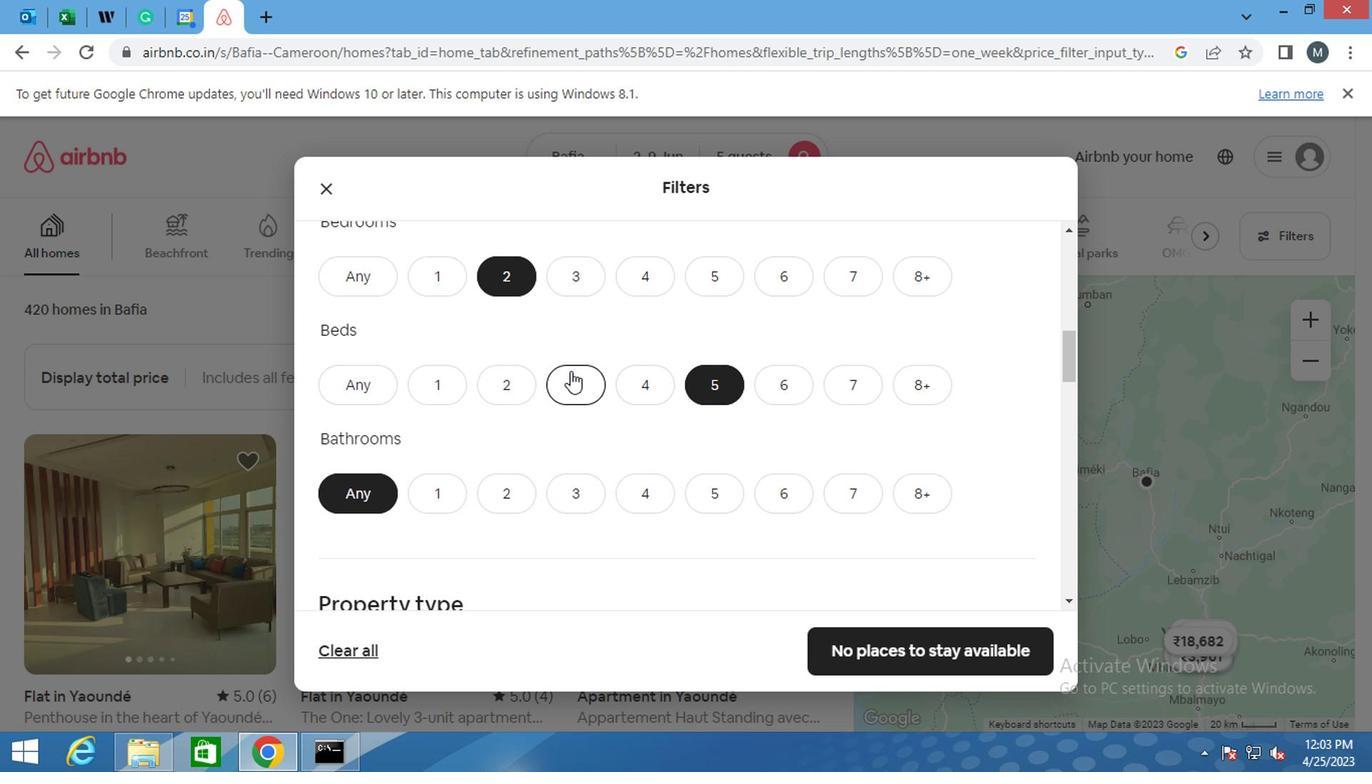 
Action: Mouse moved to (501, 399)
Screenshot: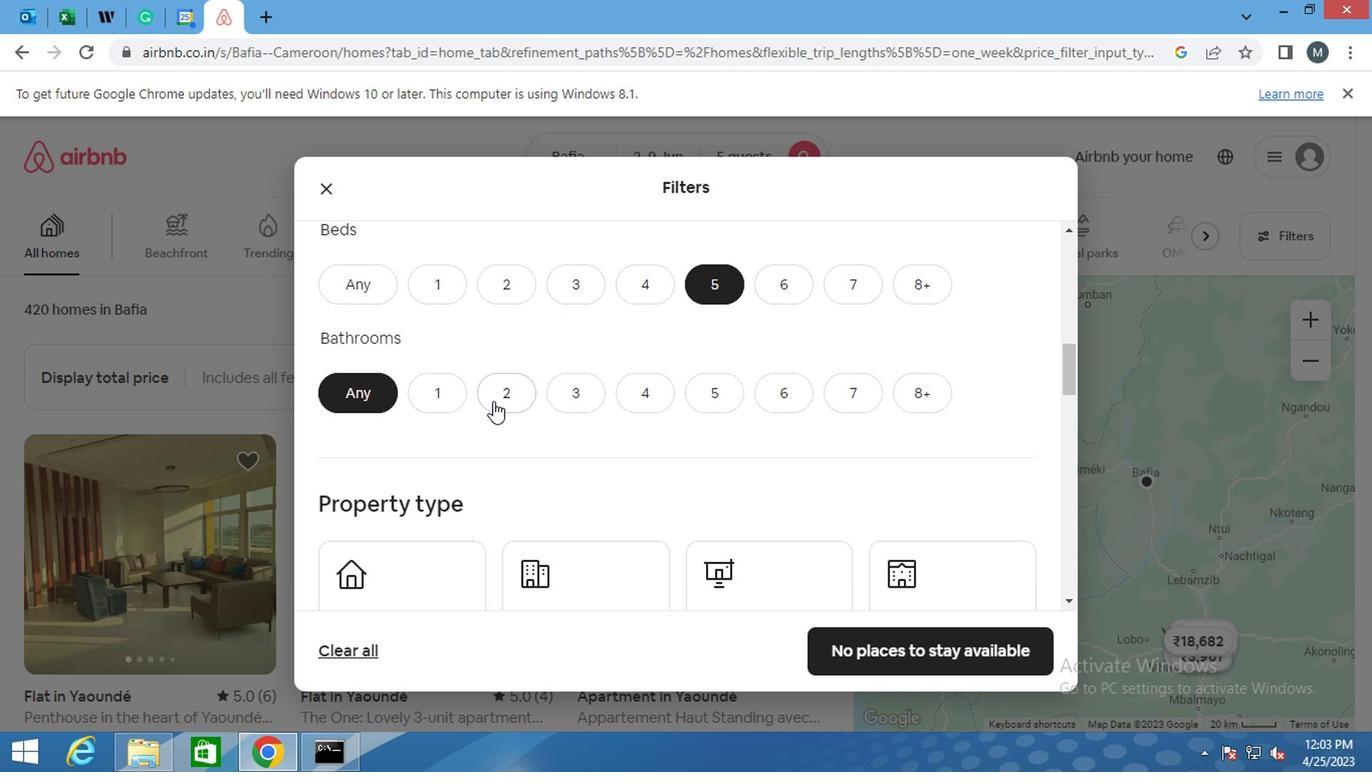 
Action: Mouse pressed left at (501, 399)
Screenshot: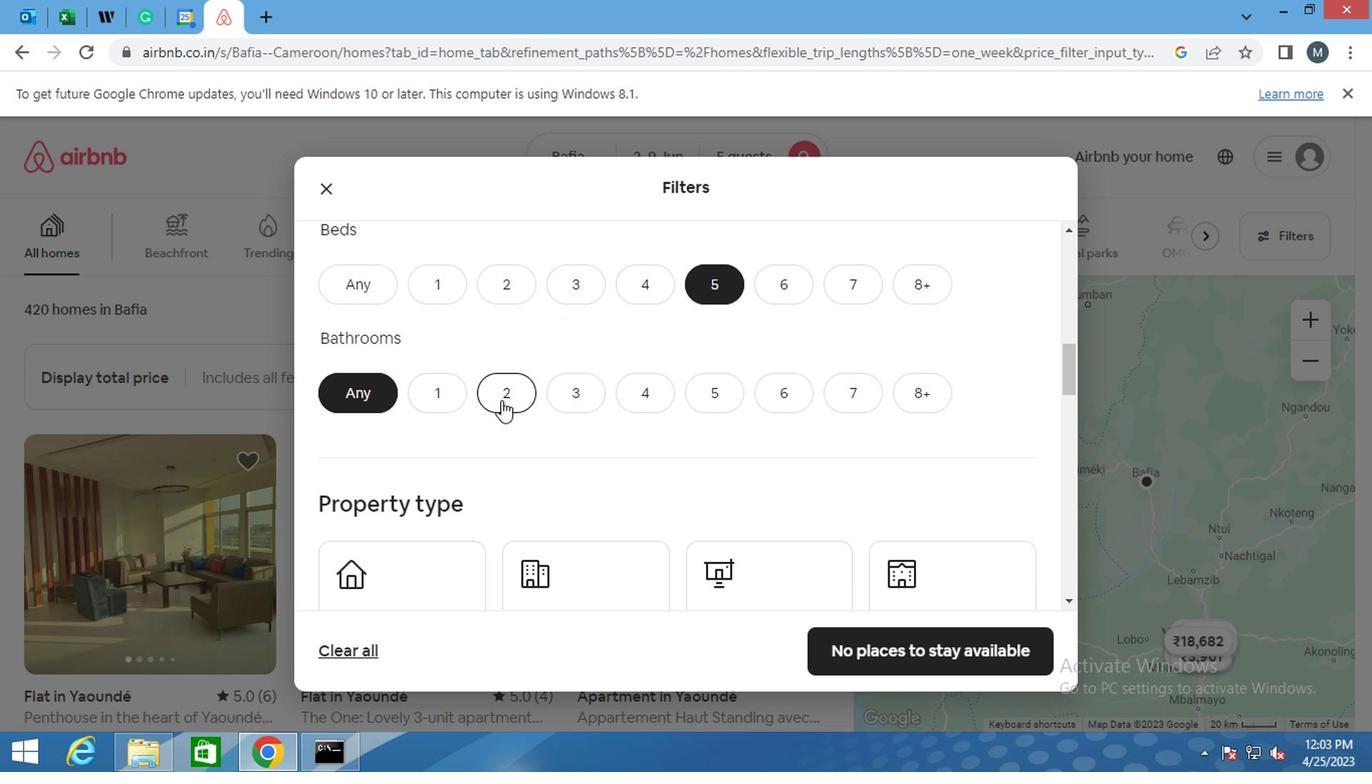 
Action: Mouse moved to (486, 374)
Screenshot: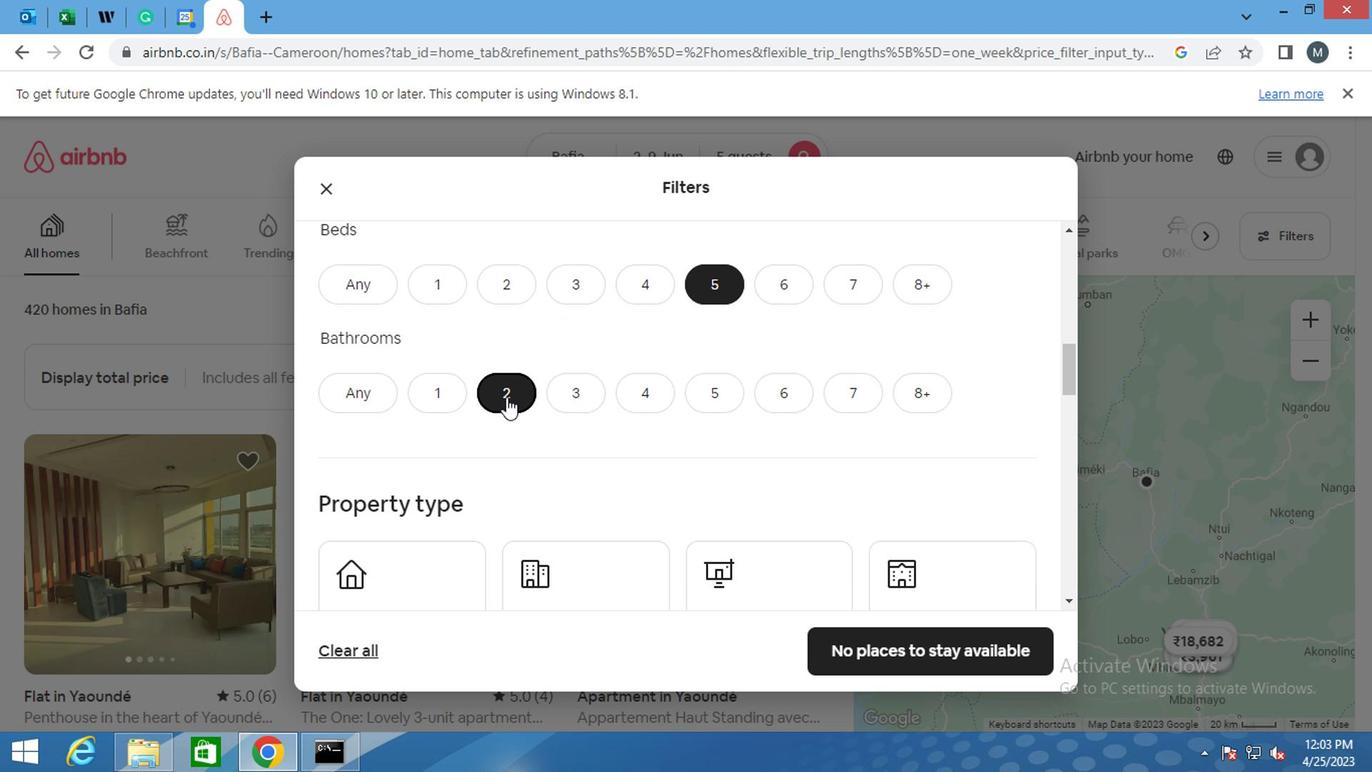 
Action: Mouse scrolled (486, 373) with delta (0, -1)
Screenshot: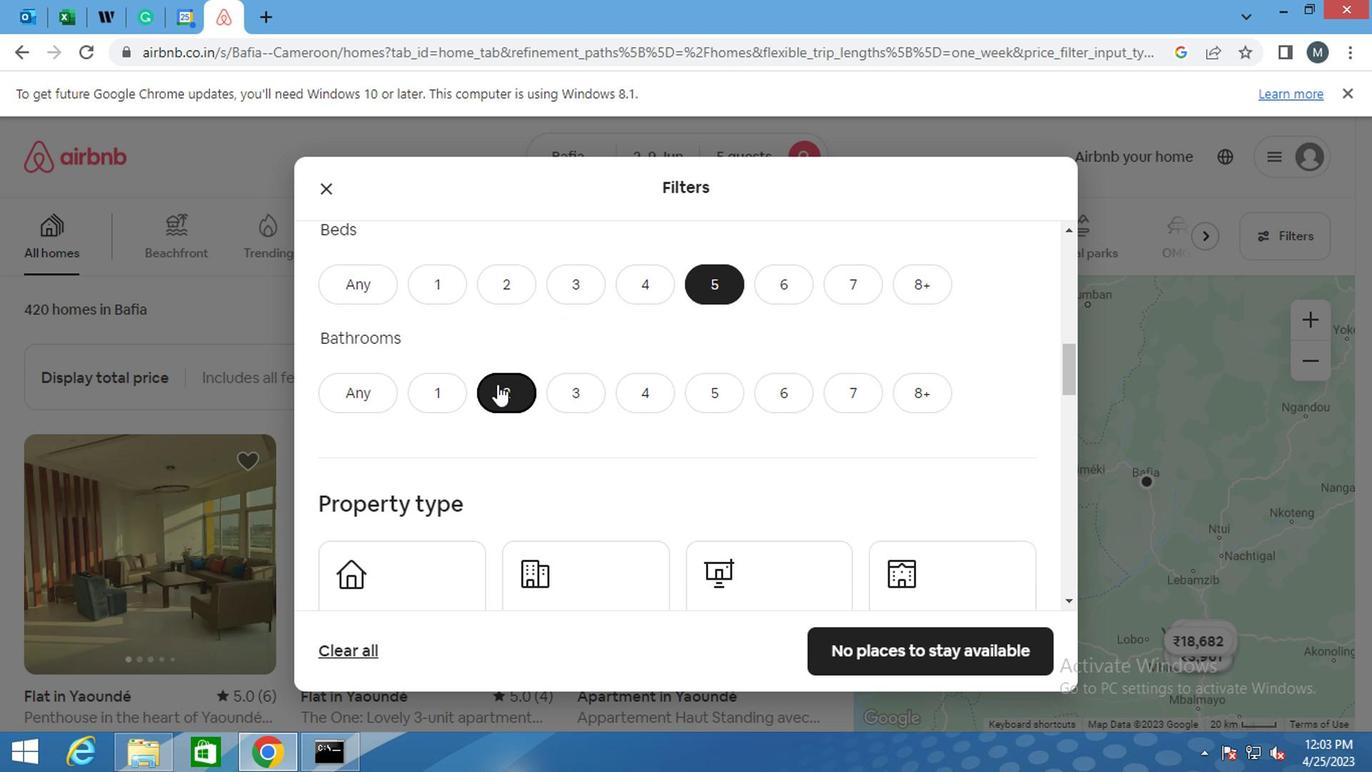 
Action: Mouse scrolled (486, 373) with delta (0, -1)
Screenshot: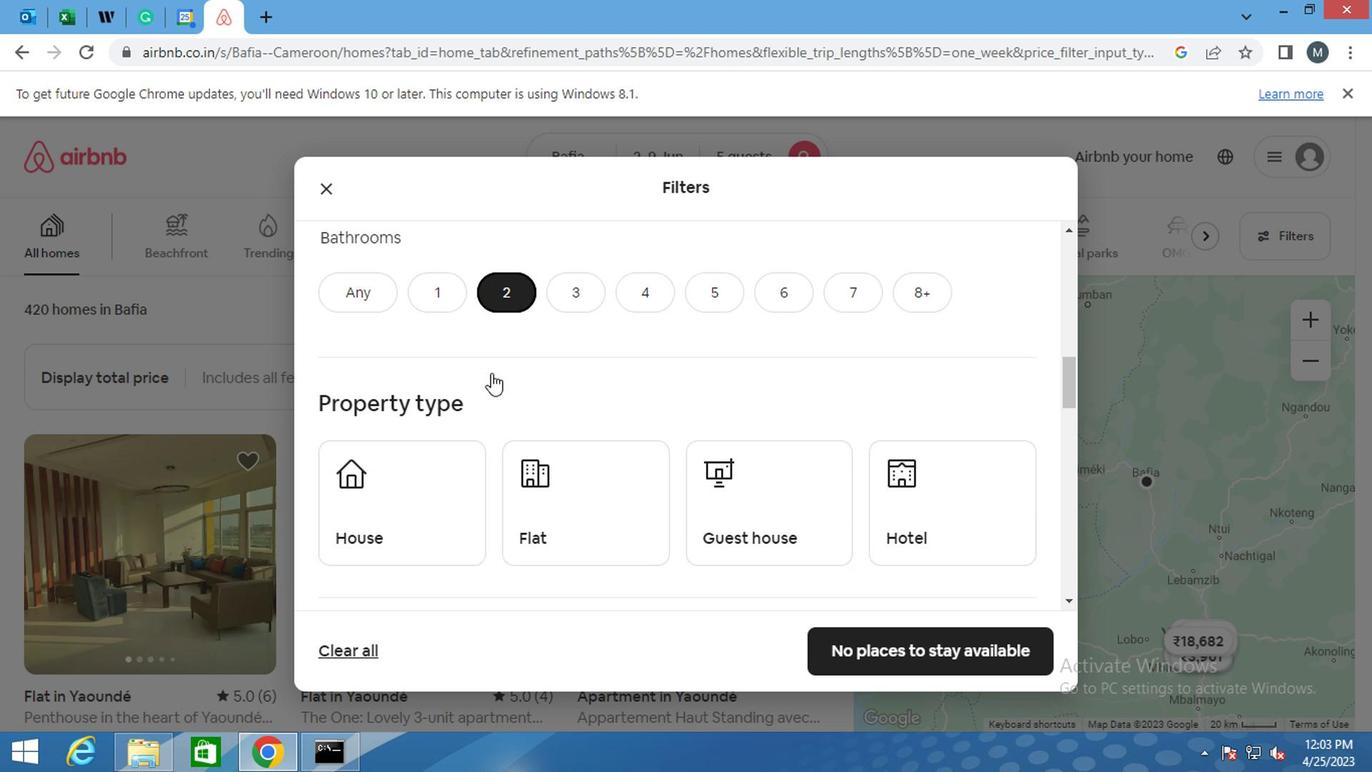 
Action: Mouse moved to (484, 371)
Screenshot: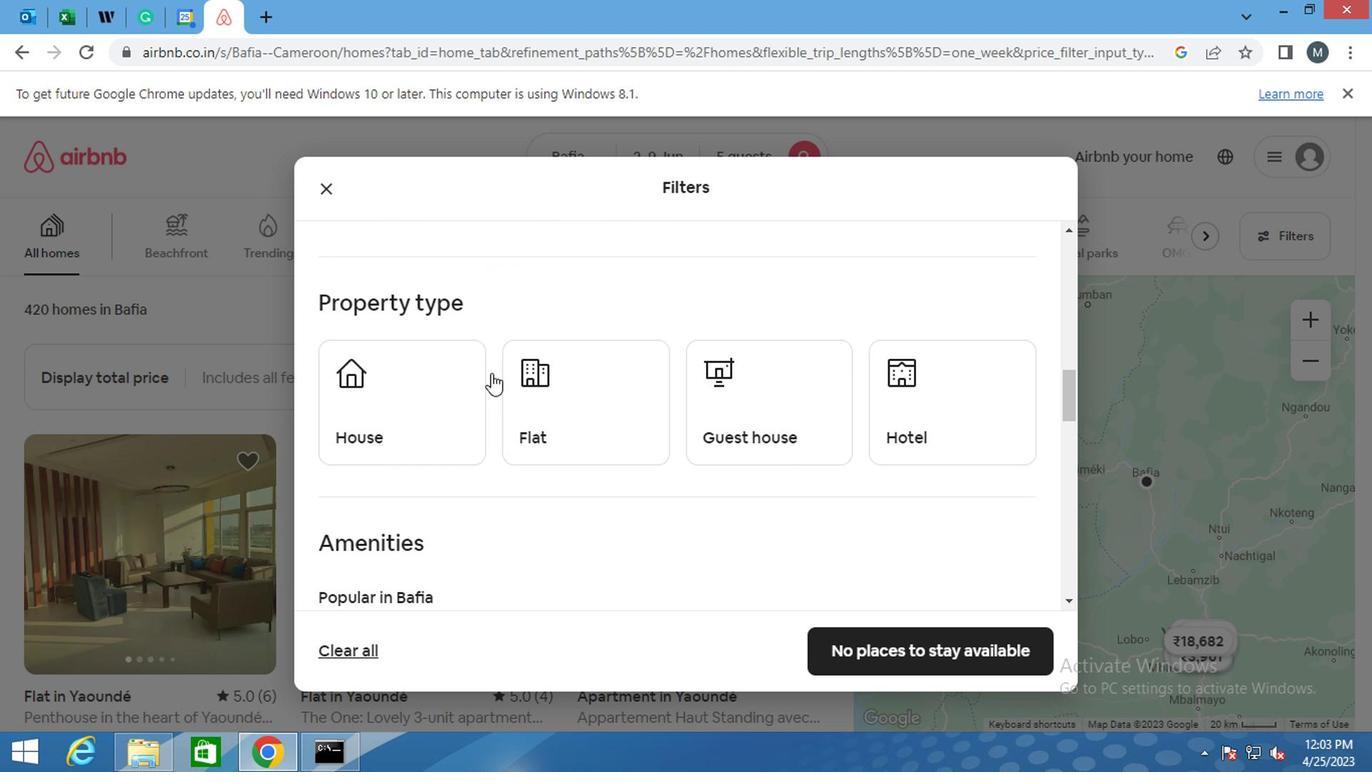 
Action: Mouse scrolled (484, 370) with delta (0, 0)
Screenshot: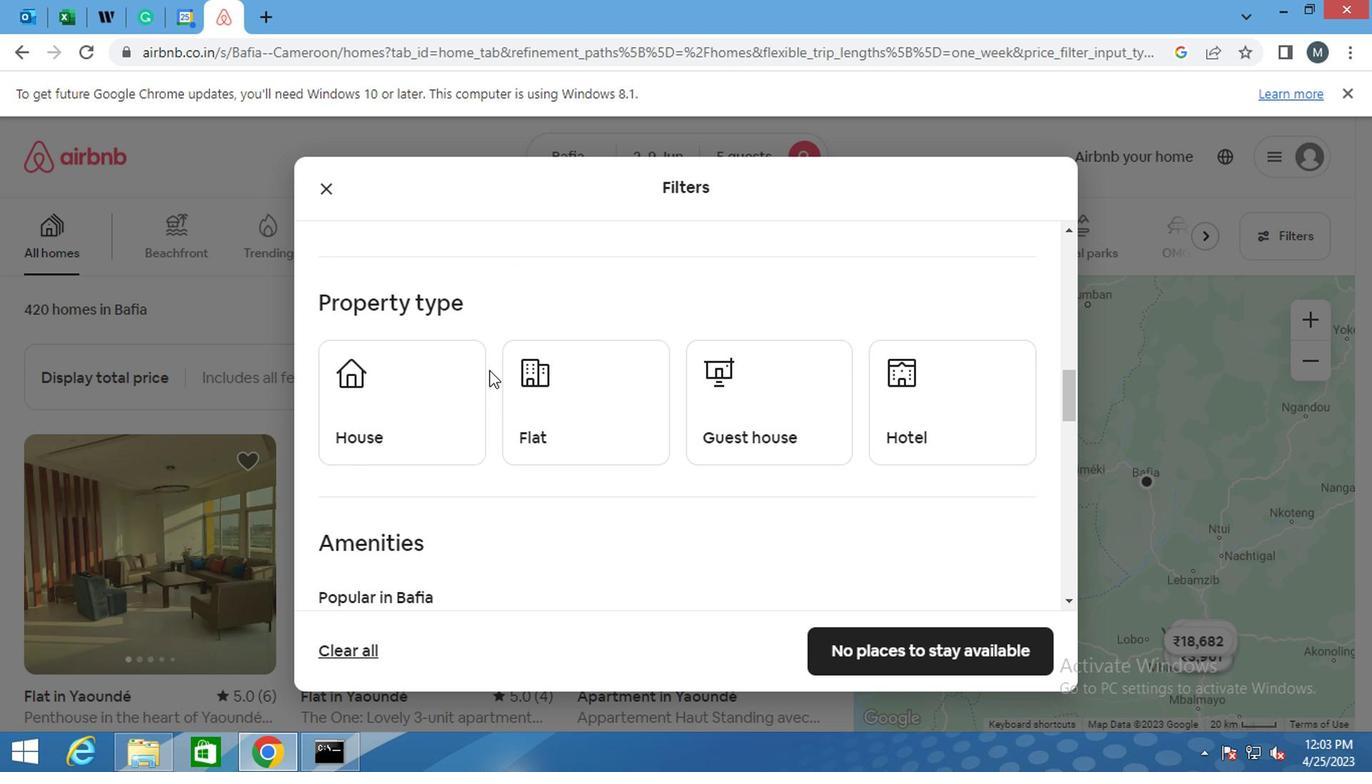 
Action: Mouse moved to (388, 305)
Screenshot: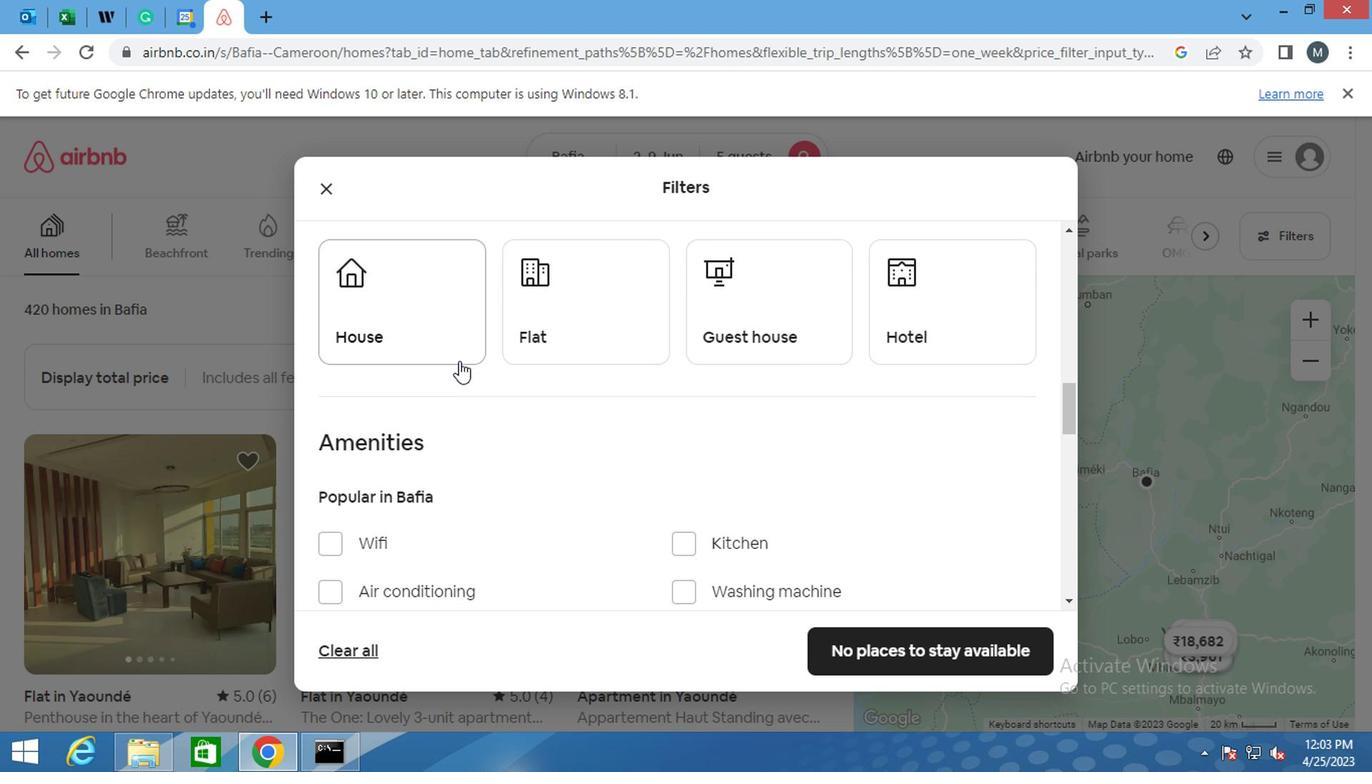 
Action: Mouse pressed left at (388, 305)
Screenshot: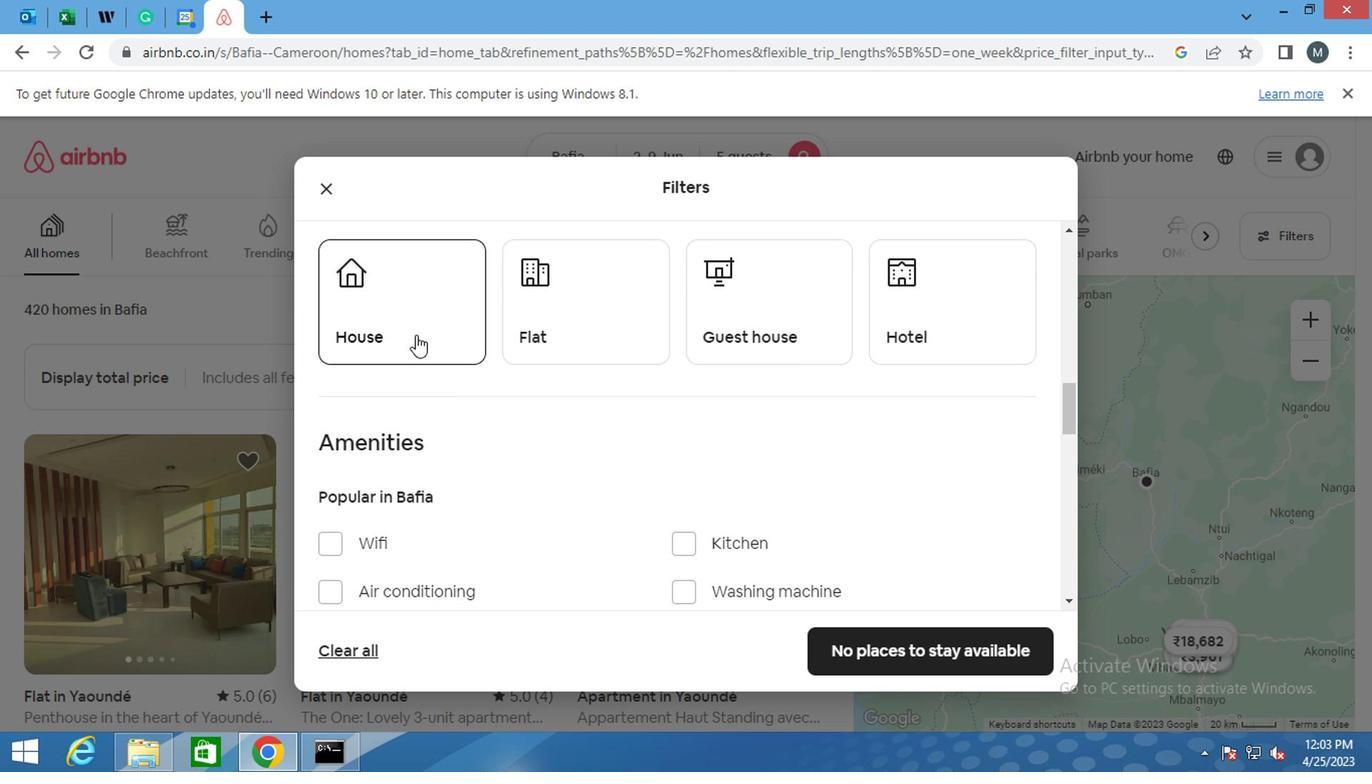 
Action: Mouse moved to (561, 305)
Screenshot: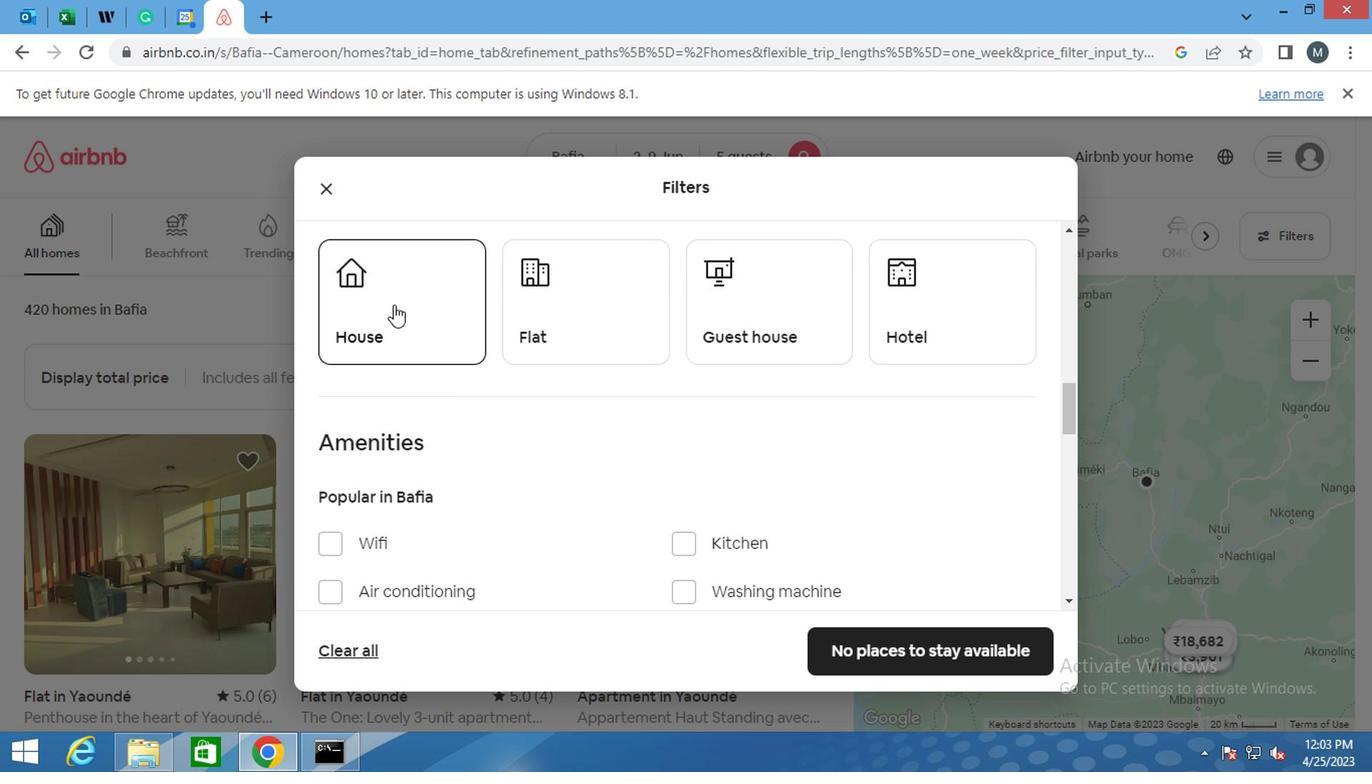 
Action: Mouse pressed left at (561, 305)
Screenshot: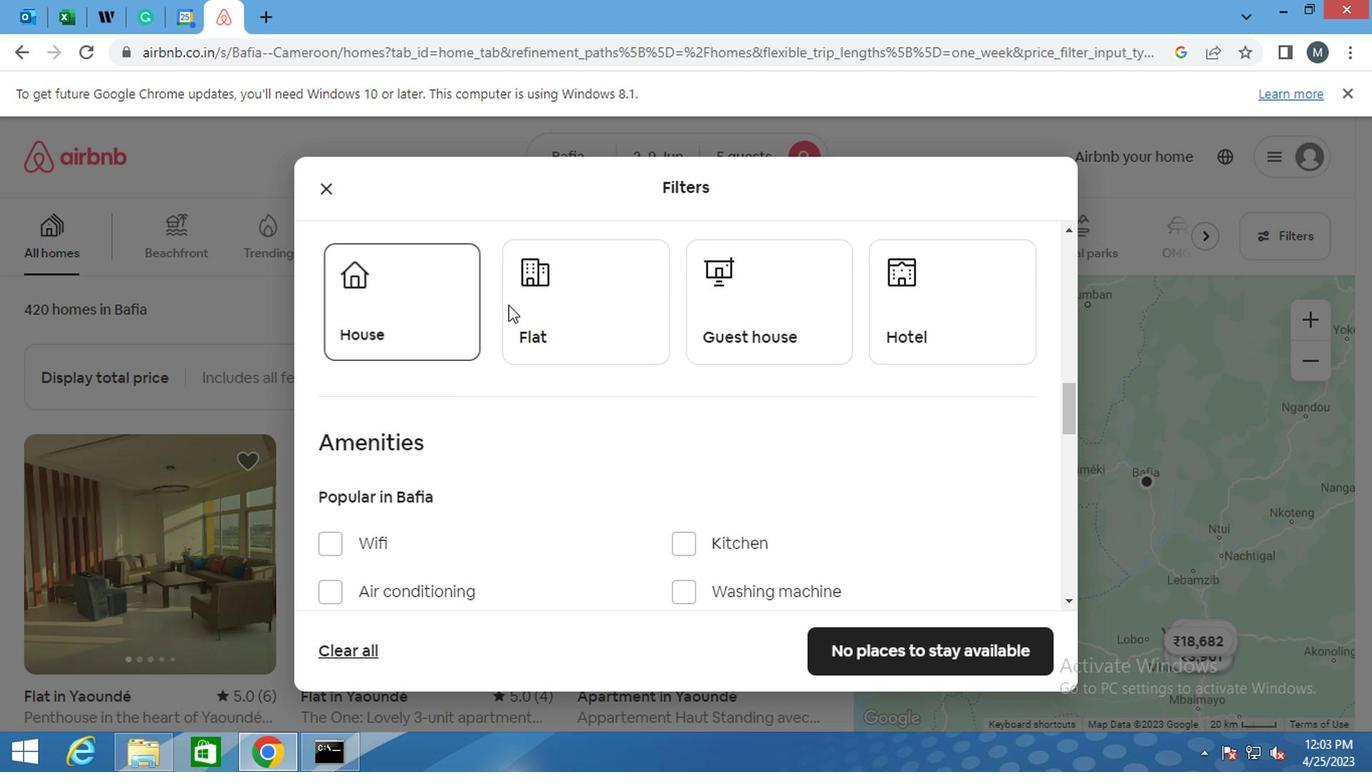 
Action: Mouse moved to (734, 301)
Screenshot: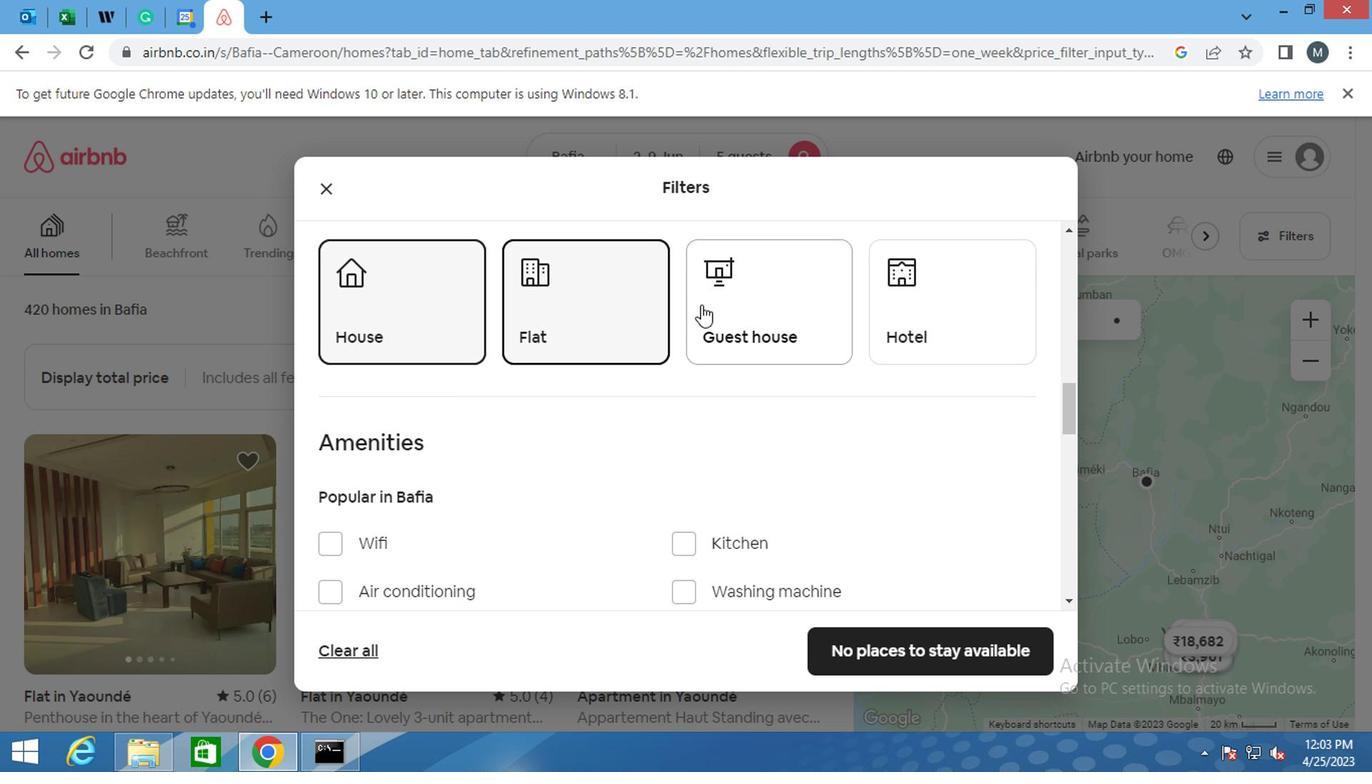 
Action: Mouse pressed left at (734, 301)
Screenshot: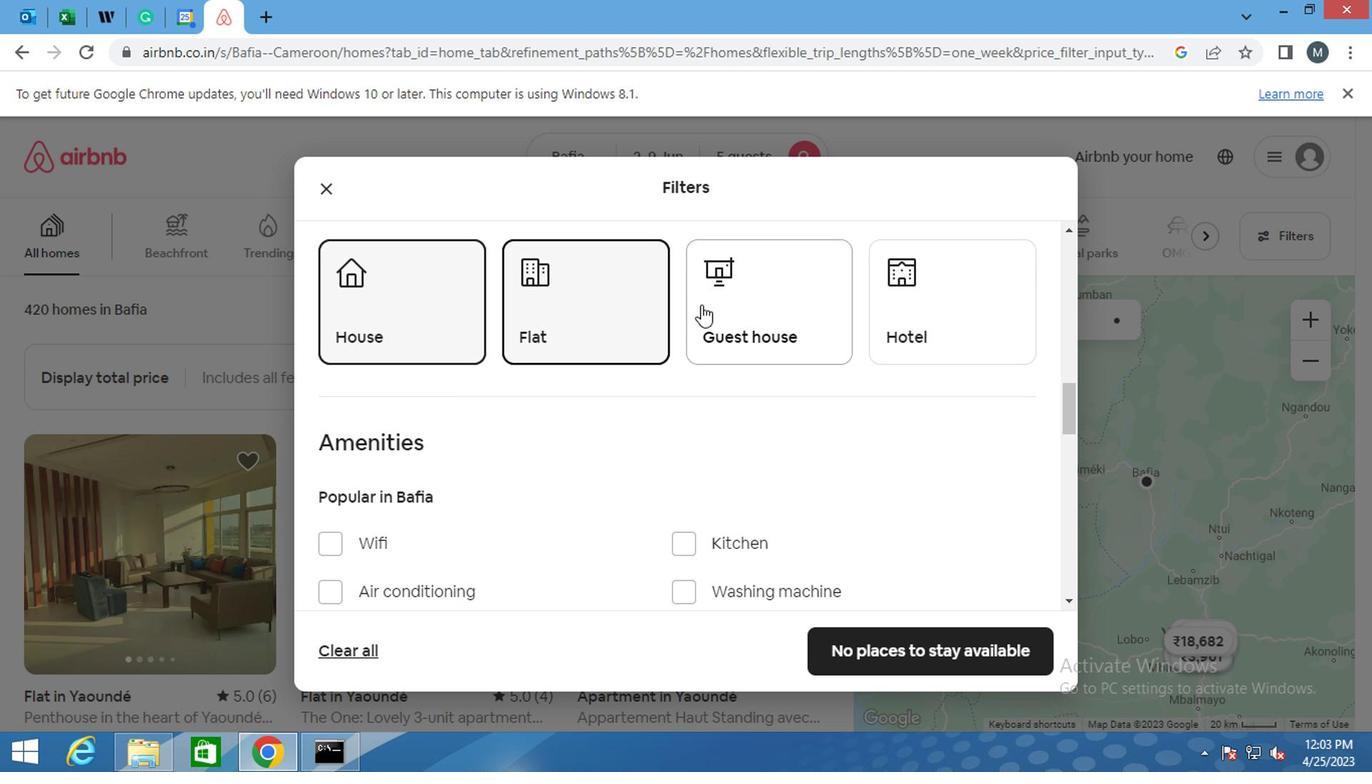 
Action: Mouse moved to (676, 311)
Screenshot: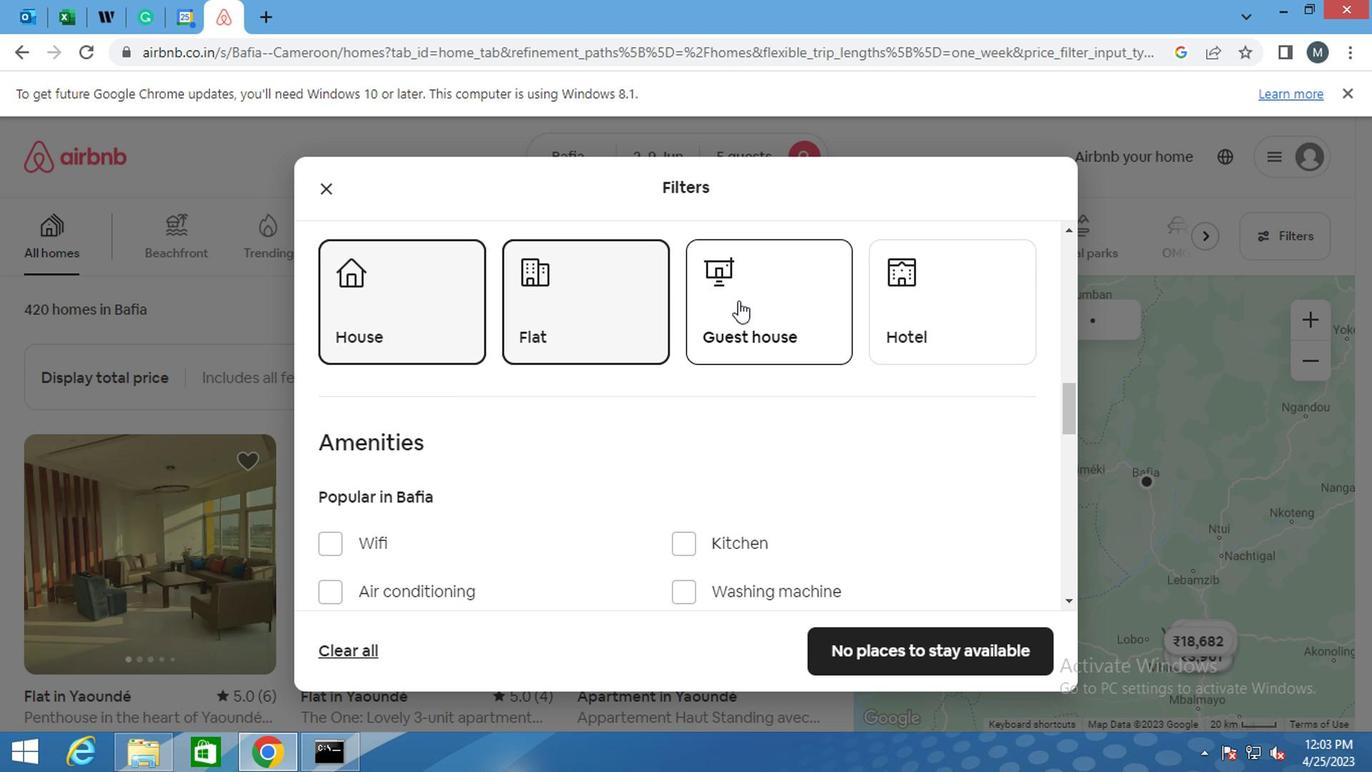 
Action: Mouse pressed right at (676, 311)
Screenshot: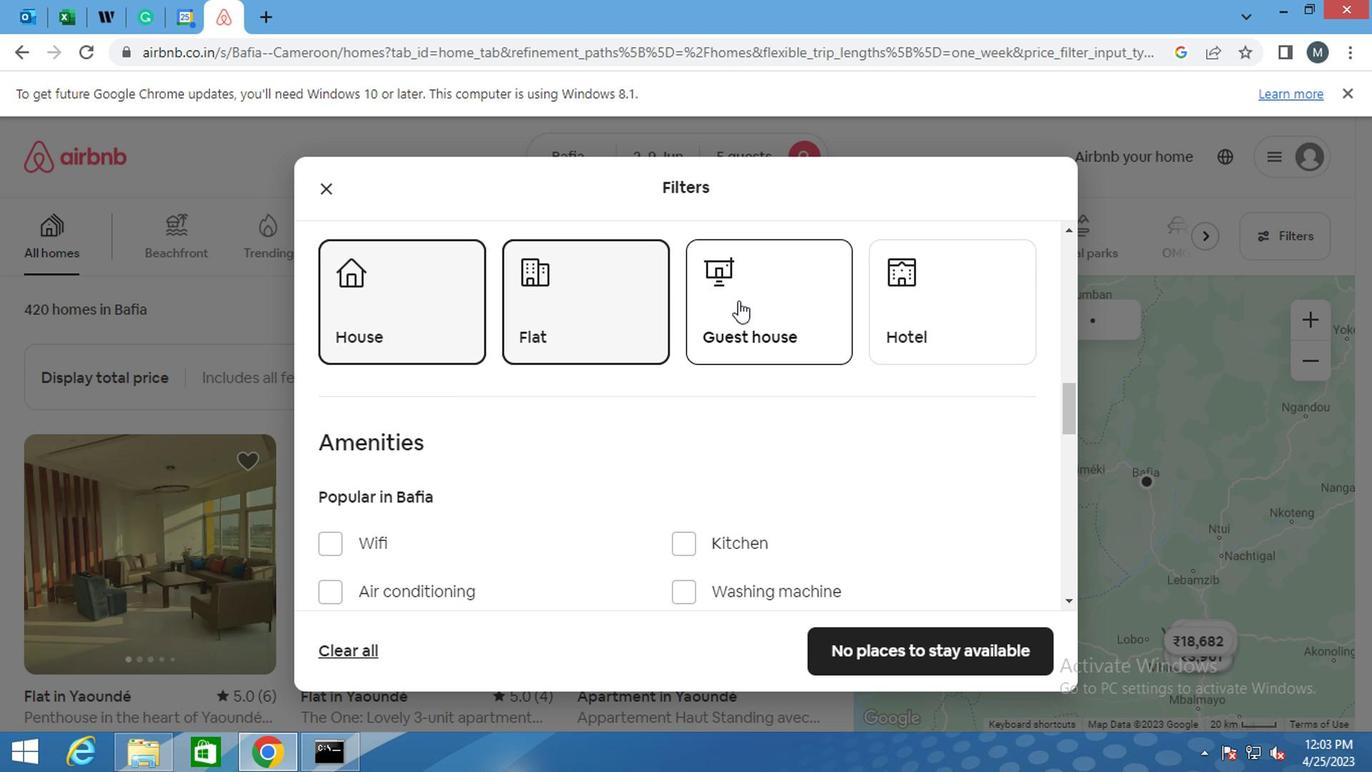 
Action: Mouse moved to (682, 243)
Screenshot: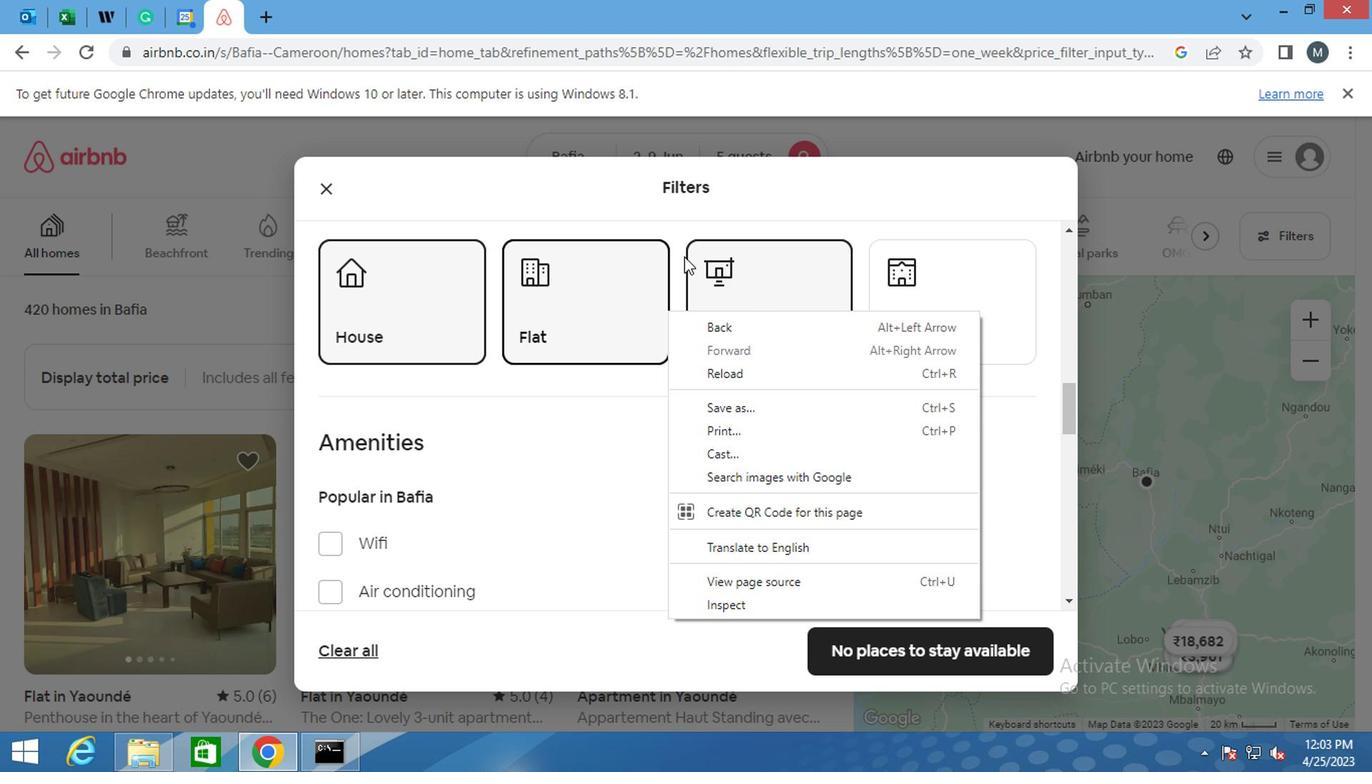 
Action: Mouse scrolled (682, 241) with delta (0, -1)
Screenshot: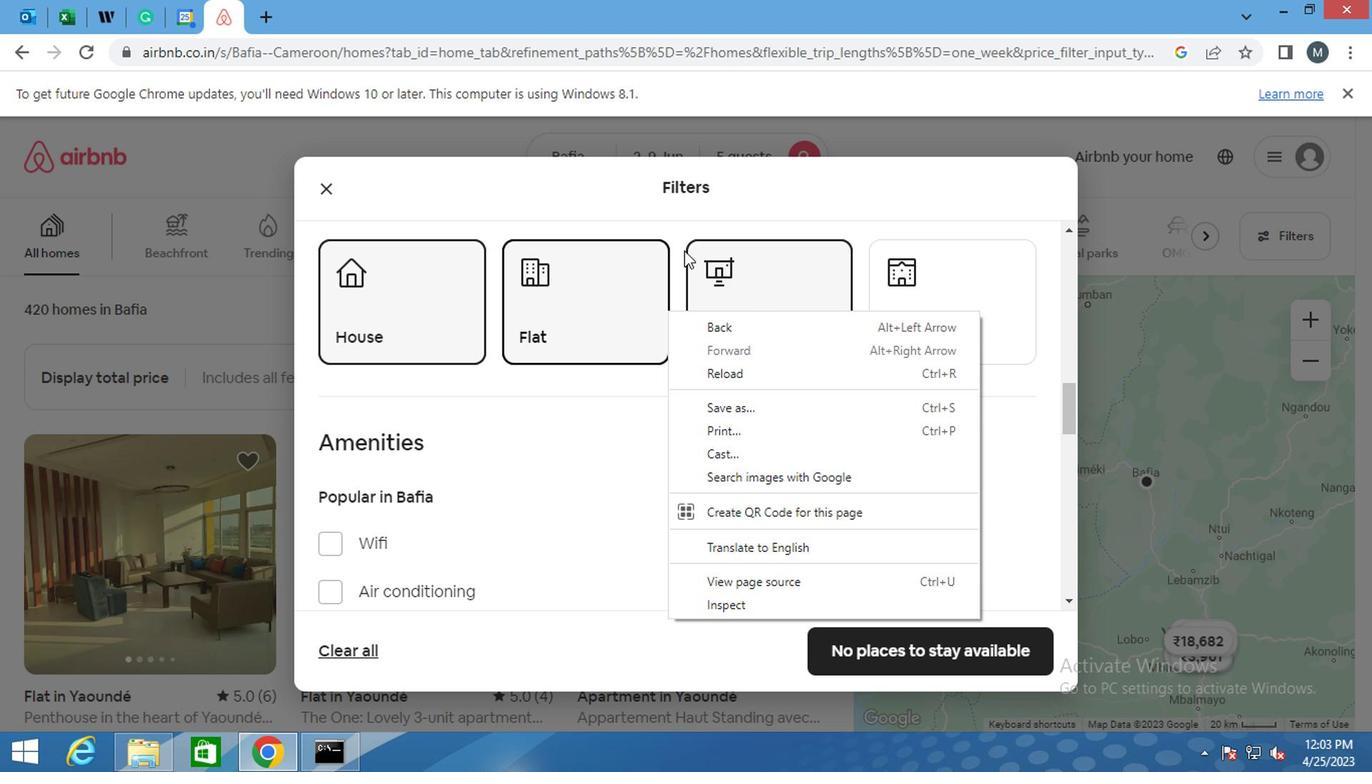 
Action: Mouse scrolled (682, 241) with delta (0, -1)
Screenshot: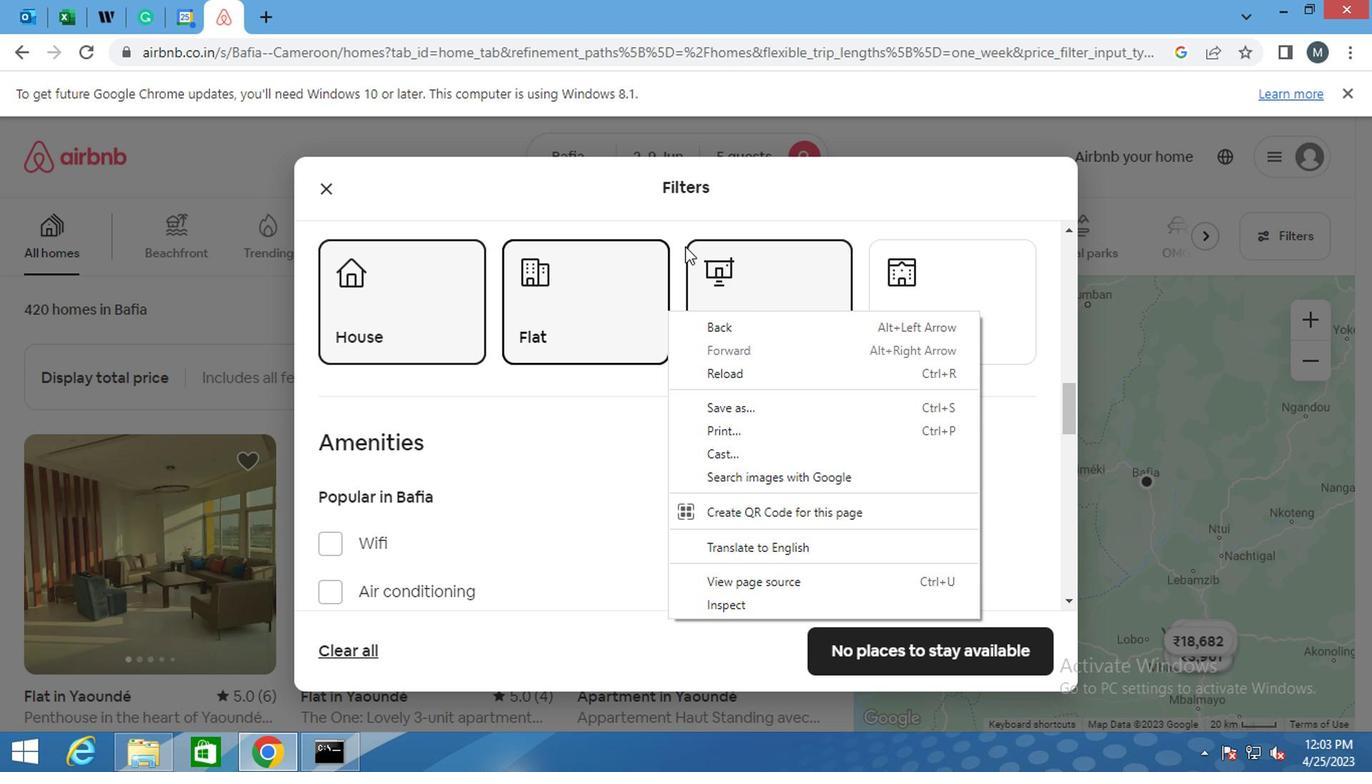 
Action: Mouse moved to (330, 348)
Screenshot: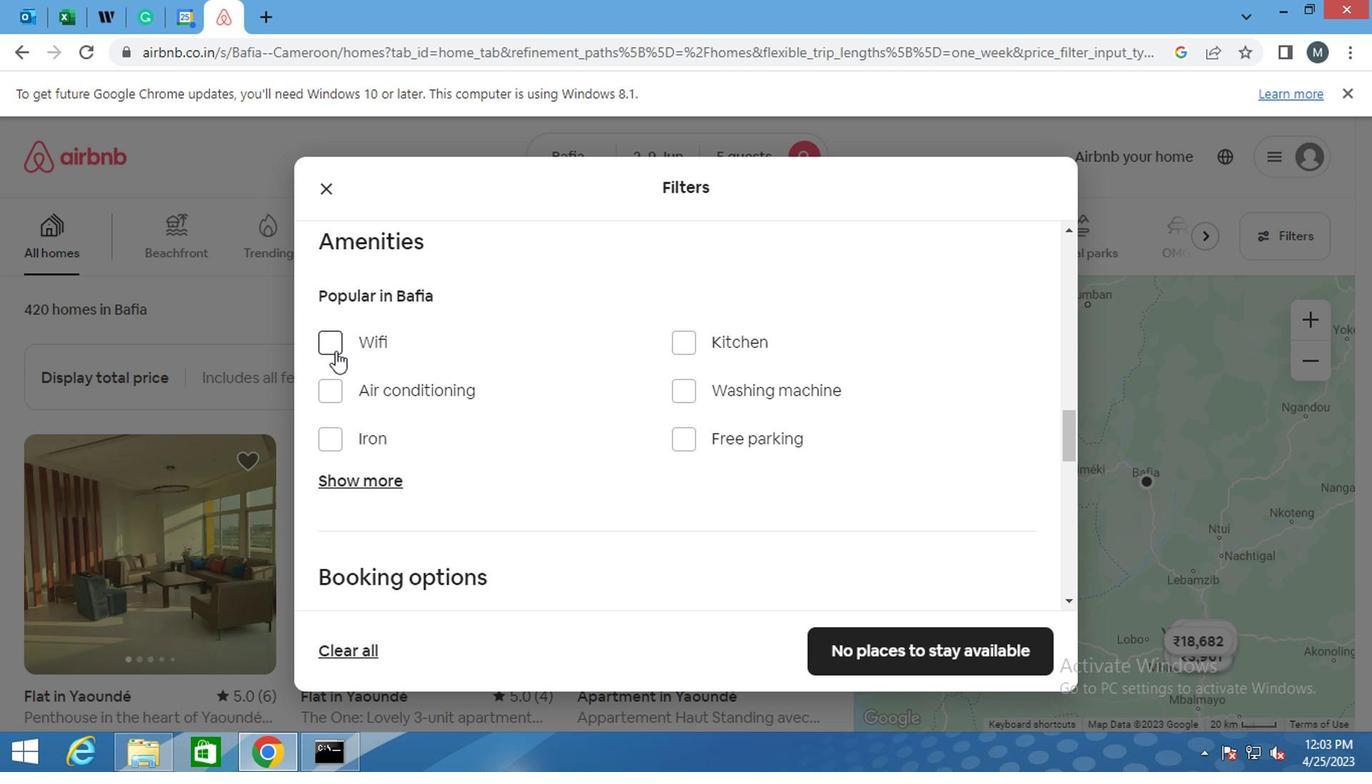
Action: Mouse pressed left at (330, 348)
Screenshot: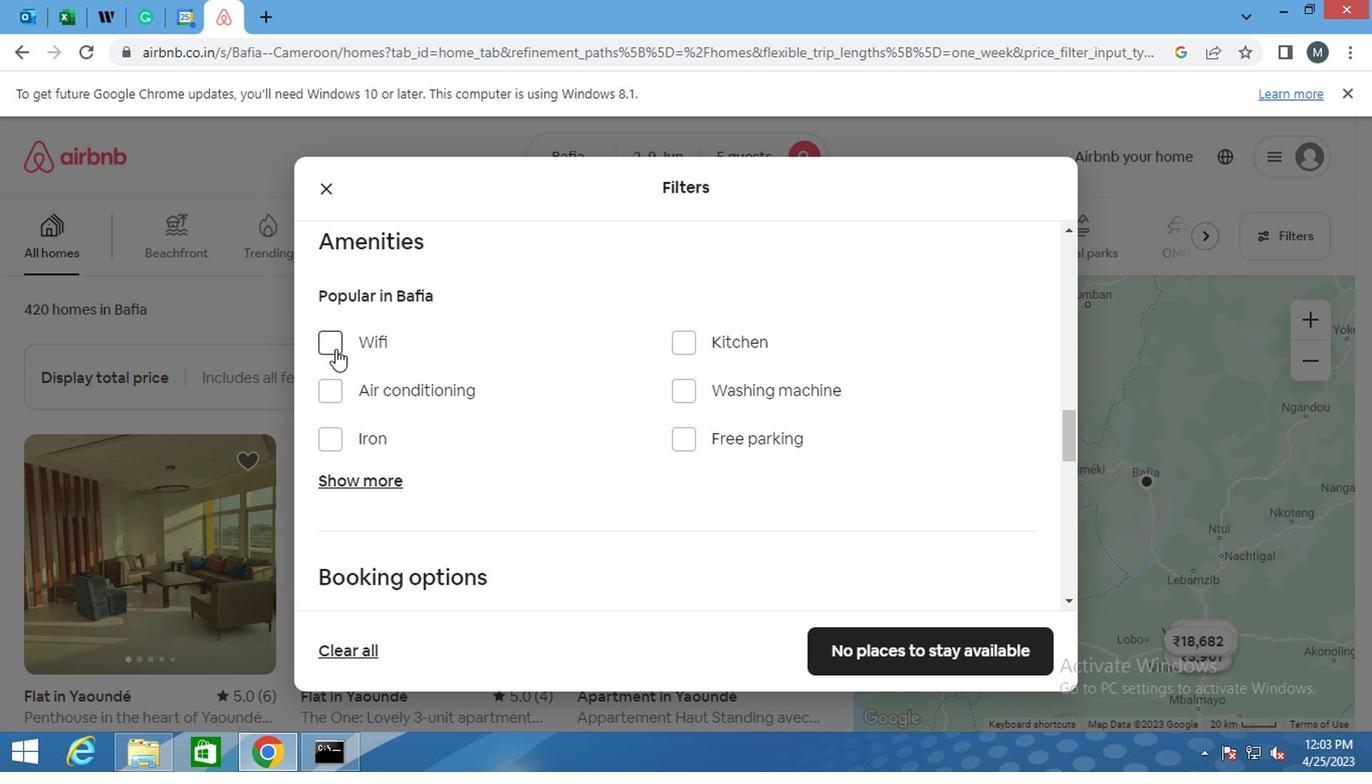 
Action: Mouse moved to (681, 388)
Screenshot: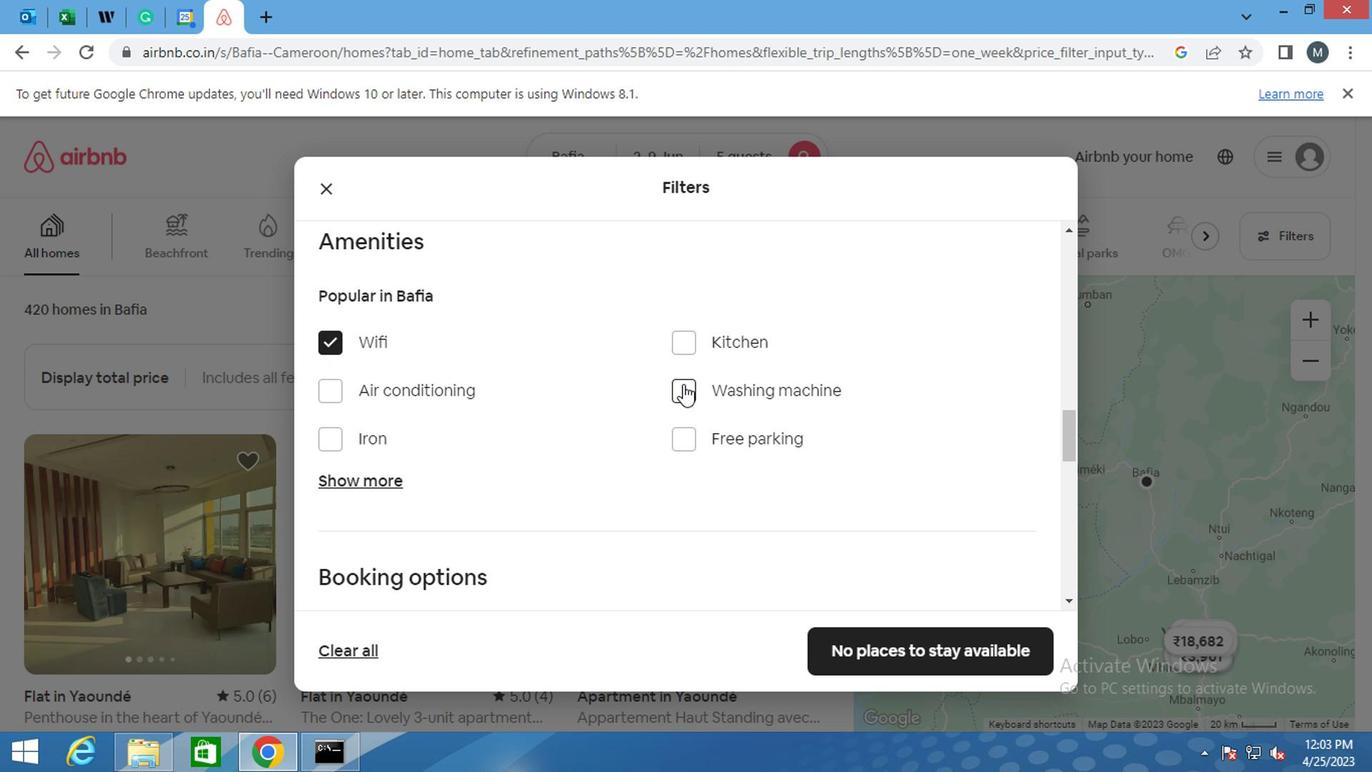 
Action: Mouse pressed left at (681, 388)
Screenshot: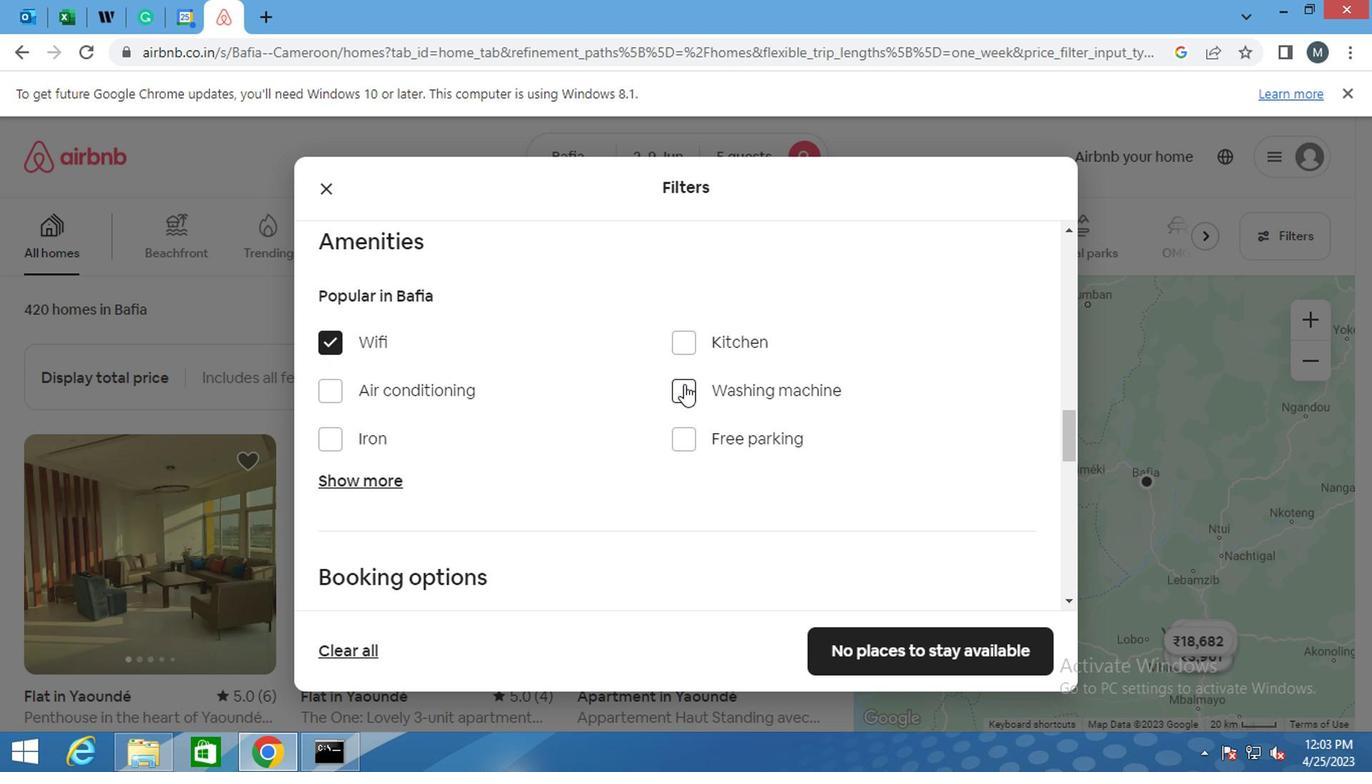 
Action: Mouse moved to (679, 387)
Screenshot: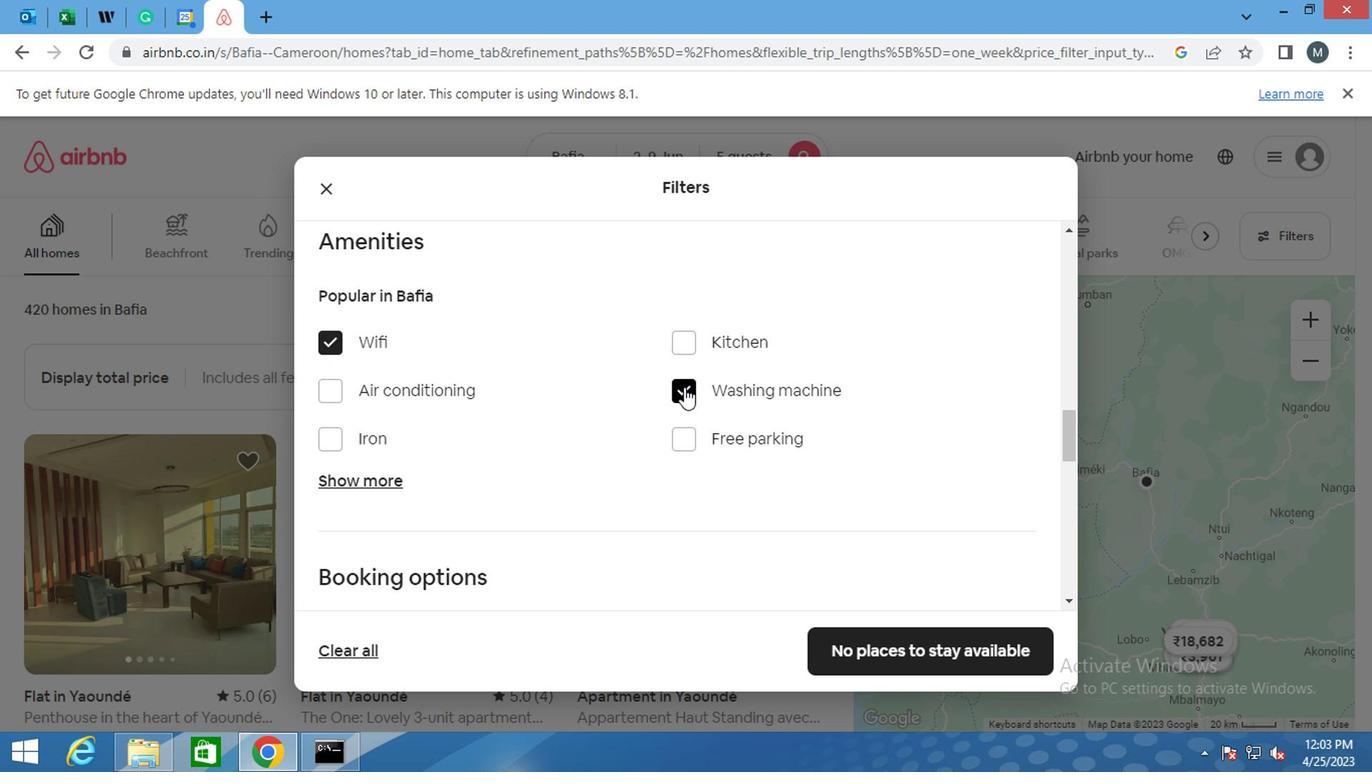 
Action: Mouse scrolled (679, 386) with delta (0, -1)
Screenshot: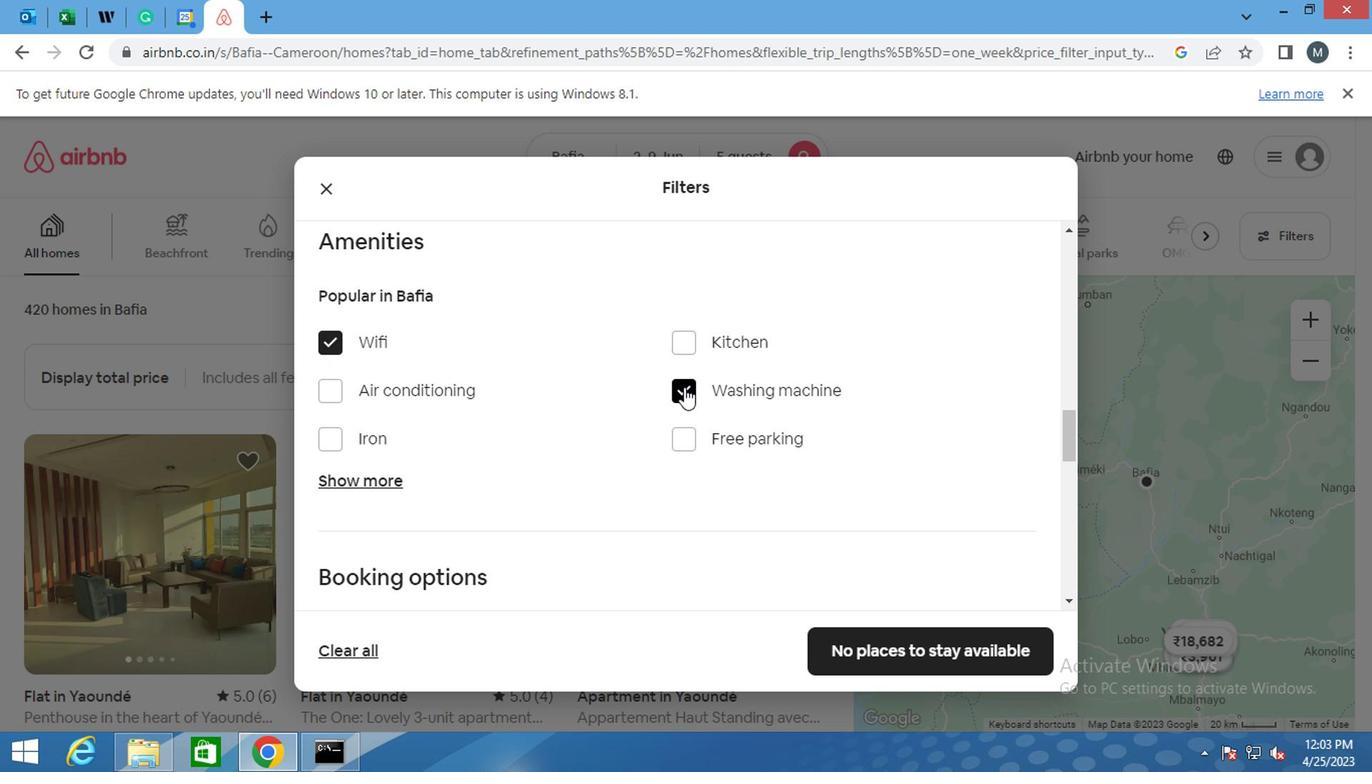 
Action: Mouse scrolled (679, 386) with delta (0, -1)
Screenshot: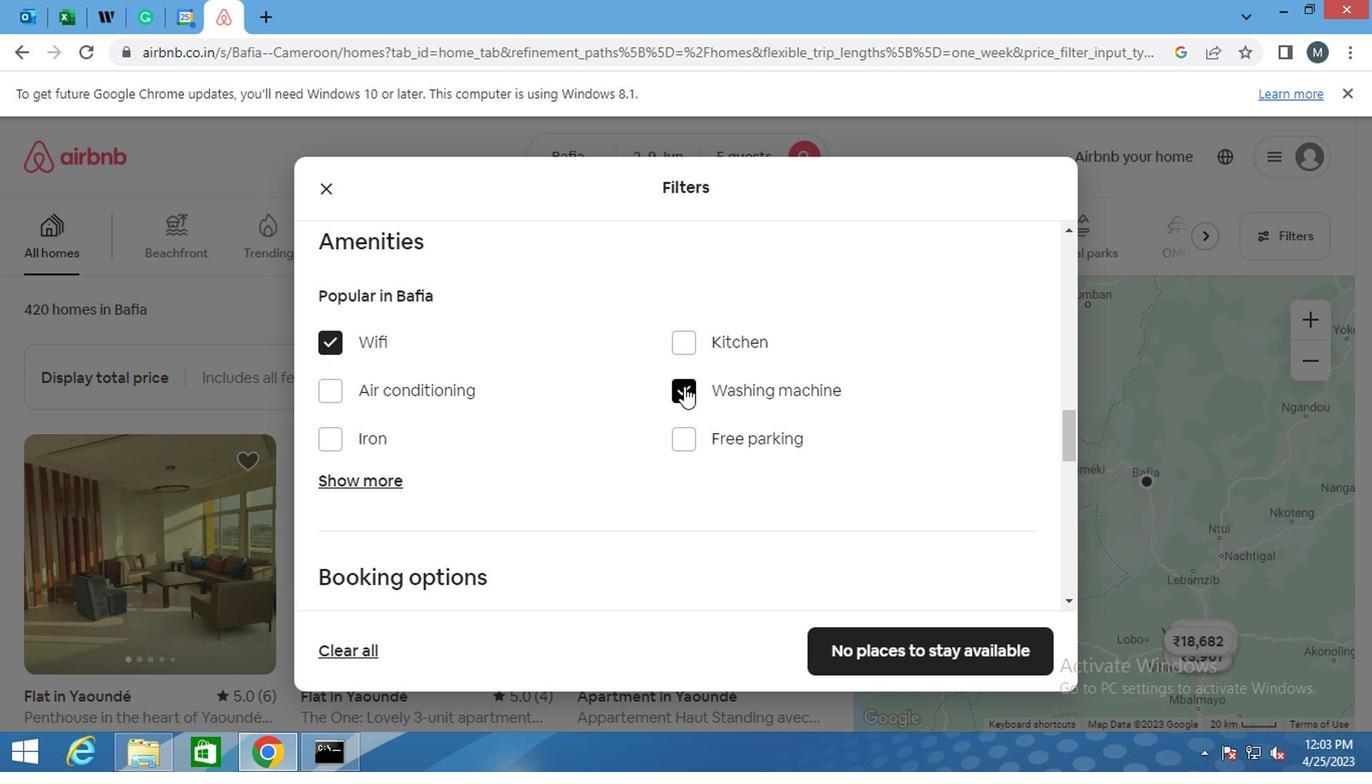 
Action: Mouse moved to (677, 387)
Screenshot: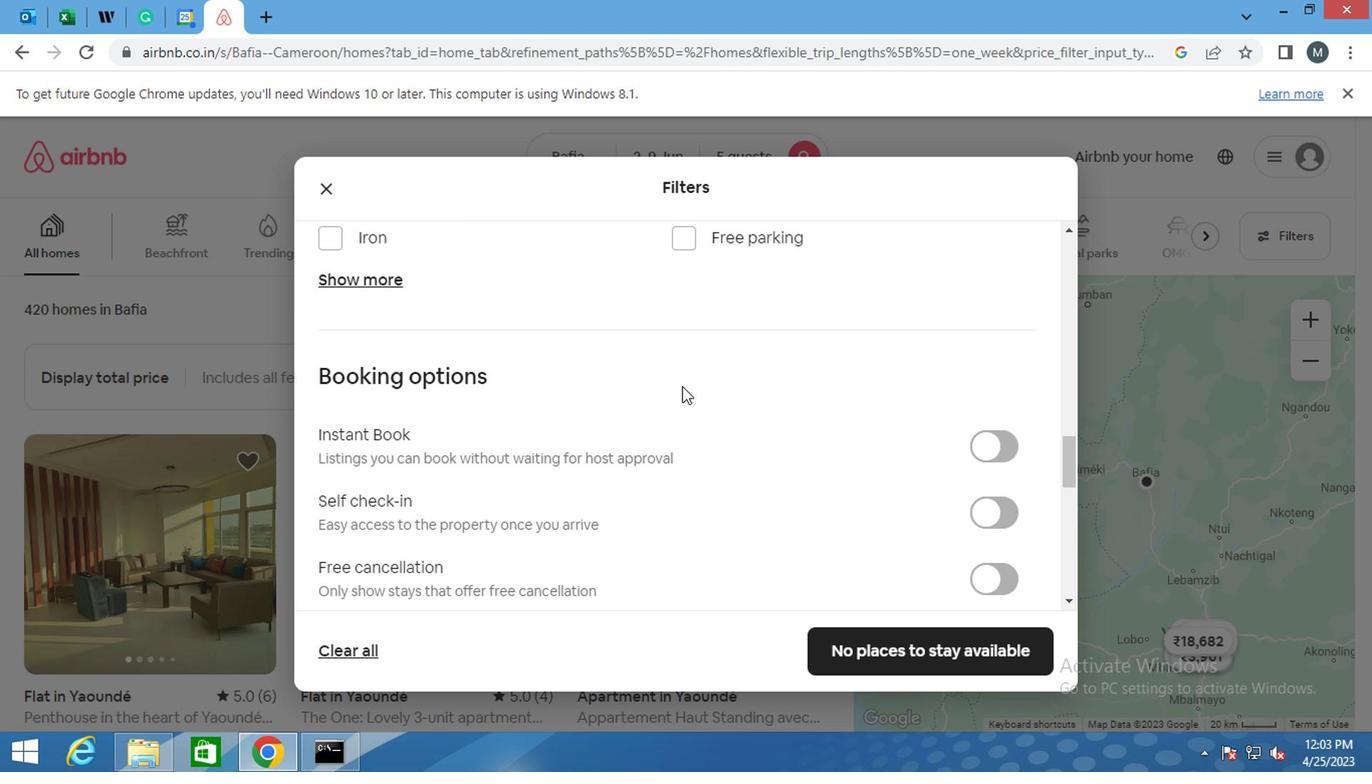 
Action: Mouse scrolled (677, 386) with delta (0, -1)
Screenshot: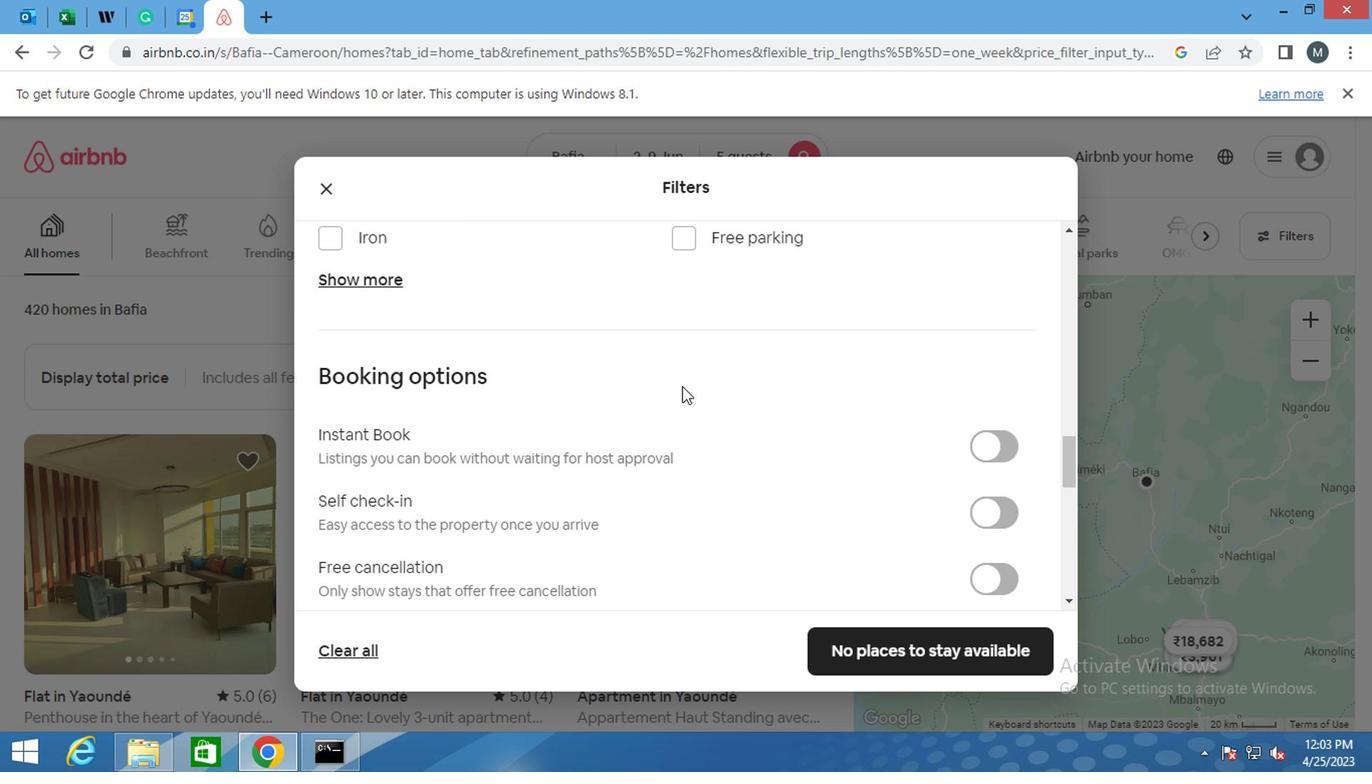 
Action: Mouse moved to (996, 421)
Screenshot: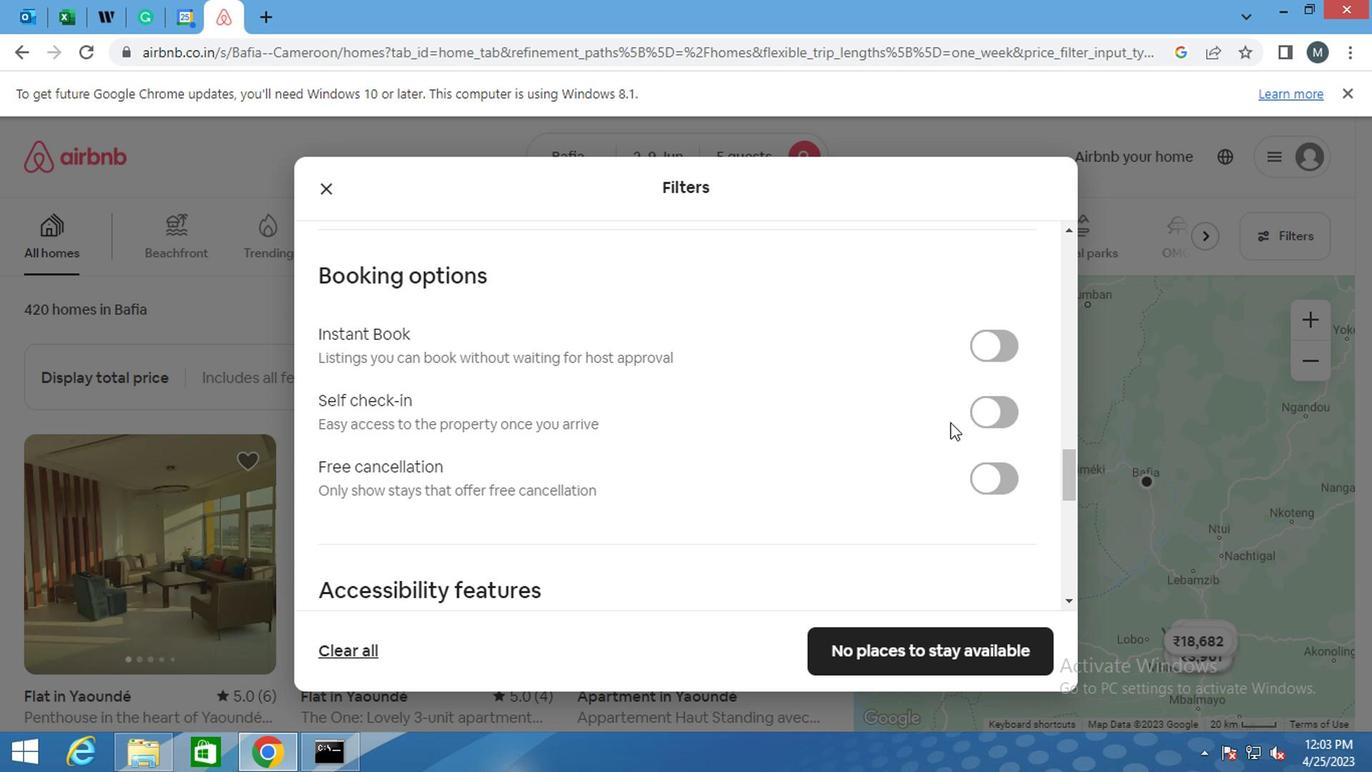 
Action: Mouse pressed left at (996, 421)
Screenshot: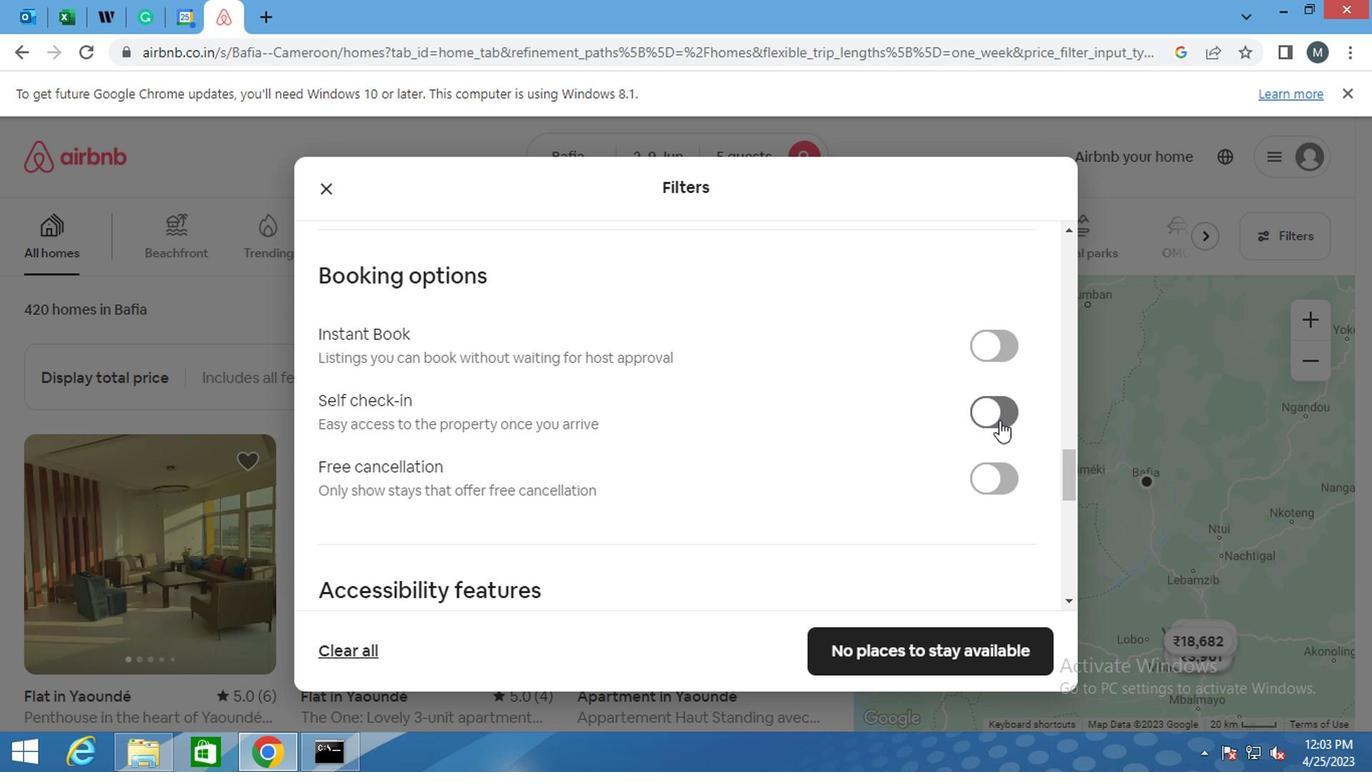 
Action: Mouse moved to (672, 412)
Screenshot: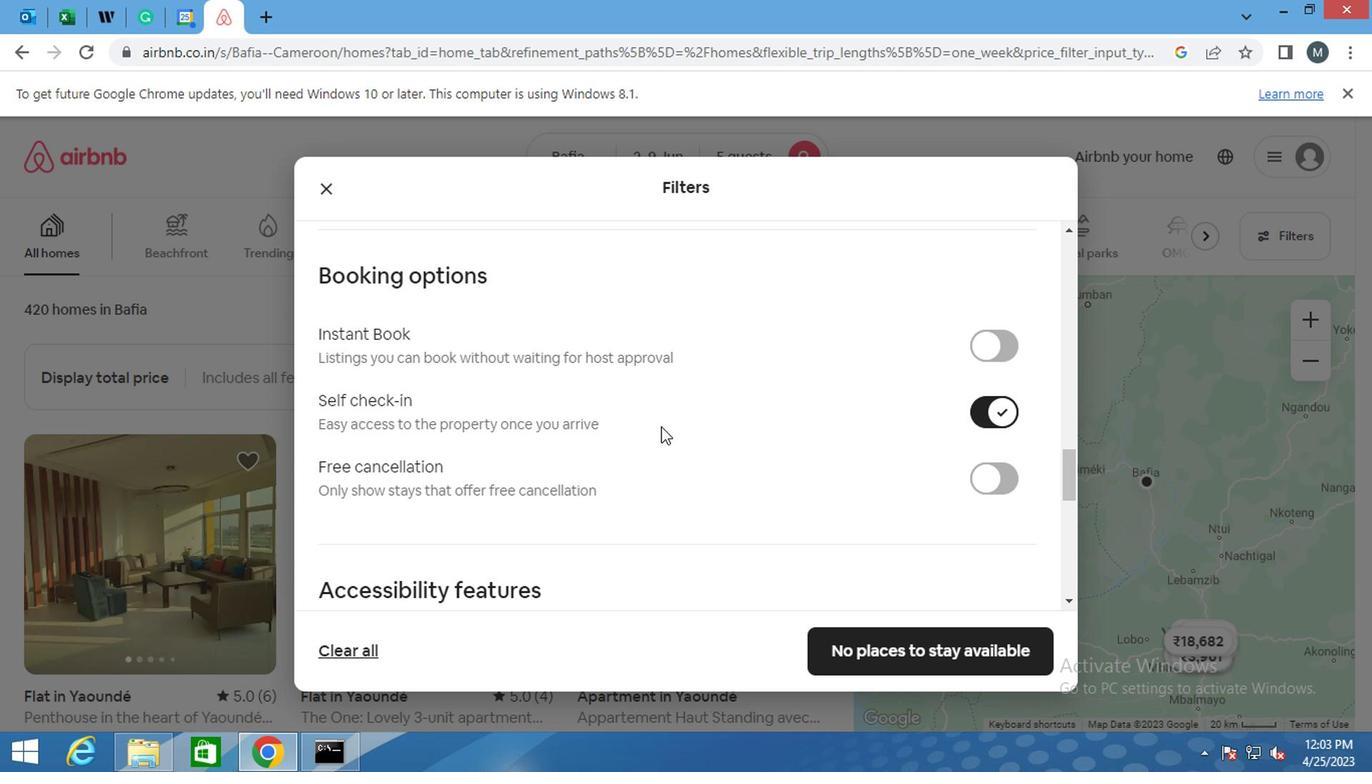 
Action: Mouse scrolled (672, 411) with delta (0, -1)
Screenshot: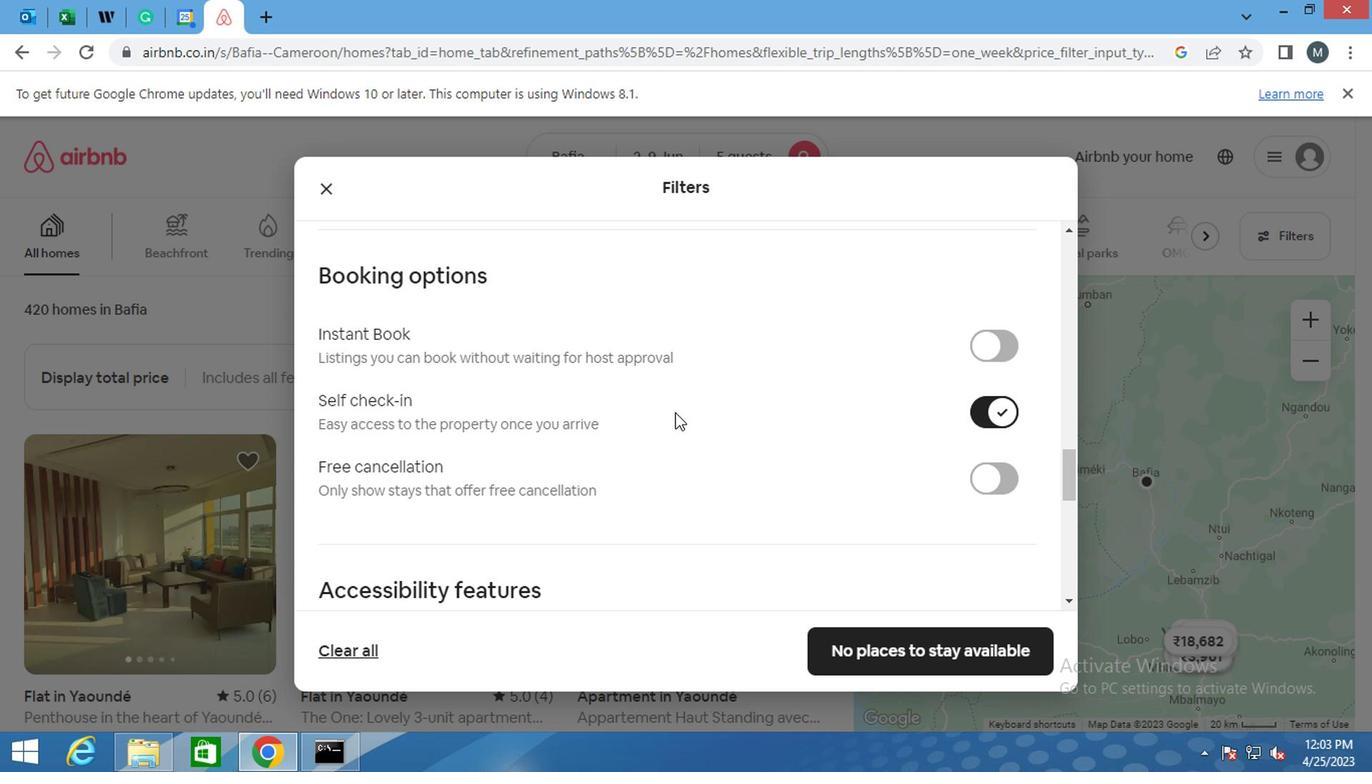 
Action: Mouse scrolled (672, 411) with delta (0, -1)
Screenshot: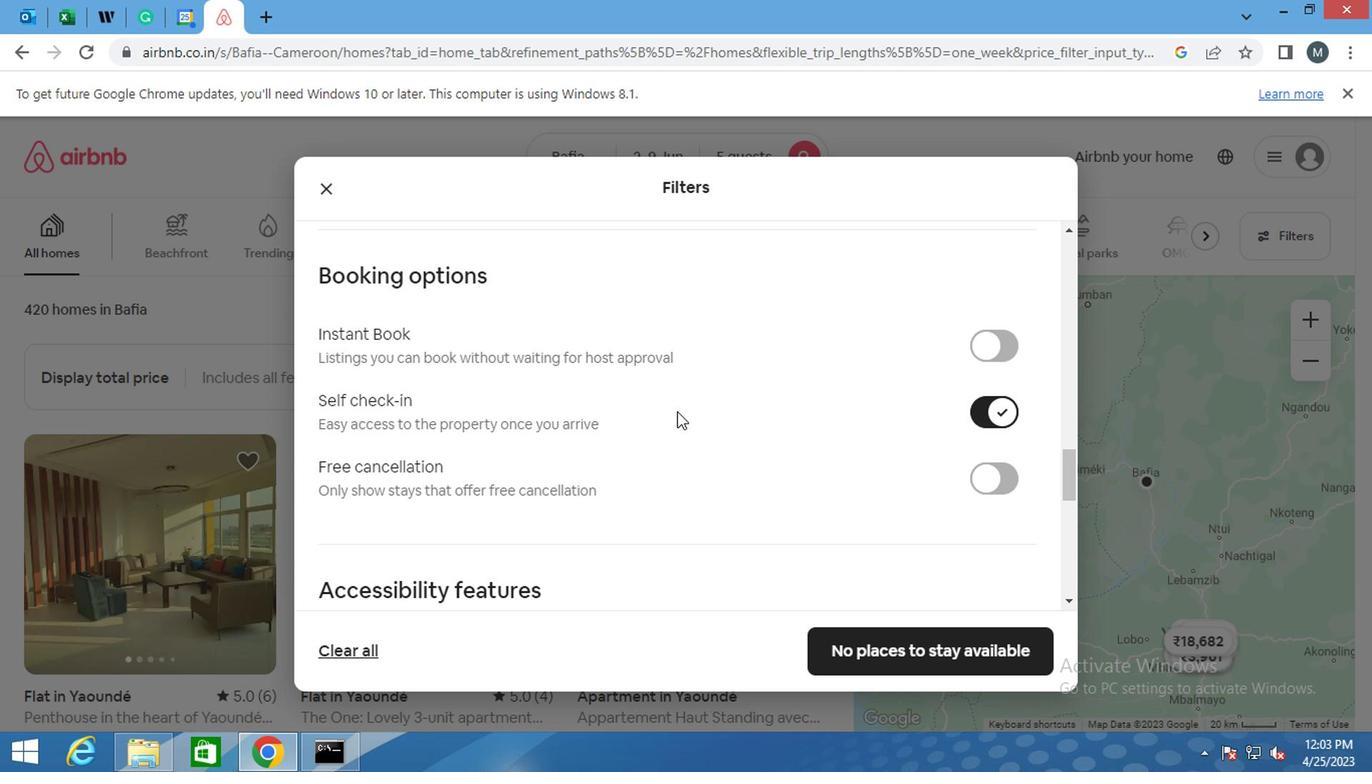 
Action: Mouse scrolled (672, 411) with delta (0, -1)
Screenshot: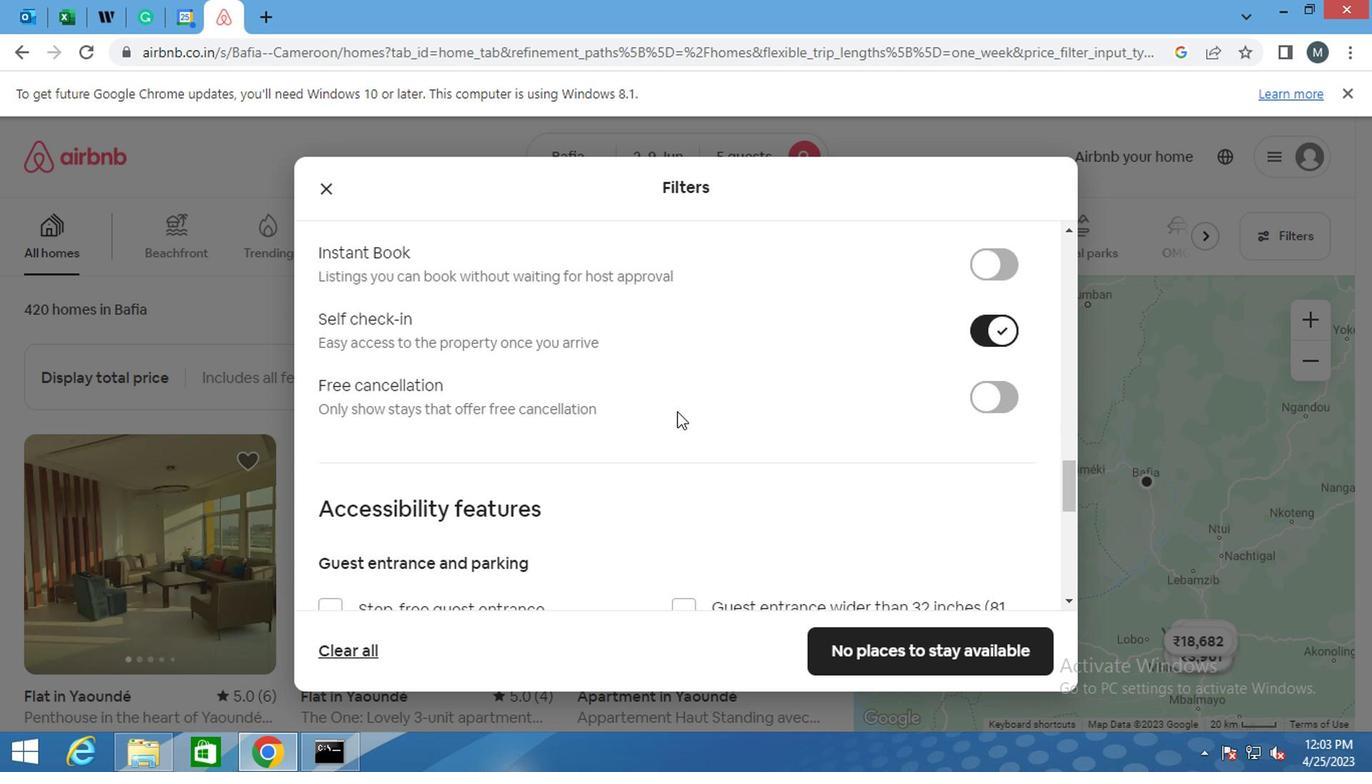 
Action: Mouse moved to (657, 417)
Screenshot: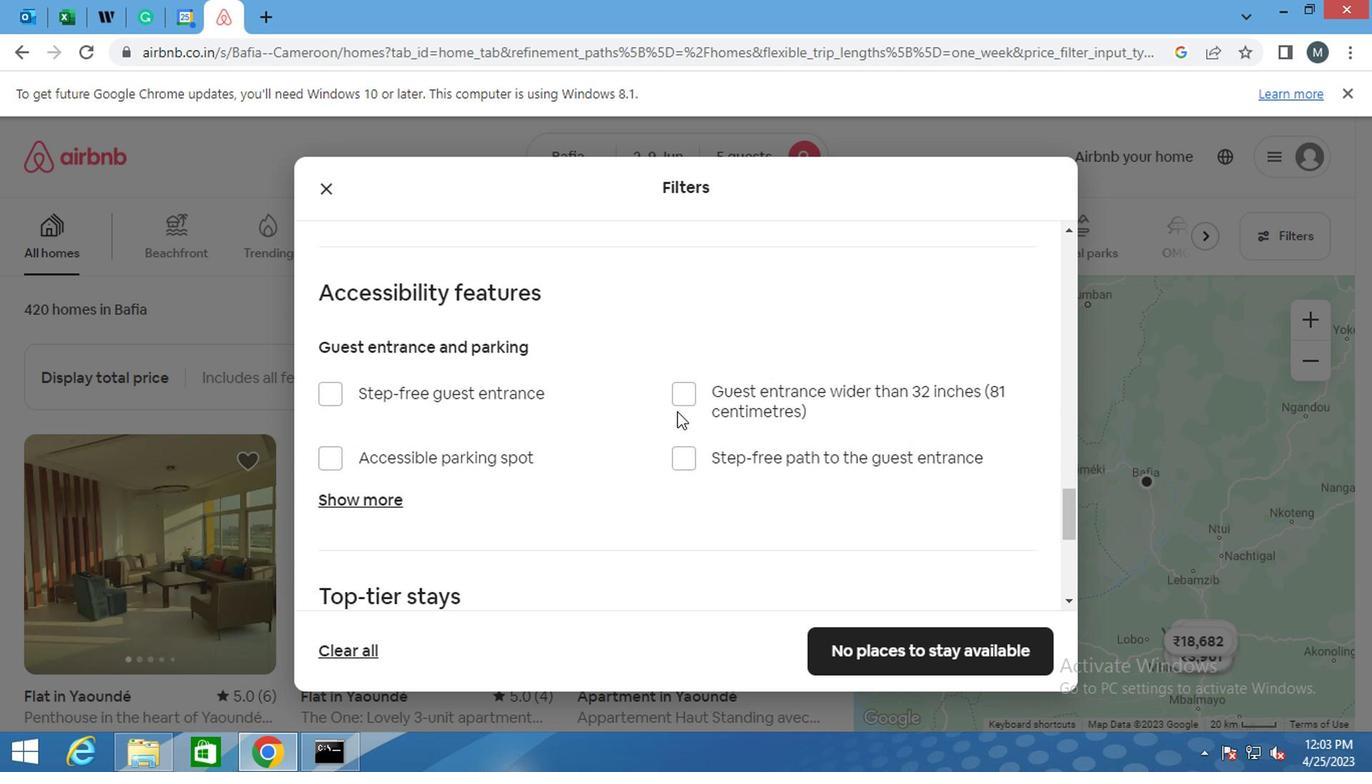 
Action: Mouse scrolled (657, 416) with delta (0, -1)
Screenshot: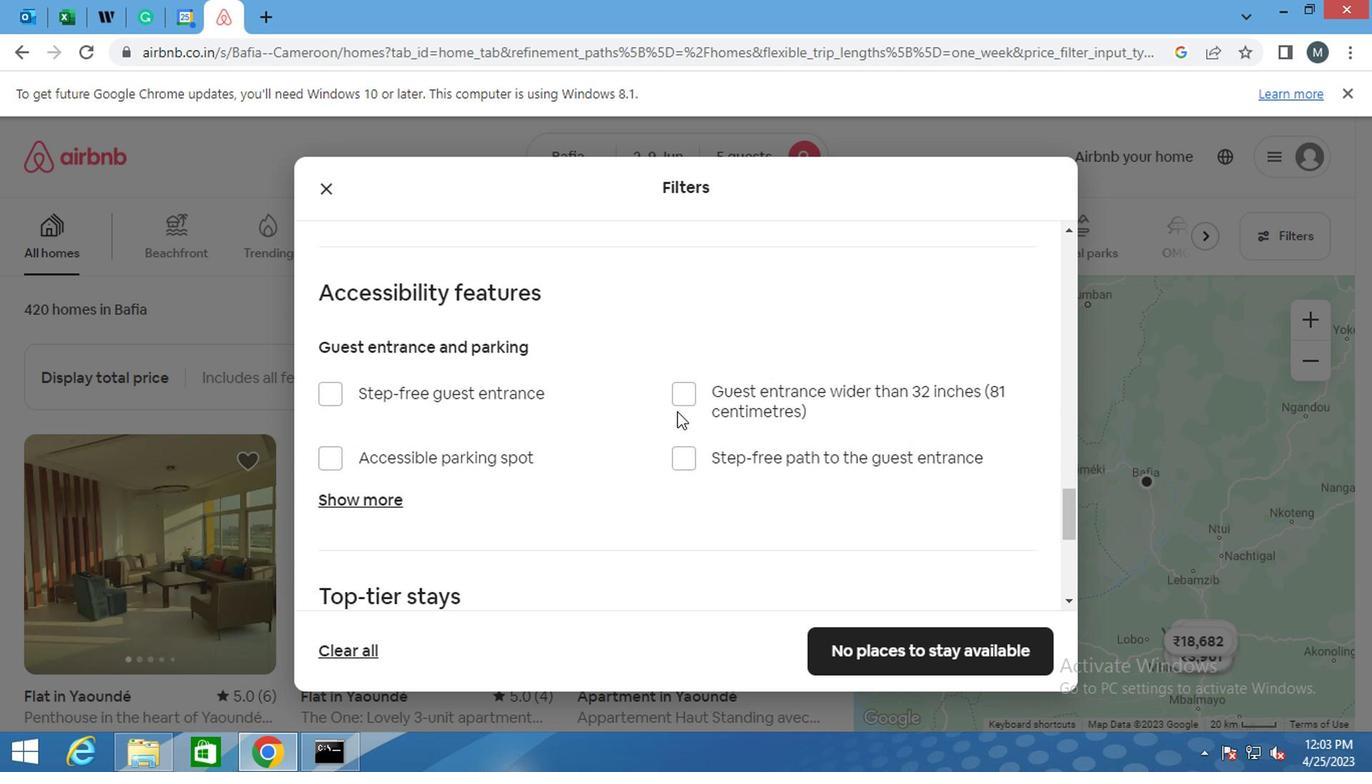 
Action: Mouse moved to (618, 427)
Screenshot: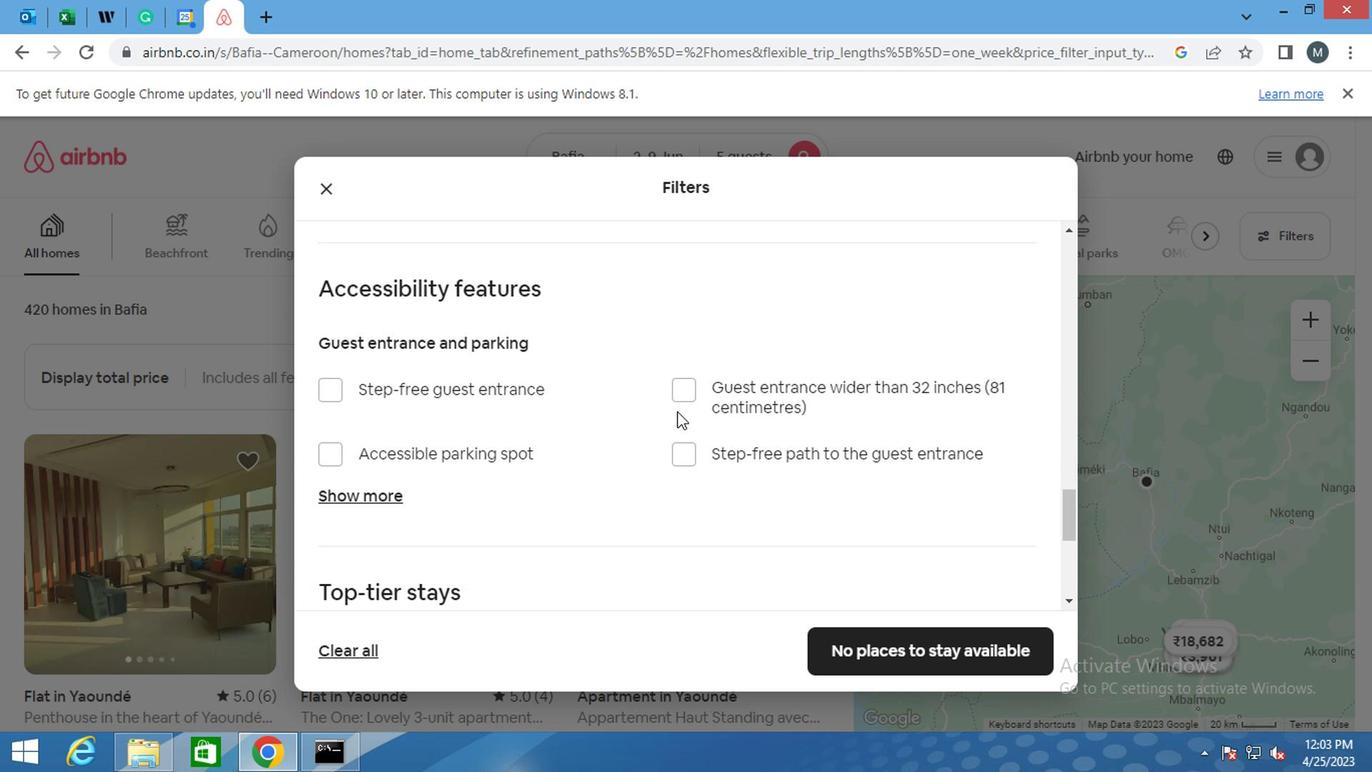 
Action: Mouse scrolled (618, 426) with delta (0, 0)
Screenshot: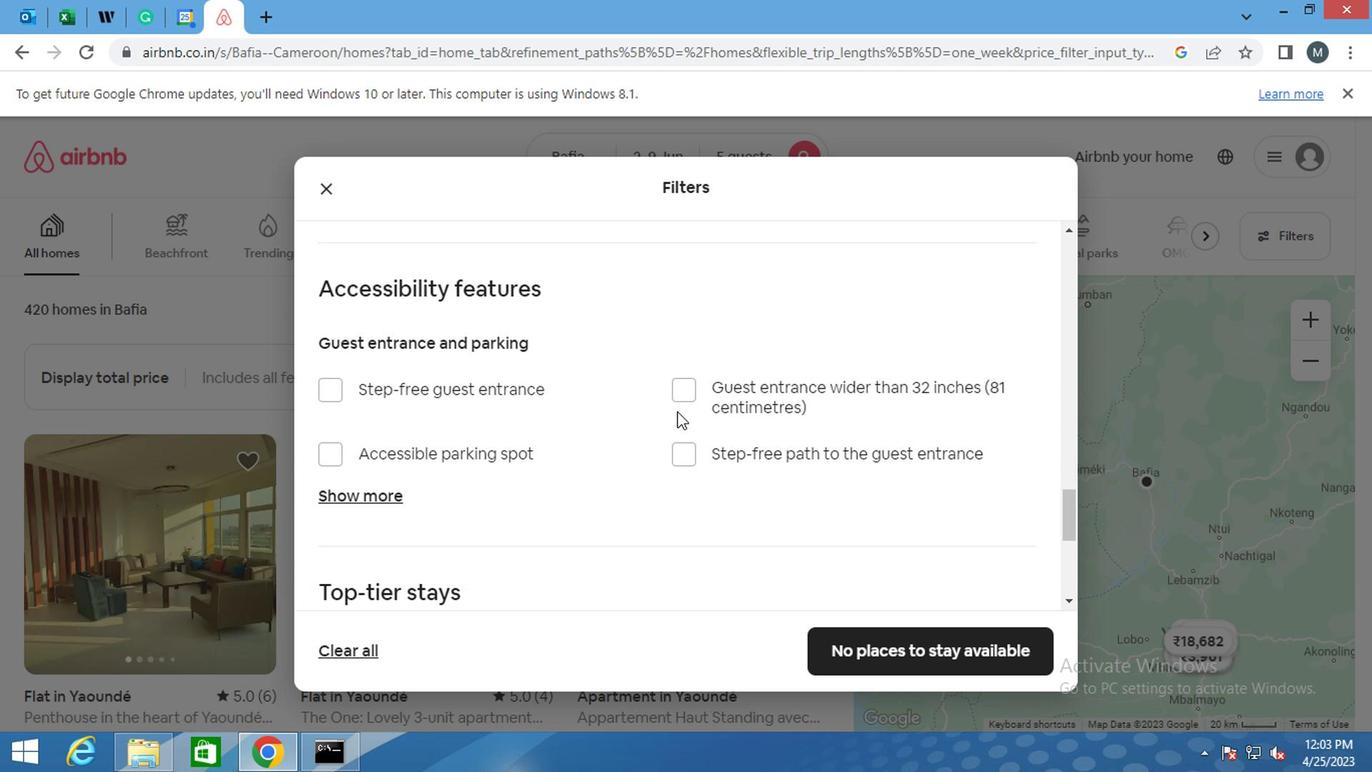
Action: Mouse moved to (379, 500)
Screenshot: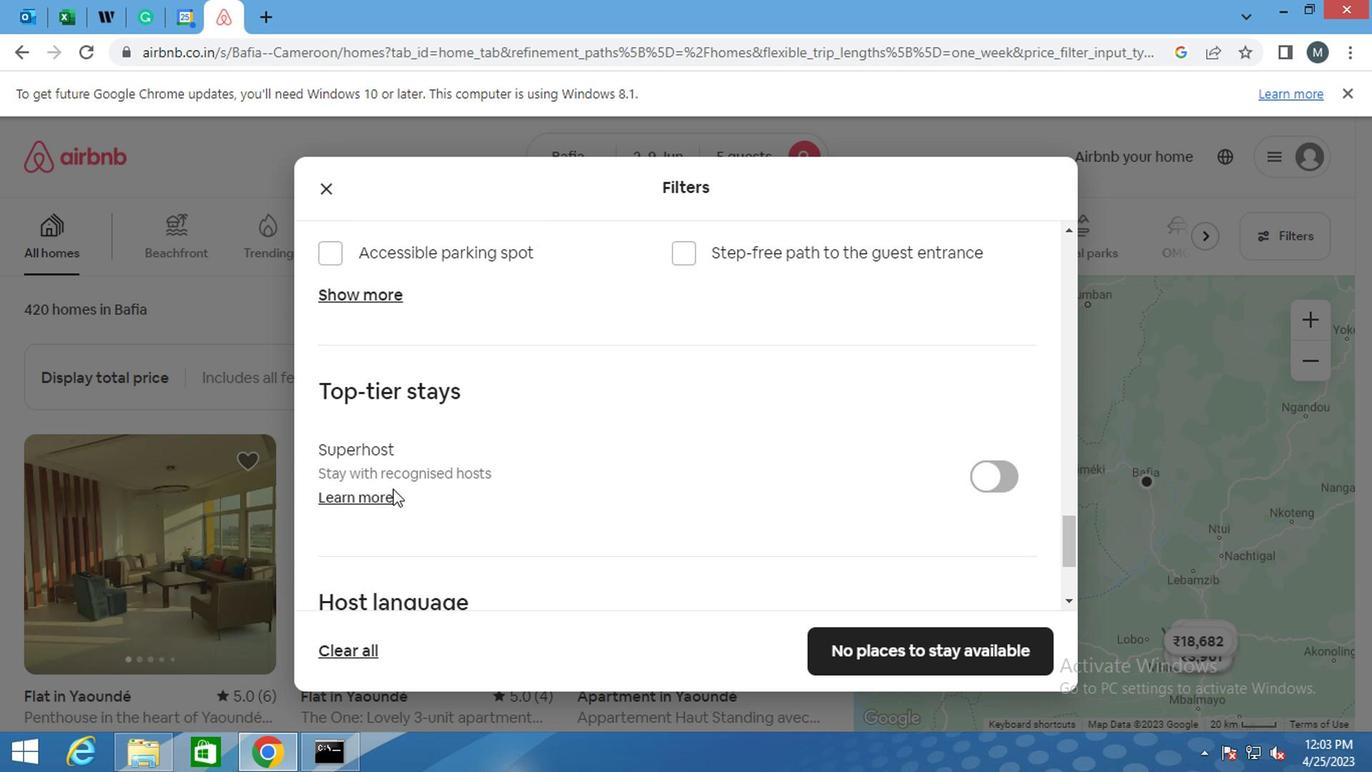 
Action: Mouse scrolled (379, 499) with delta (0, 0)
Screenshot: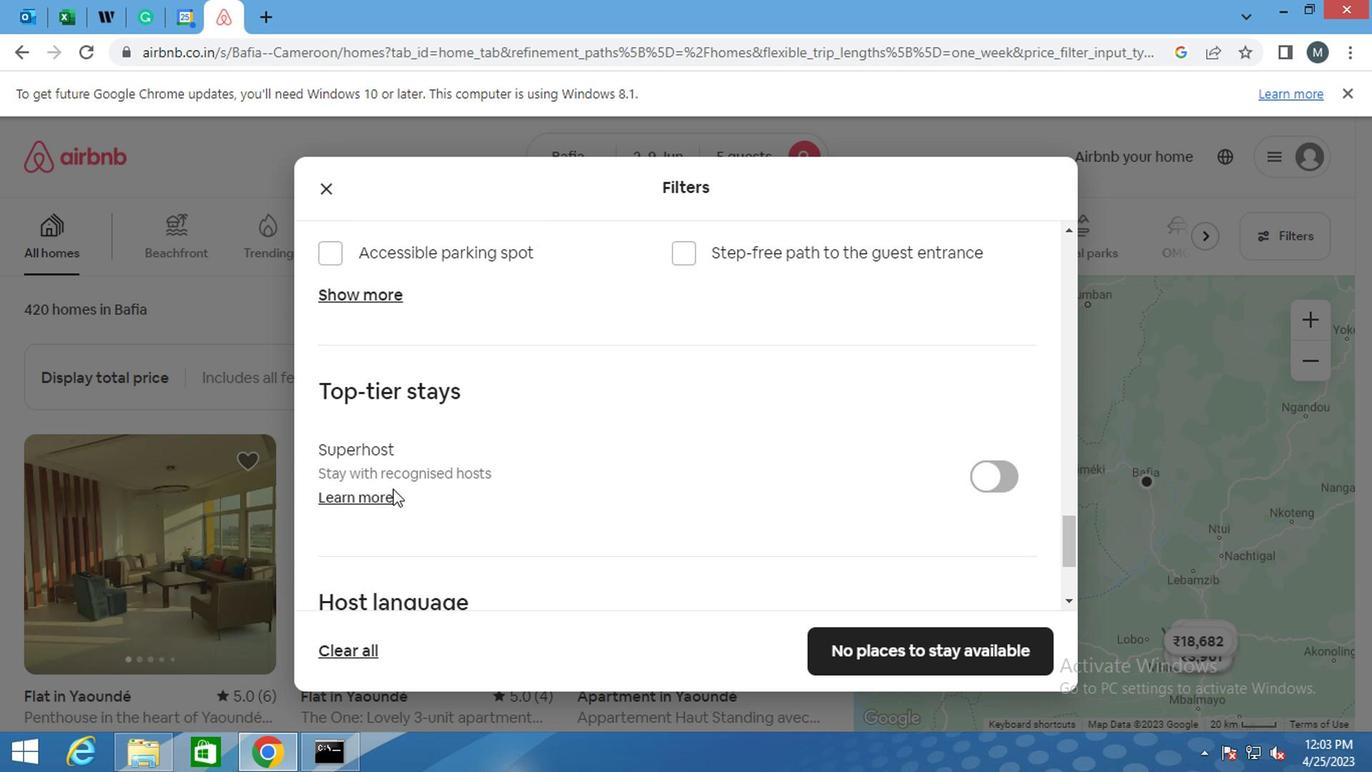 
Action: Mouse moved to (379, 507)
Screenshot: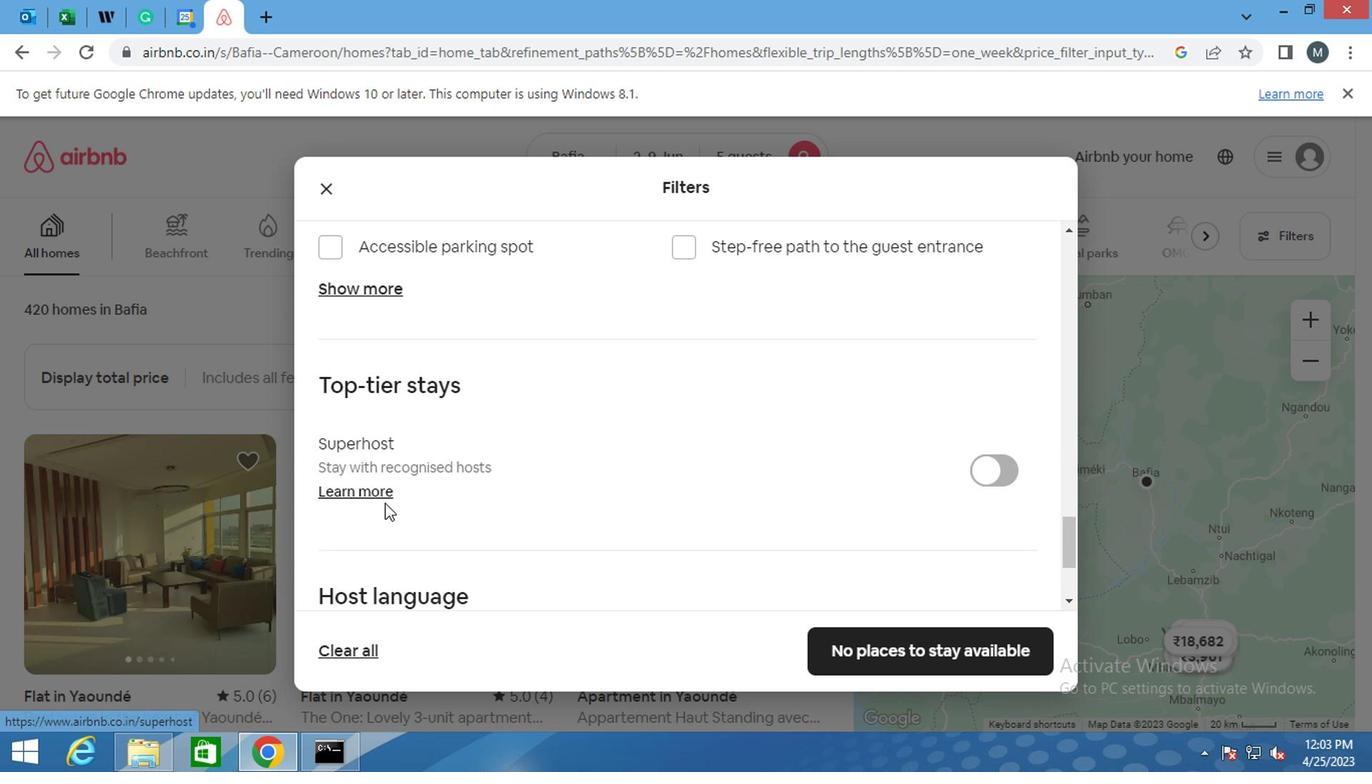 
Action: Mouse scrolled (379, 506) with delta (0, 0)
Screenshot: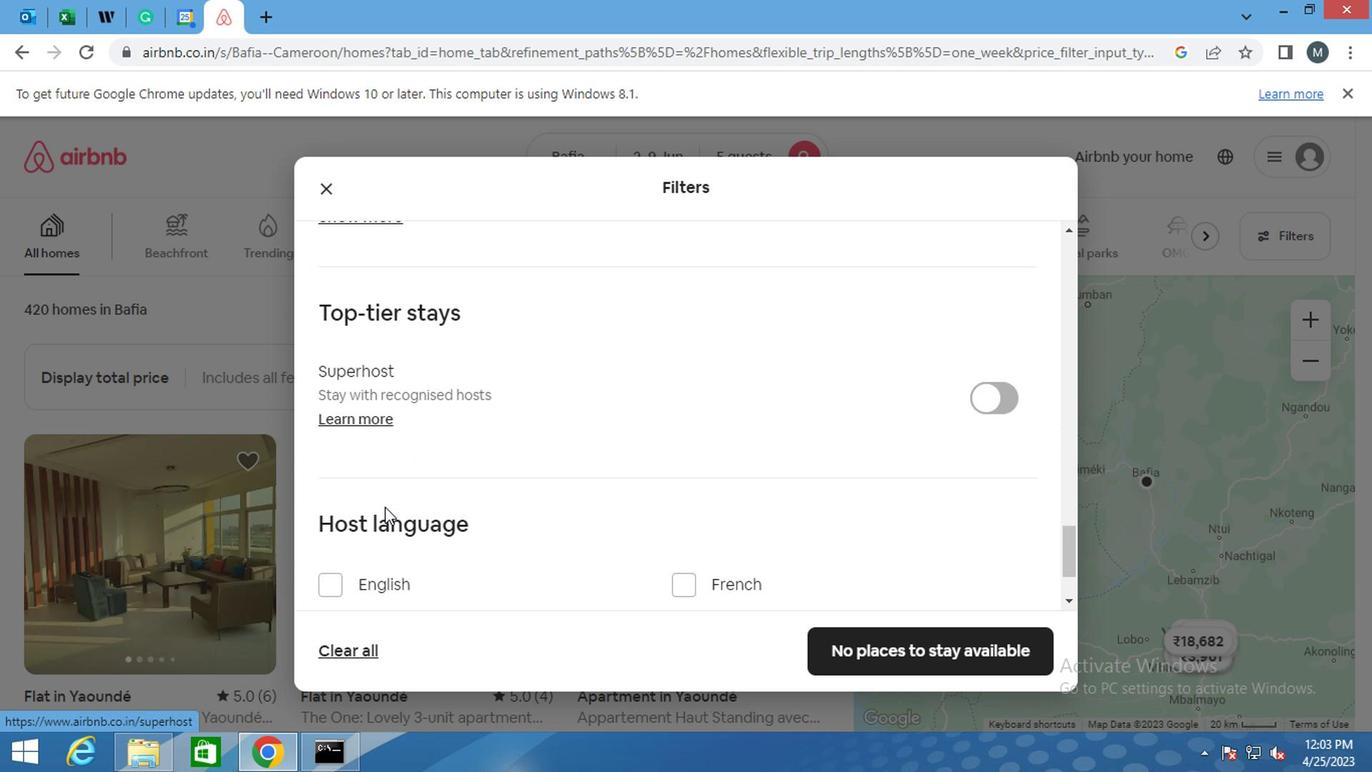 
Action: Mouse moved to (379, 509)
Screenshot: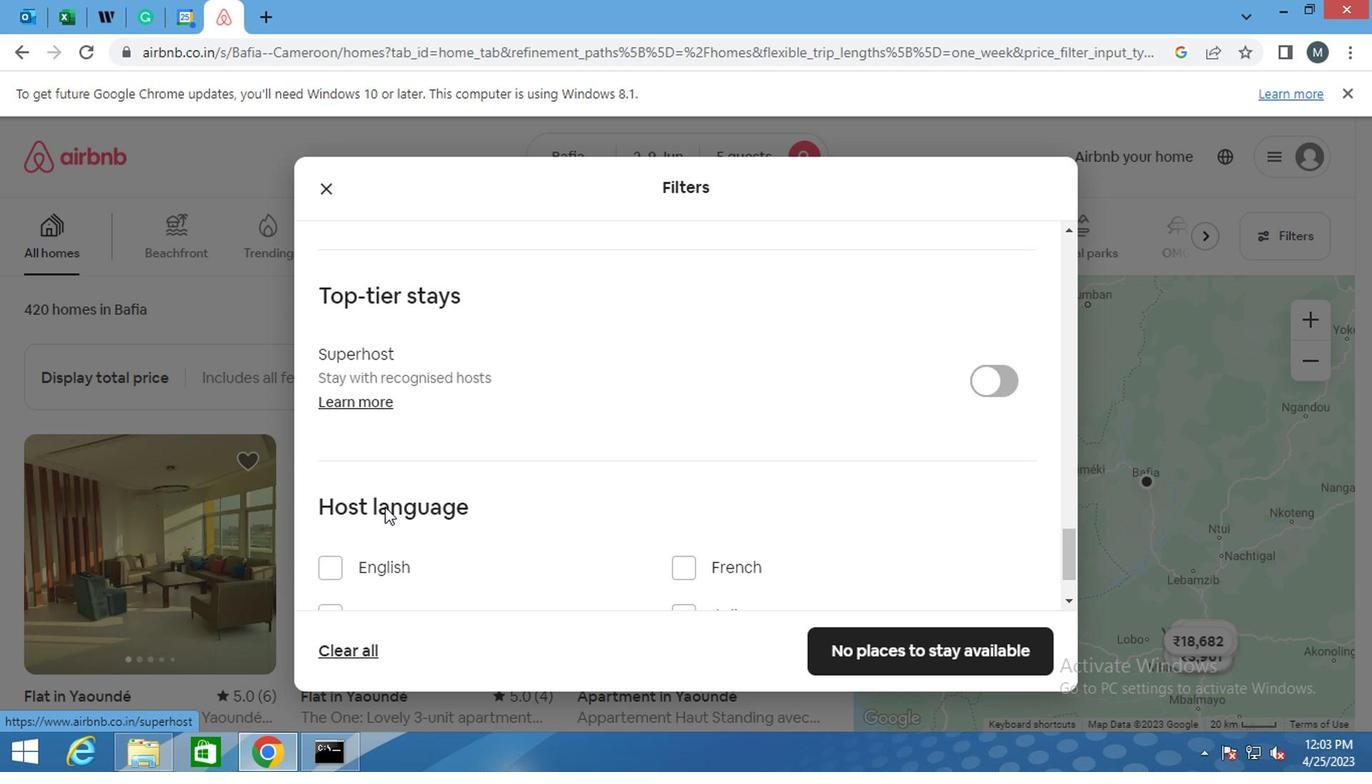 
Action: Mouse scrolled (379, 507) with delta (0, -1)
Screenshot: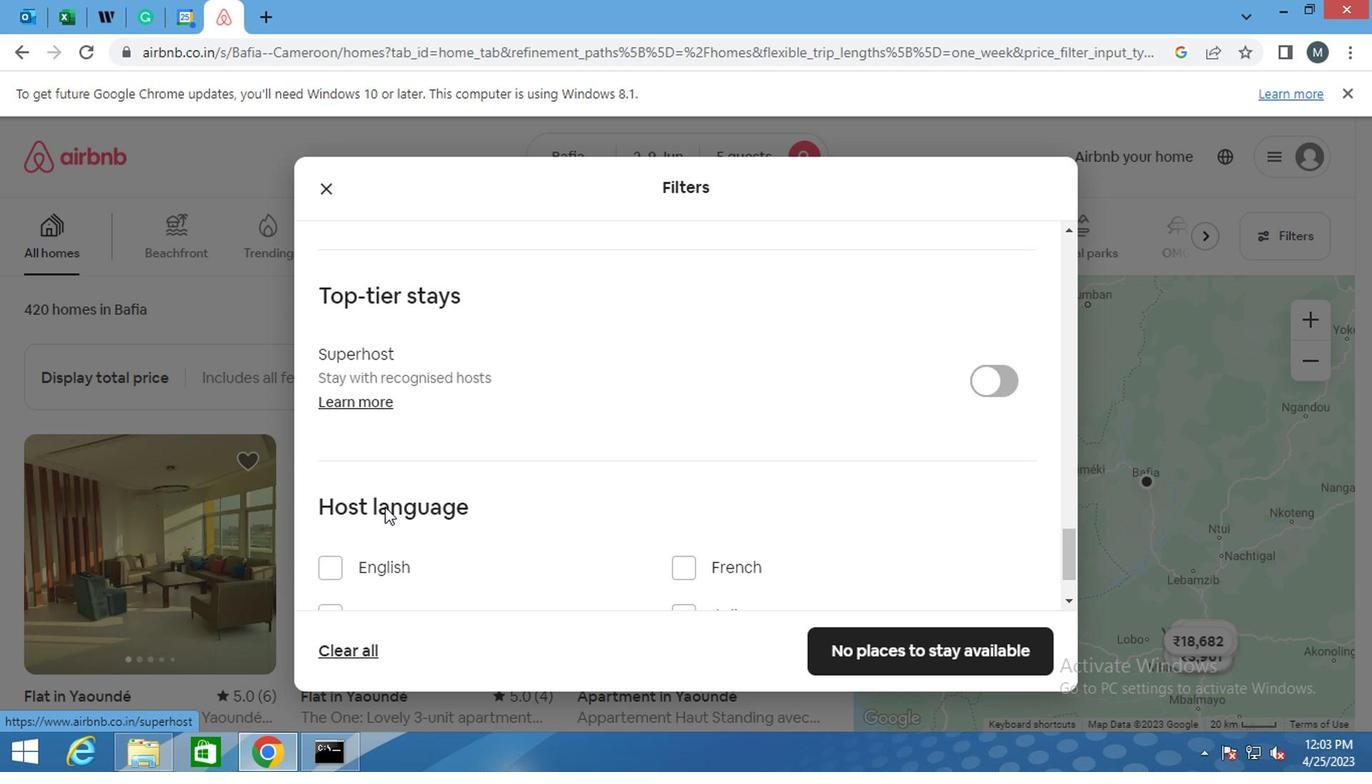 
Action: Mouse moved to (336, 466)
Screenshot: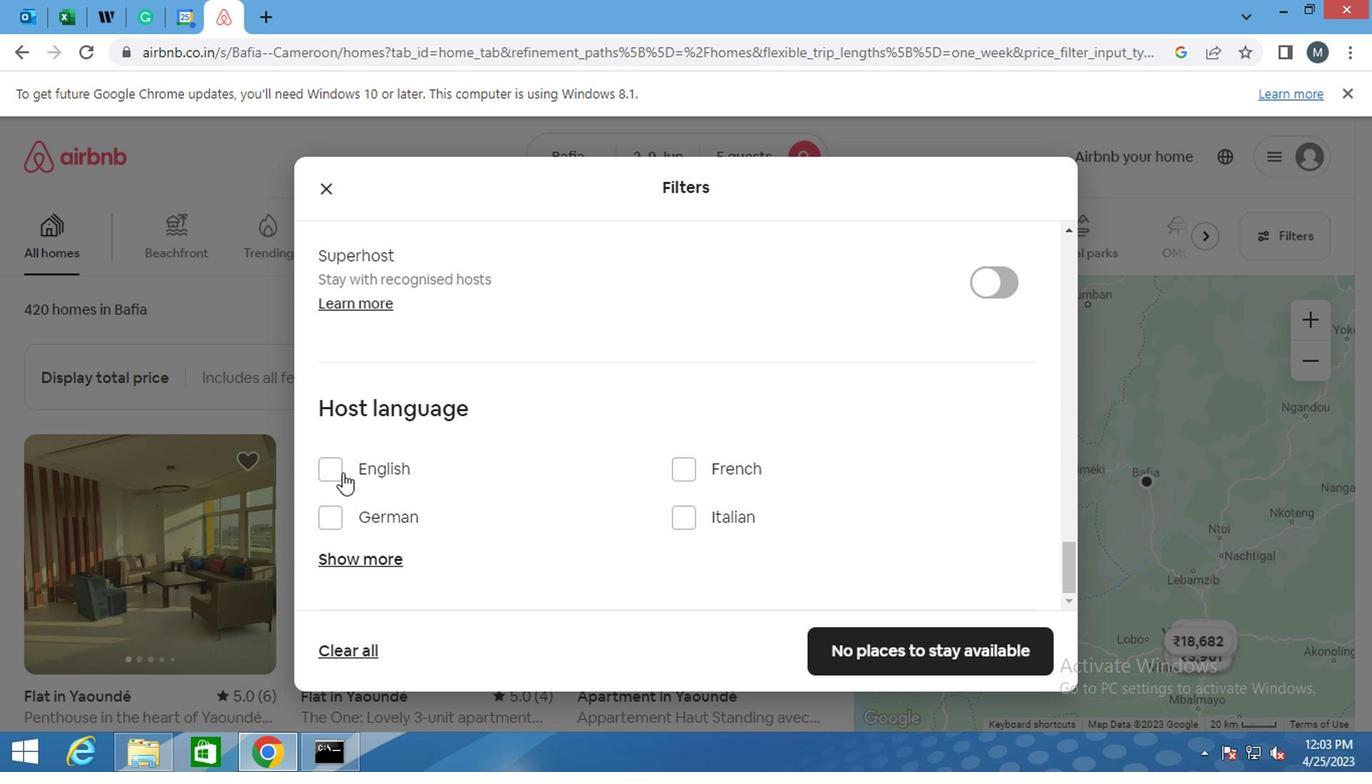 
Action: Mouse pressed left at (336, 466)
Screenshot: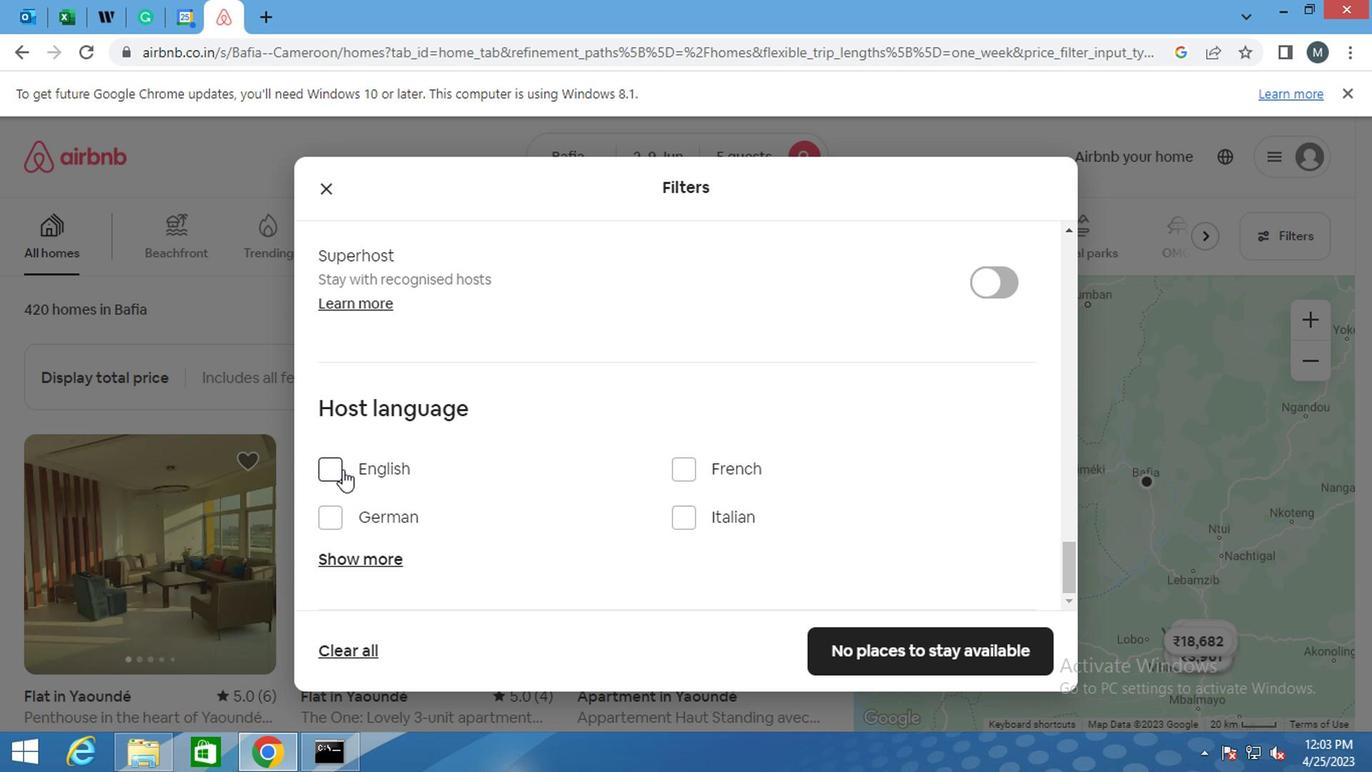 
Action: Mouse moved to (674, 497)
Screenshot: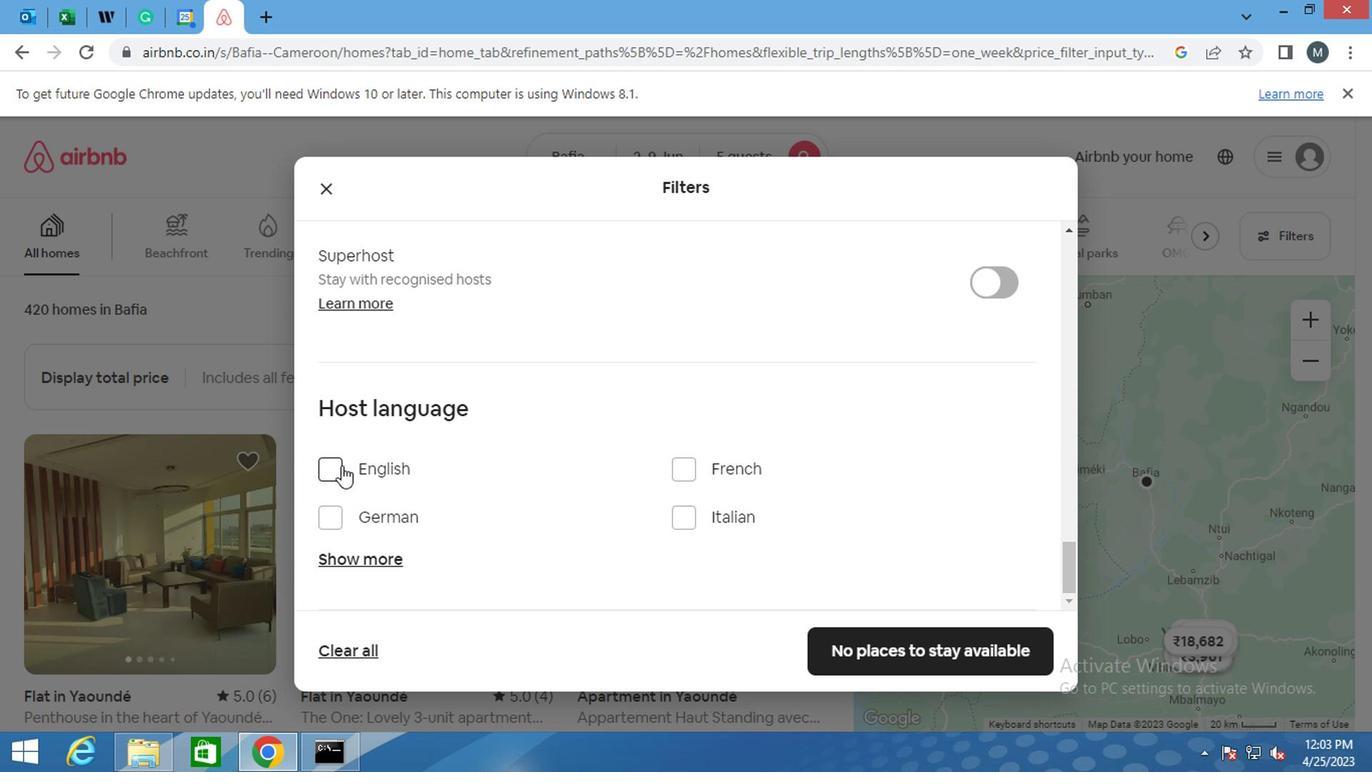 
Action: Mouse scrolled (674, 496) with delta (0, 0)
Screenshot: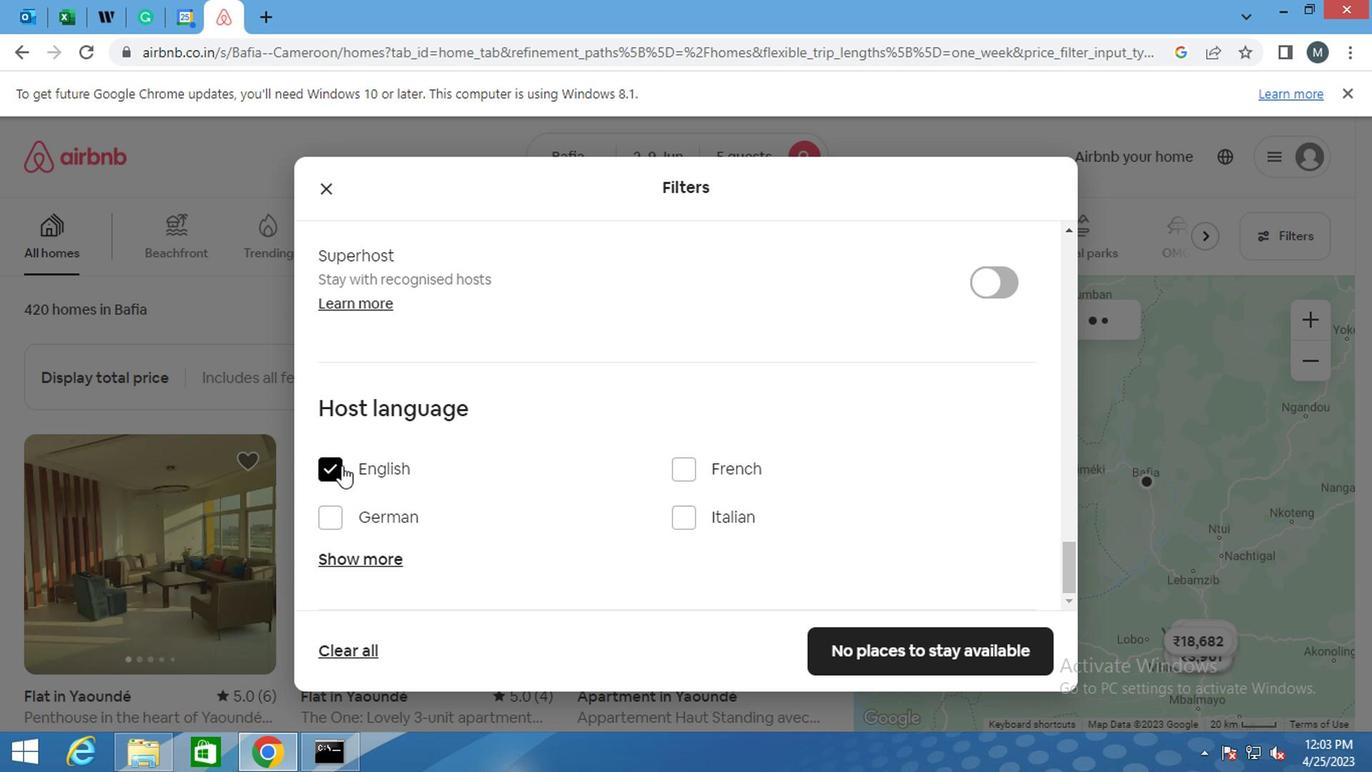 
Action: Mouse moved to (679, 509)
Screenshot: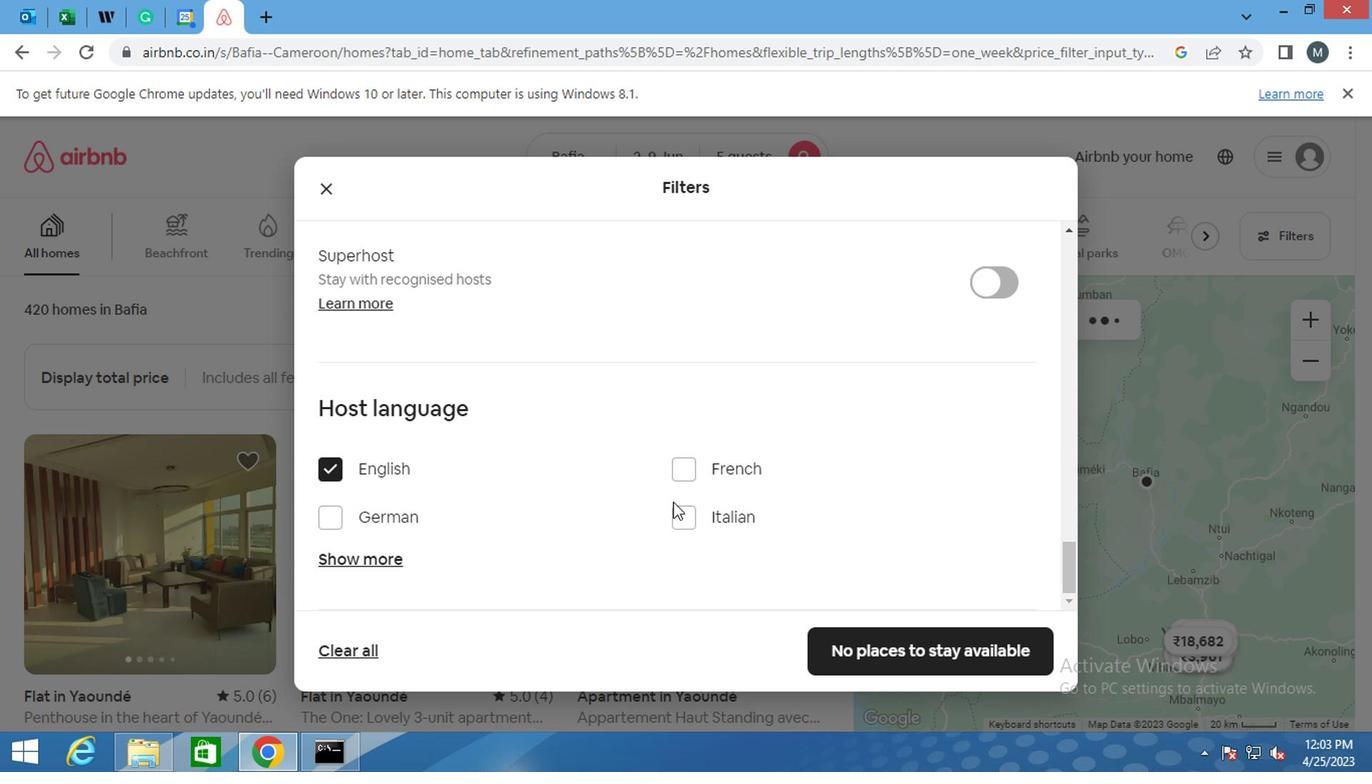 
Action: Mouse scrolled (679, 507) with delta (0, -1)
Screenshot: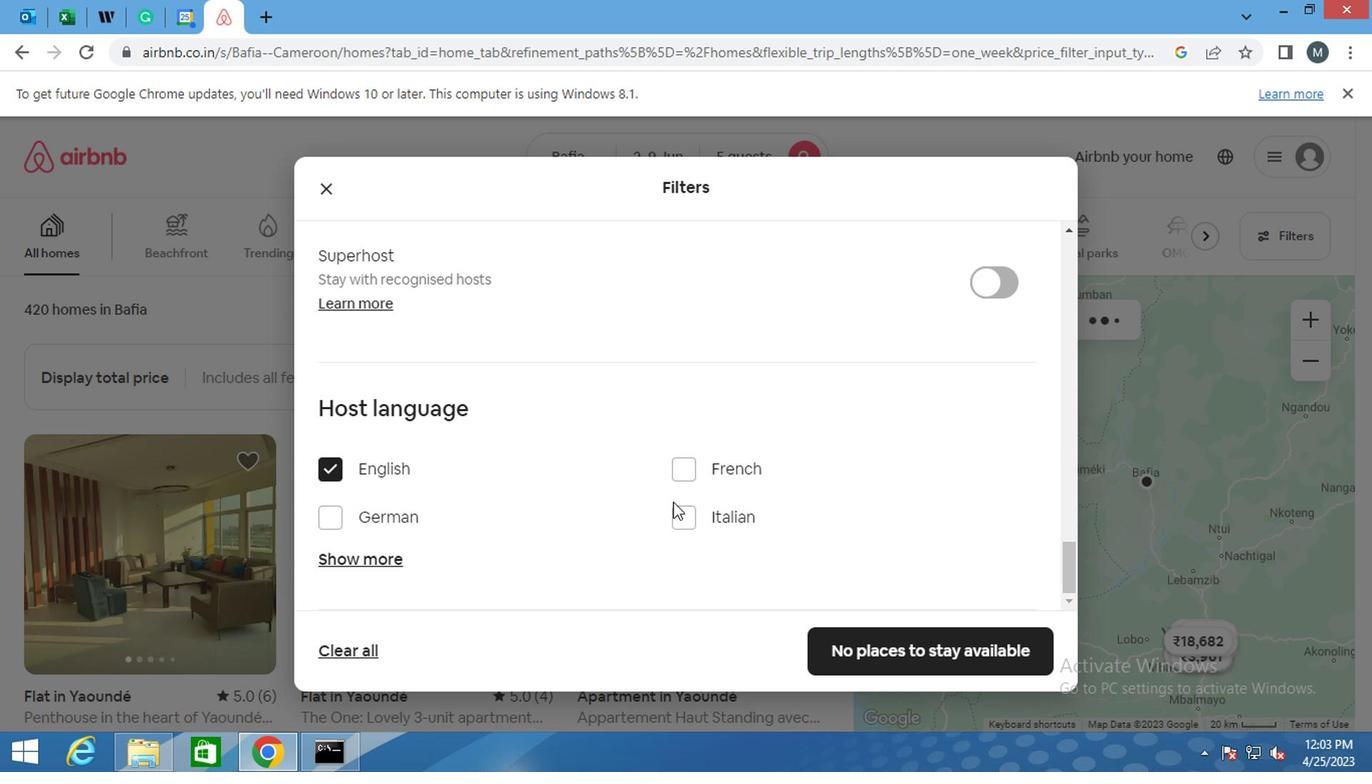
Action: Mouse moved to (891, 652)
Screenshot: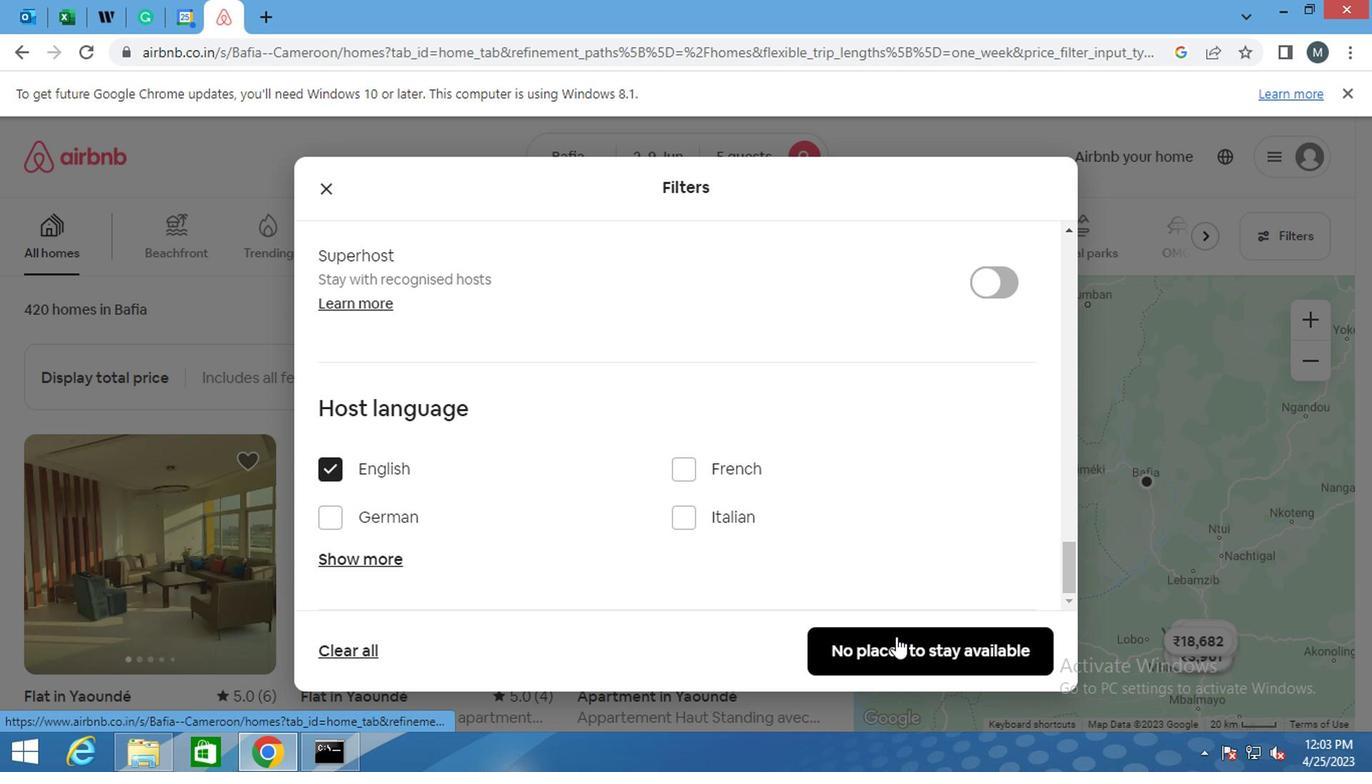 
Action: Mouse pressed left at (891, 652)
Screenshot: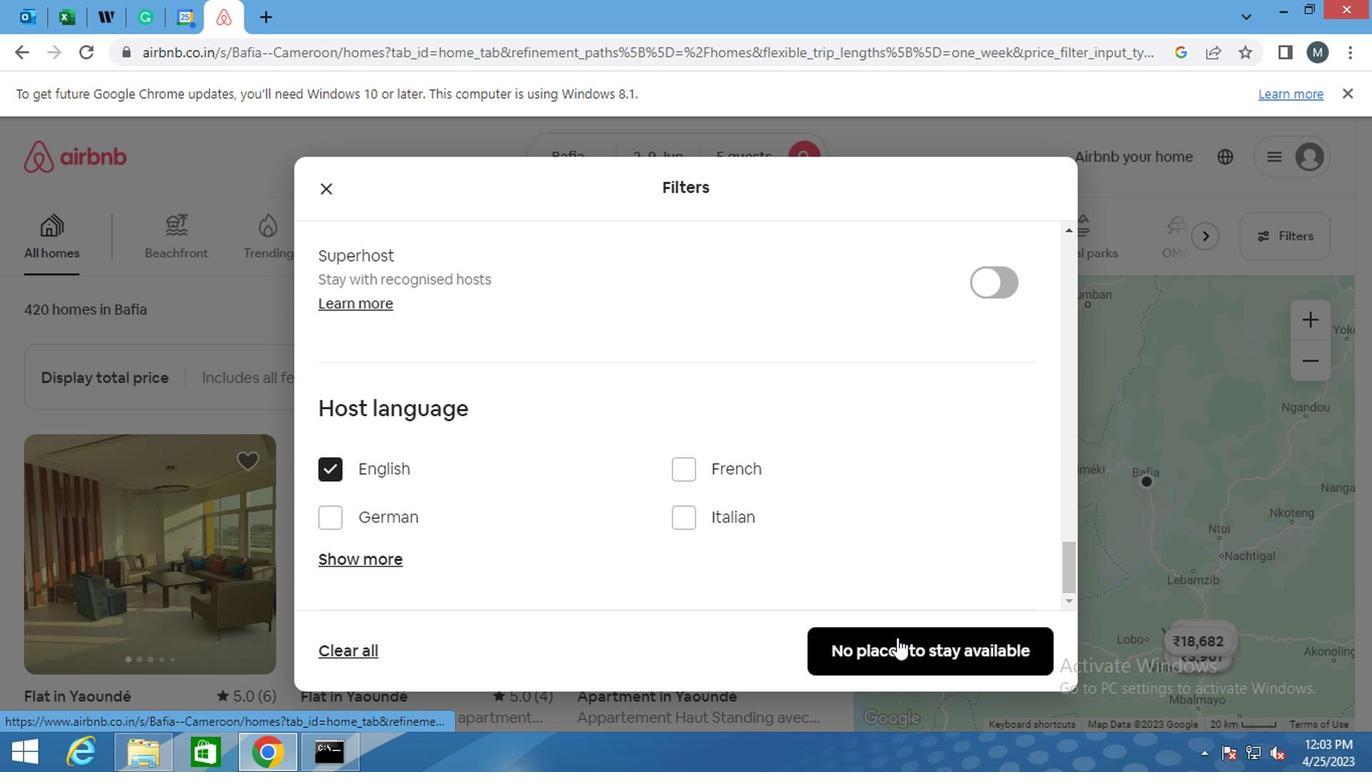 
Action: Mouse moved to (890, 655)
Screenshot: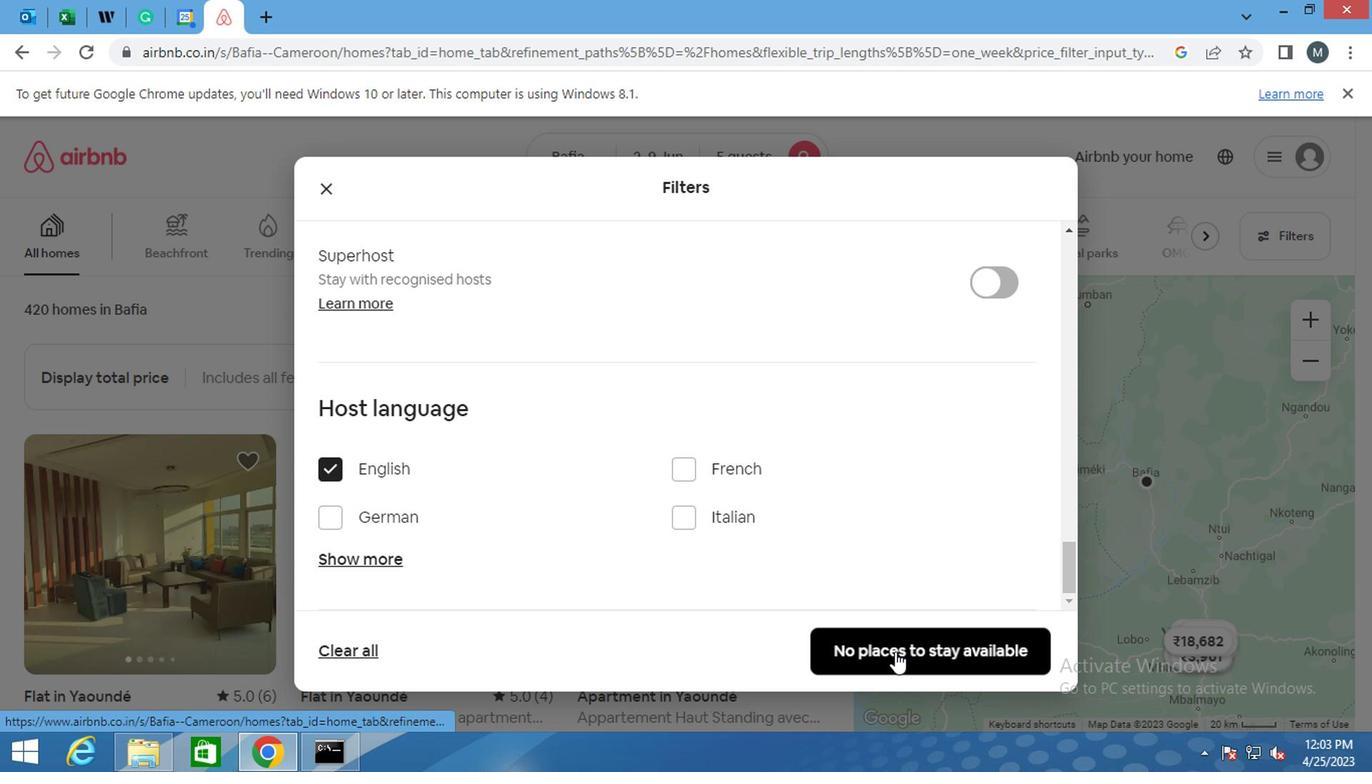 
